 Task: Find connections with filter location Koropí with filter topic #startupquoteswith filter profile language German with filter current company Dentsu India with filter school Amity University Lucknow Campus with filter industry Dairy Product Manufacturing with filter service category Search Engine Marketing (SEM) with filter keywords title Hotel Front Door Greeter
Action: Mouse moved to (343, 278)
Screenshot: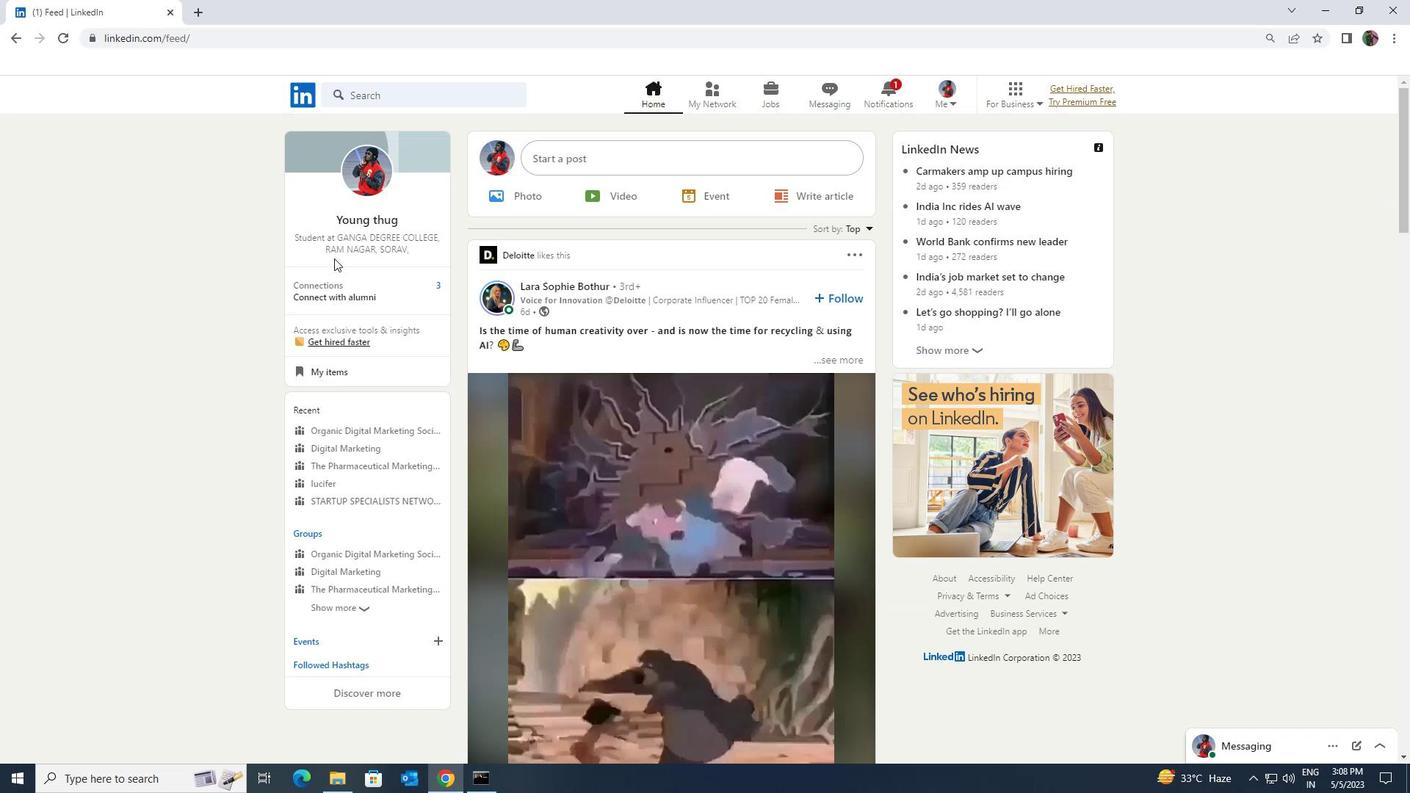 
Action: Mouse pressed left at (343, 278)
Screenshot: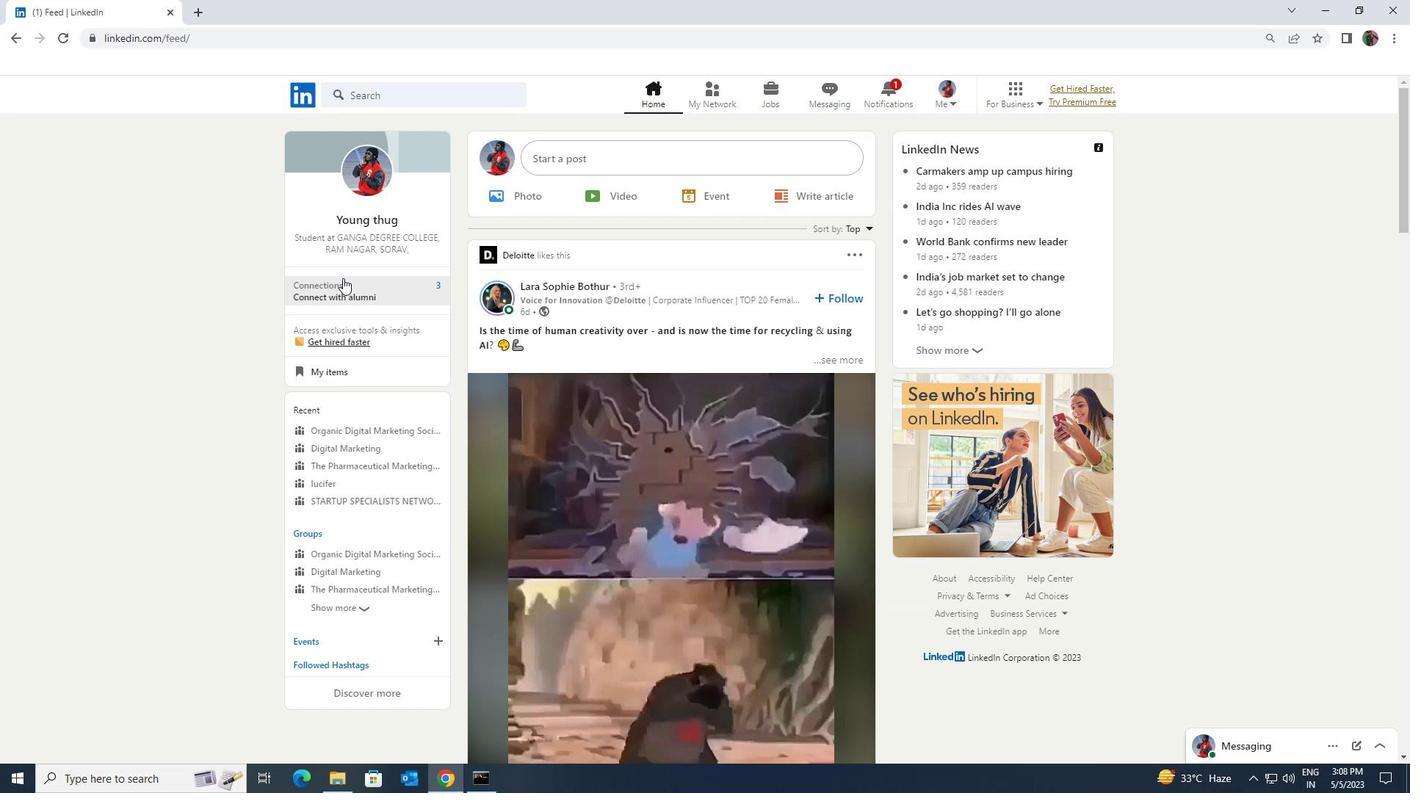 
Action: Mouse moved to (371, 185)
Screenshot: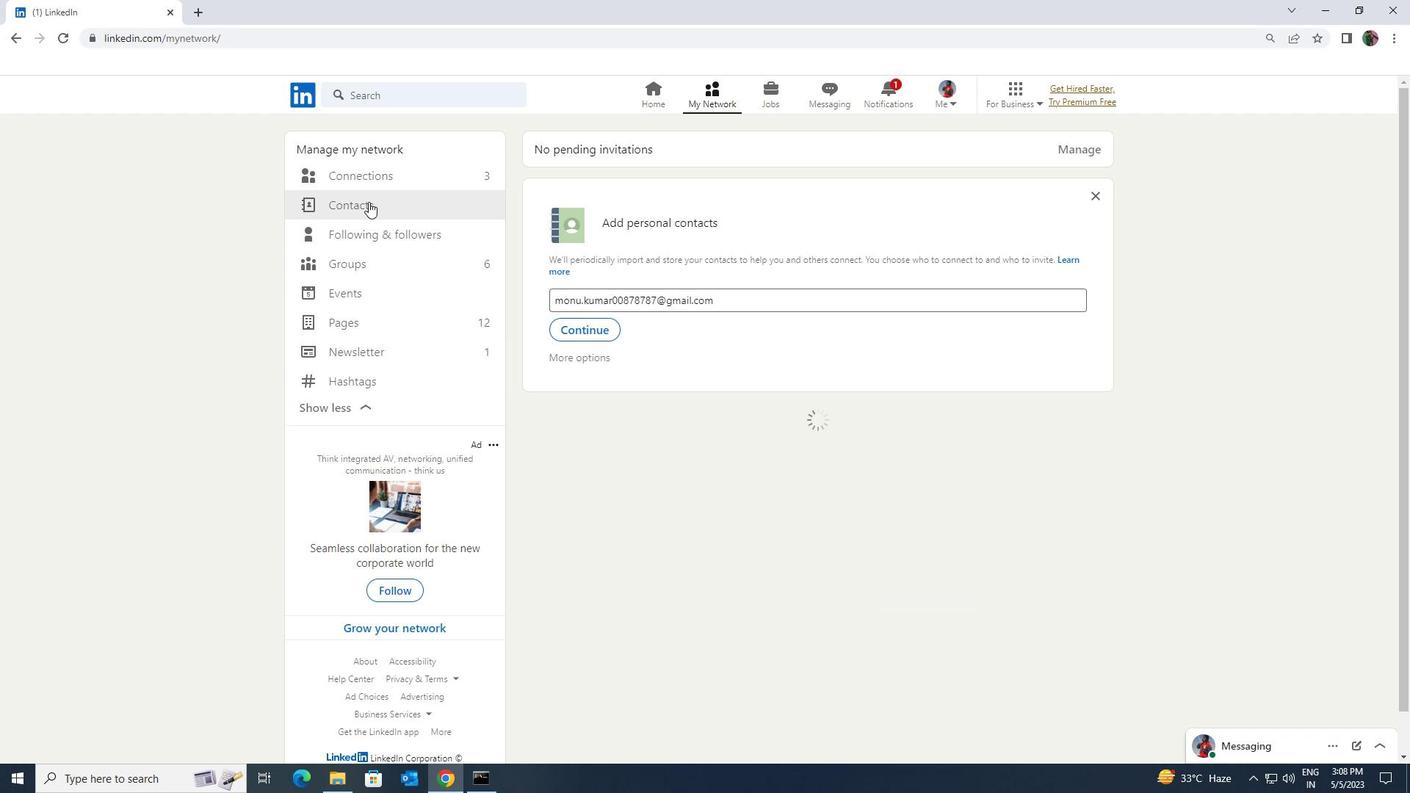 
Action: Mouse pressed left at (371, 185)
Screenshot: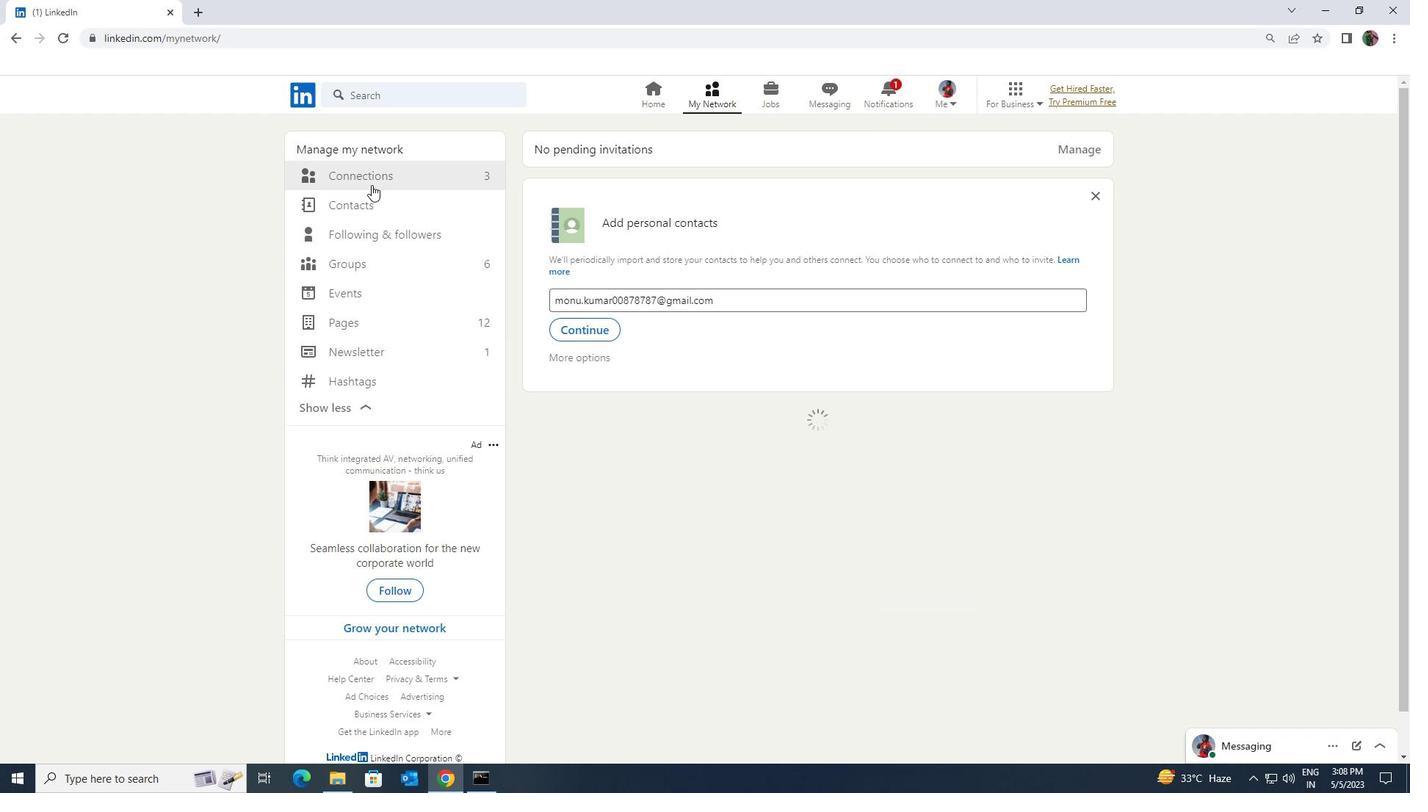 
Action: Mouse pressed left at (371, 185)
Screenshot: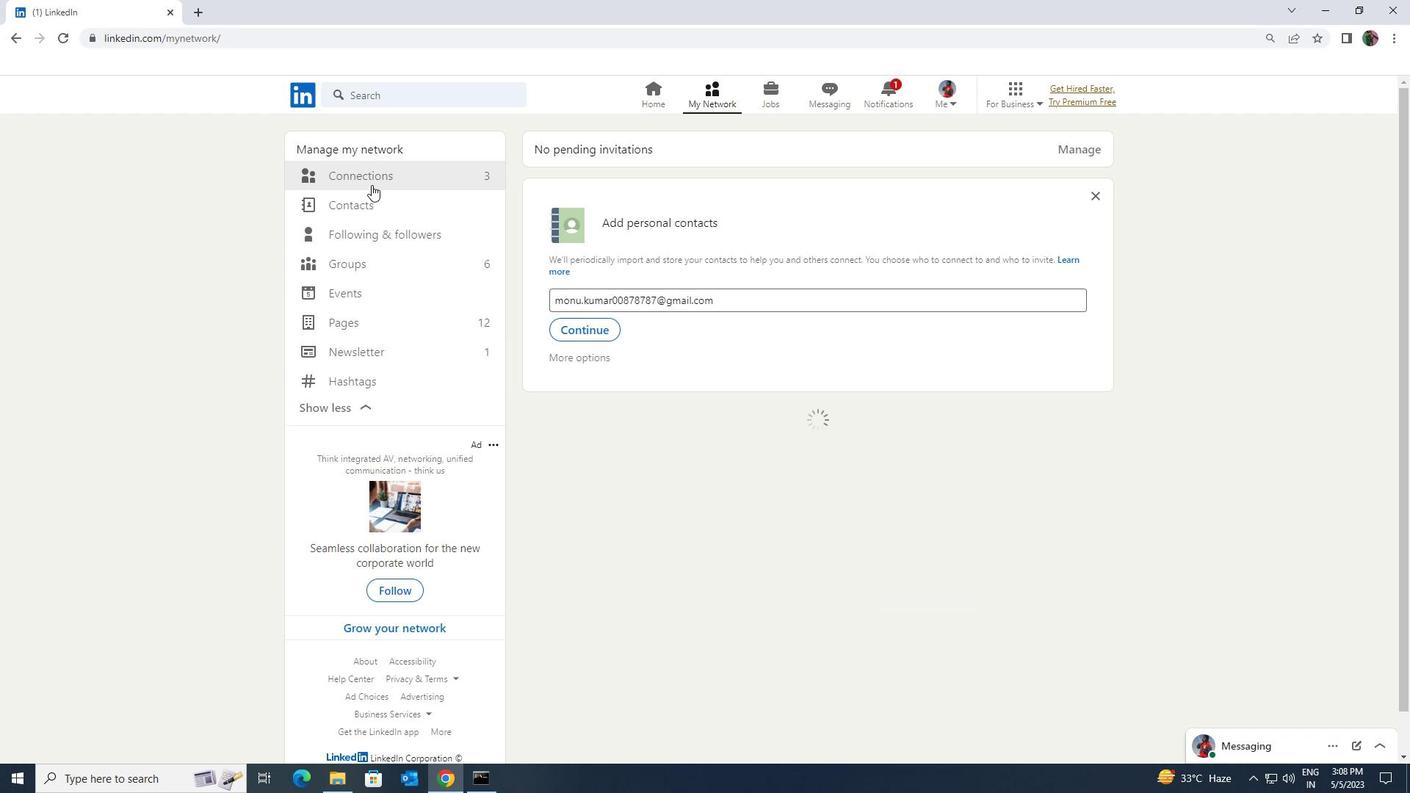 
Action: Mouse moved to (388, 178)
Screenshot: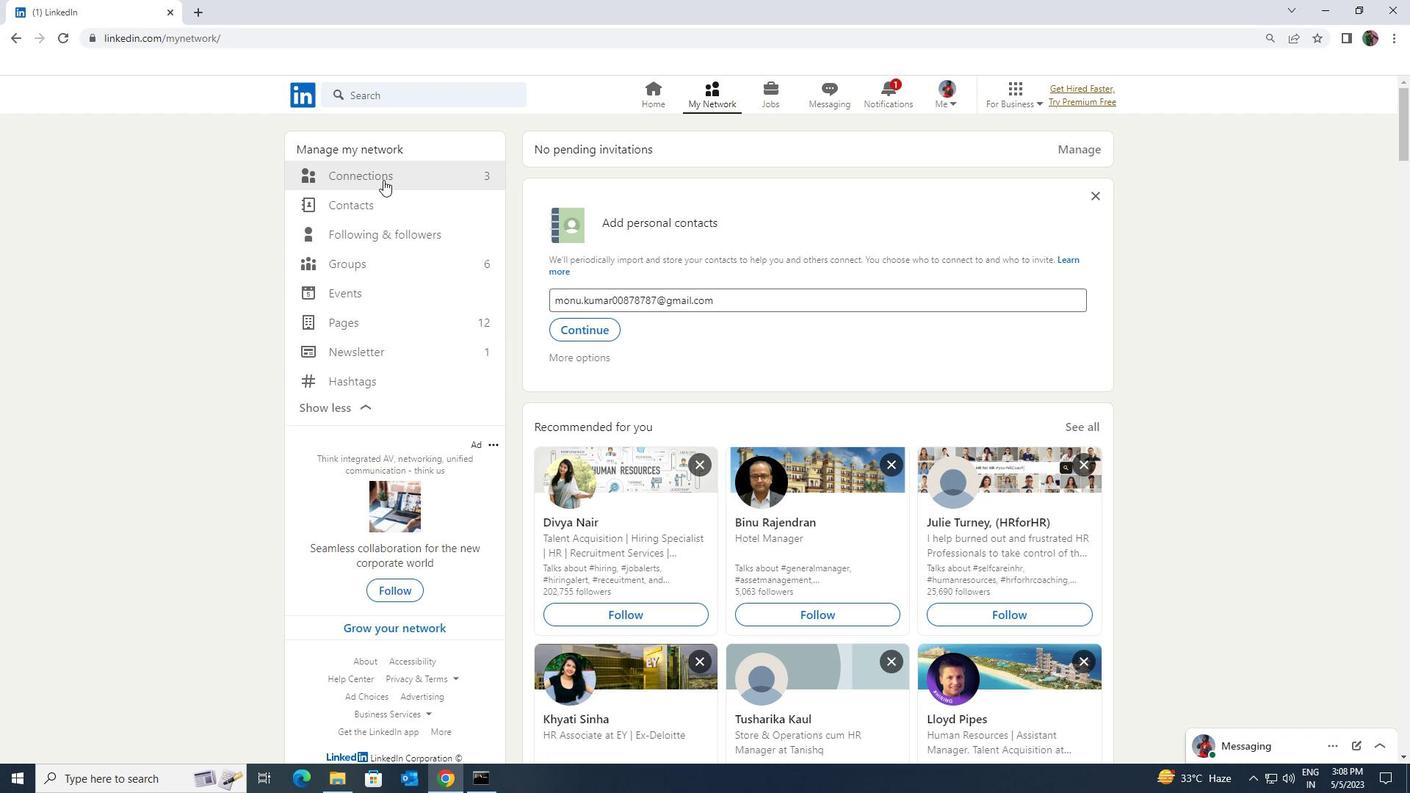 
Action: Mouse pressed left at (388, 178)
Screenshot: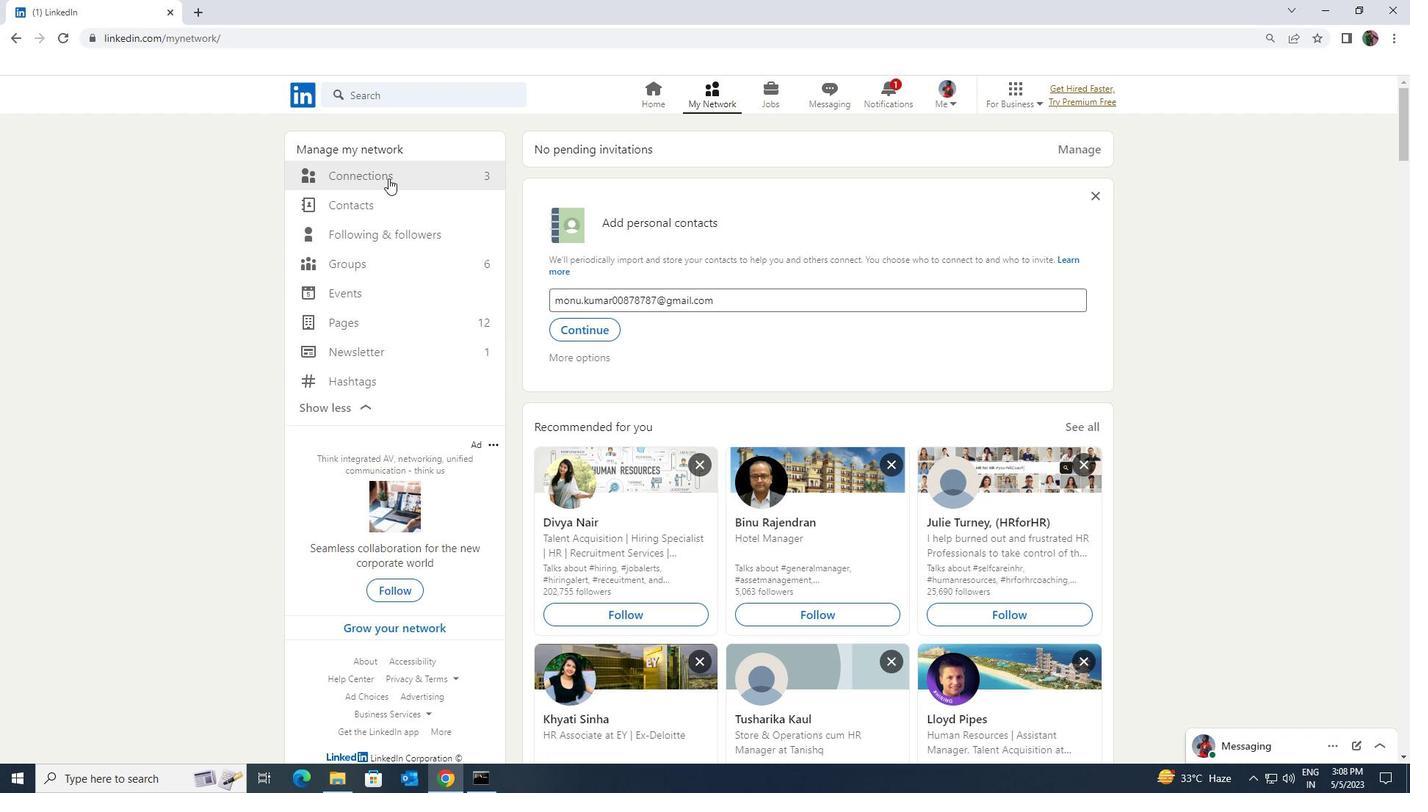 
Action: Mouse moved to (855, 181)
Screenshot: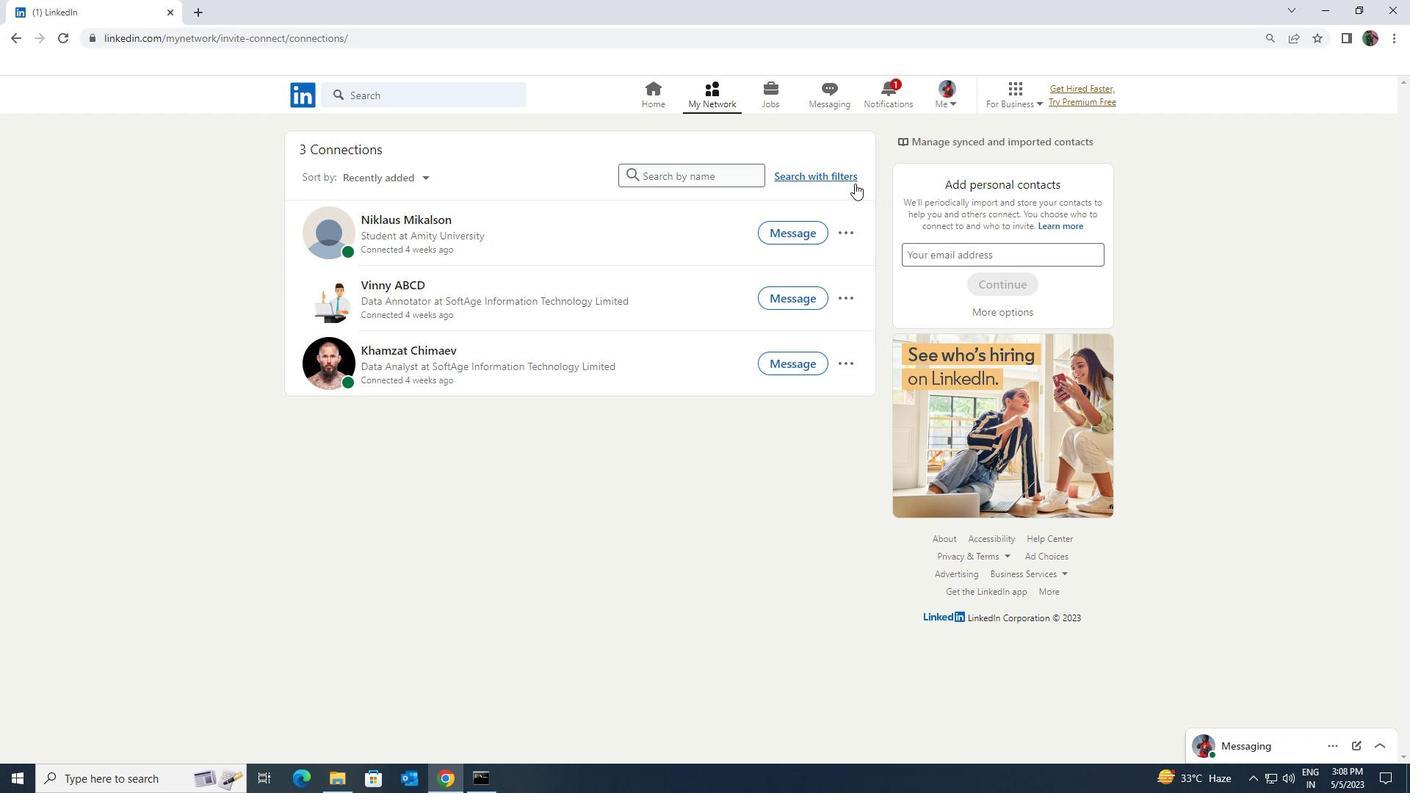 
Action: Mouse pressed left at (855, 181)
Screenshot: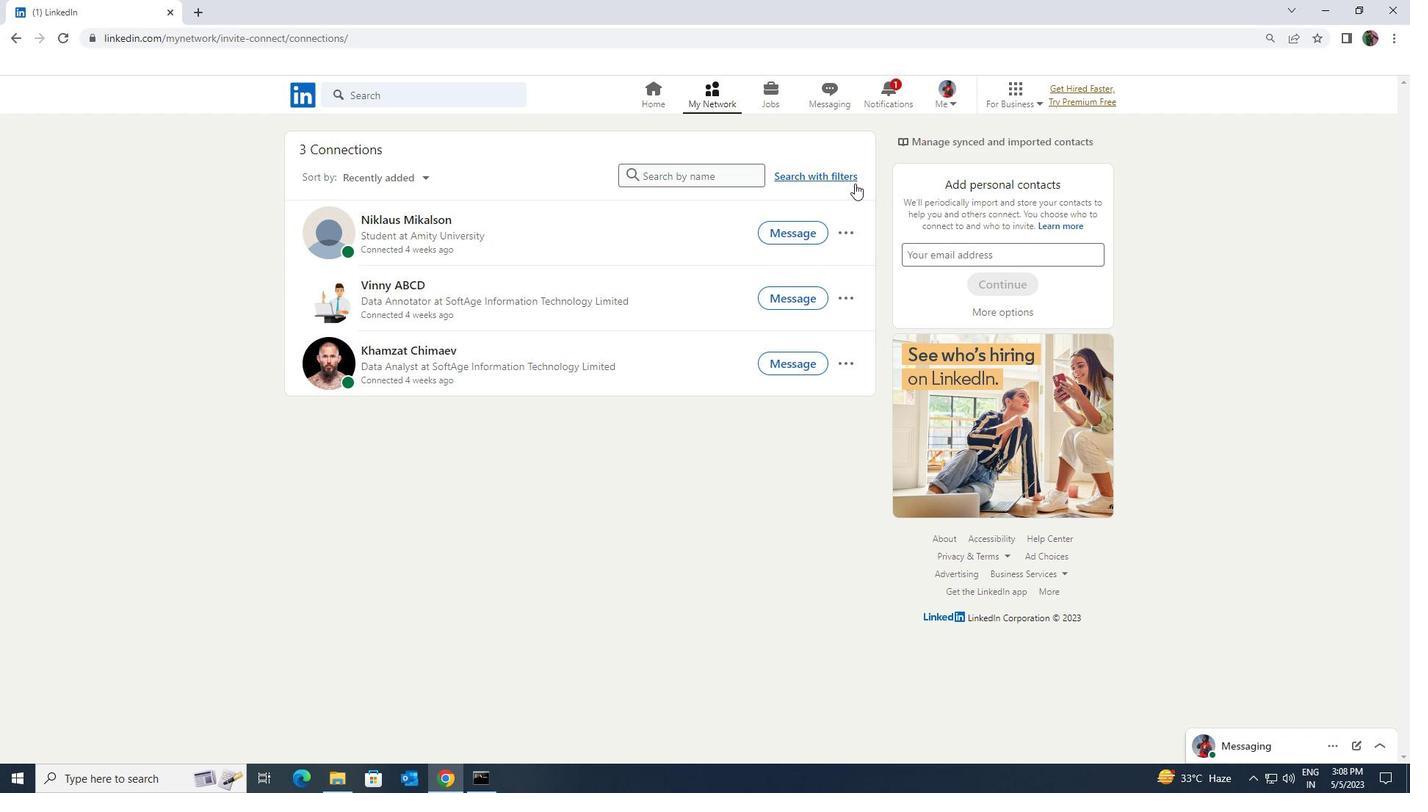 
Action: Mouse moved to (765, 135)
Screenshot: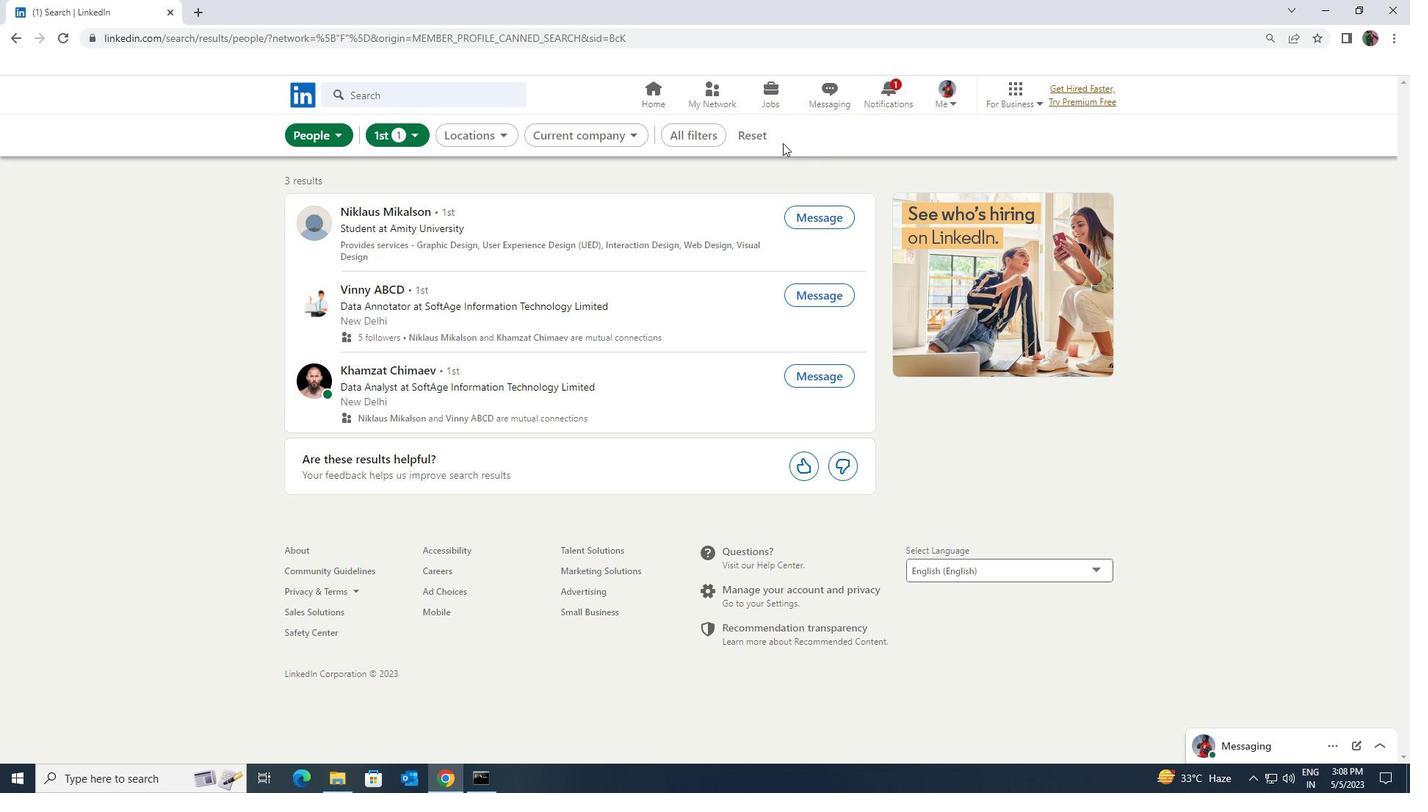 
Action: Mouse pressed left at (765, 135)
Screenshot: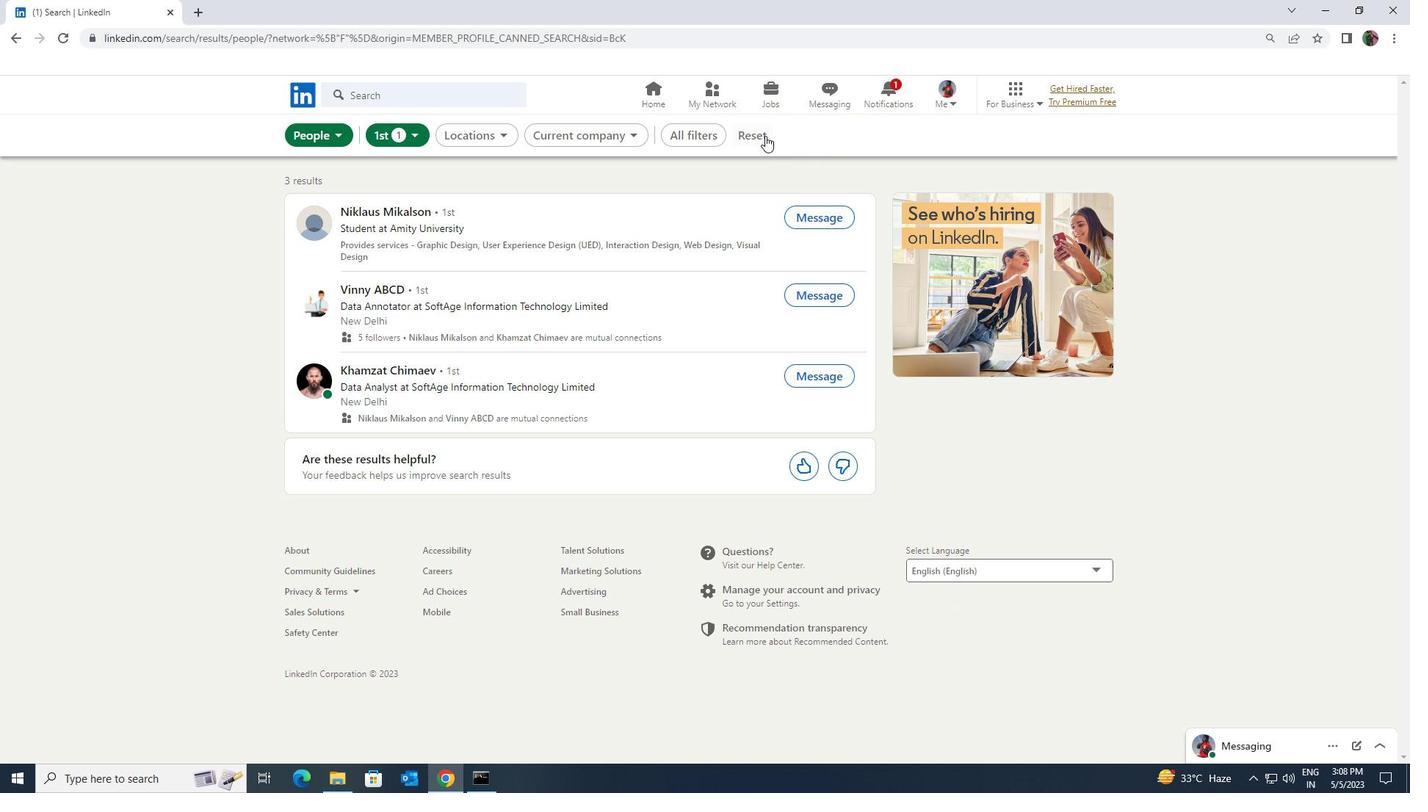 
Action: Mouse moved to (736, 128)
Screenshot: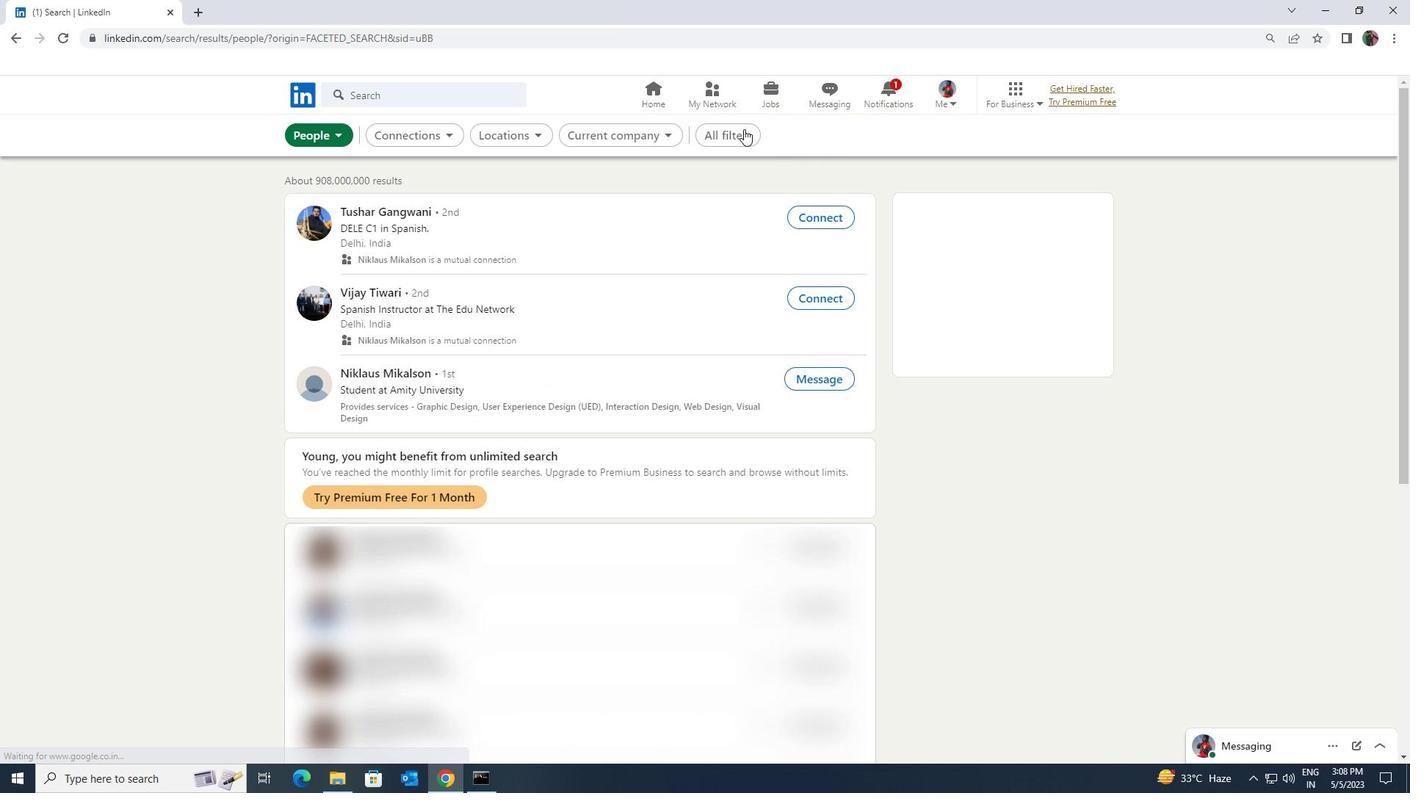 
Action: Mouse pressed left at (736, 128)
Screenshot: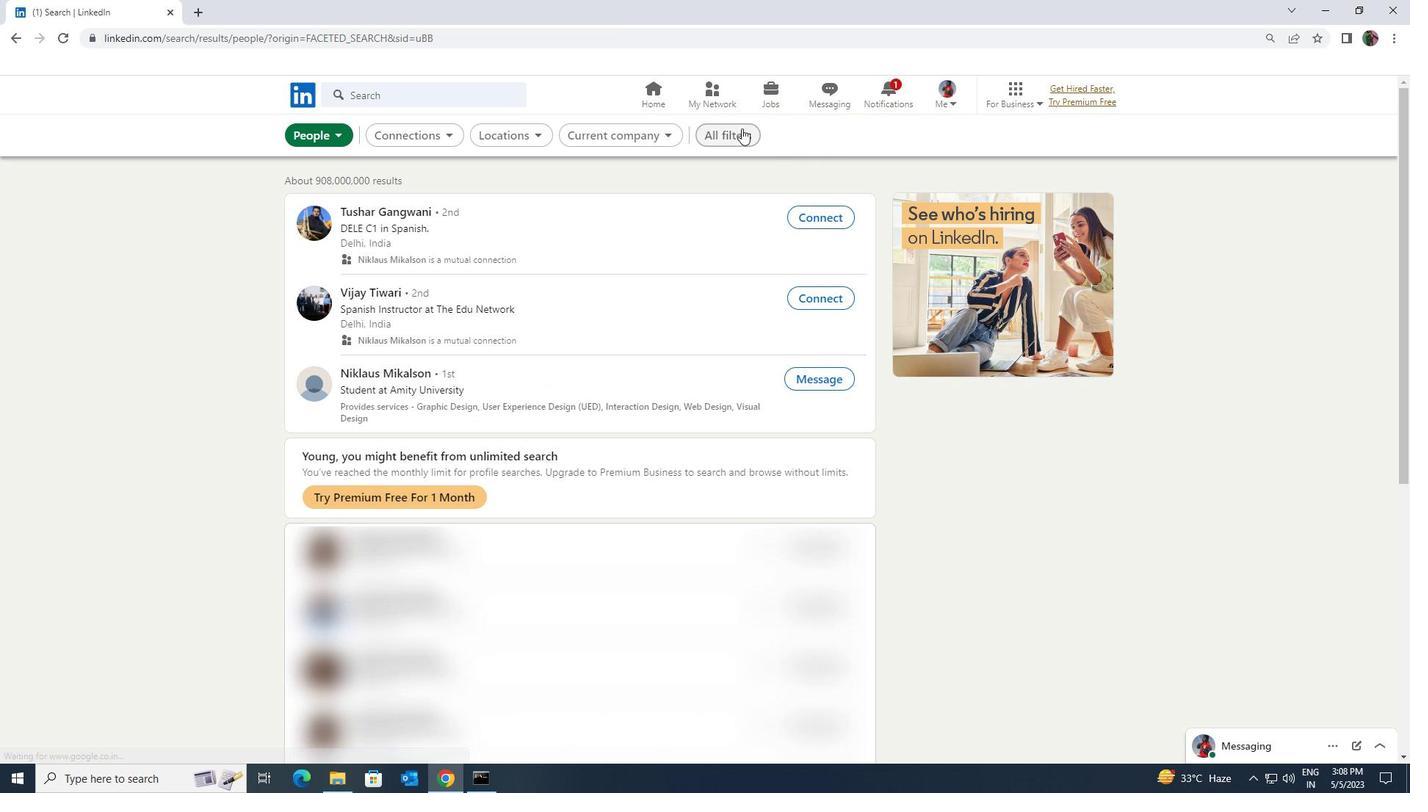 
Action: Mouse moved to (1295, 567)
Screenshot: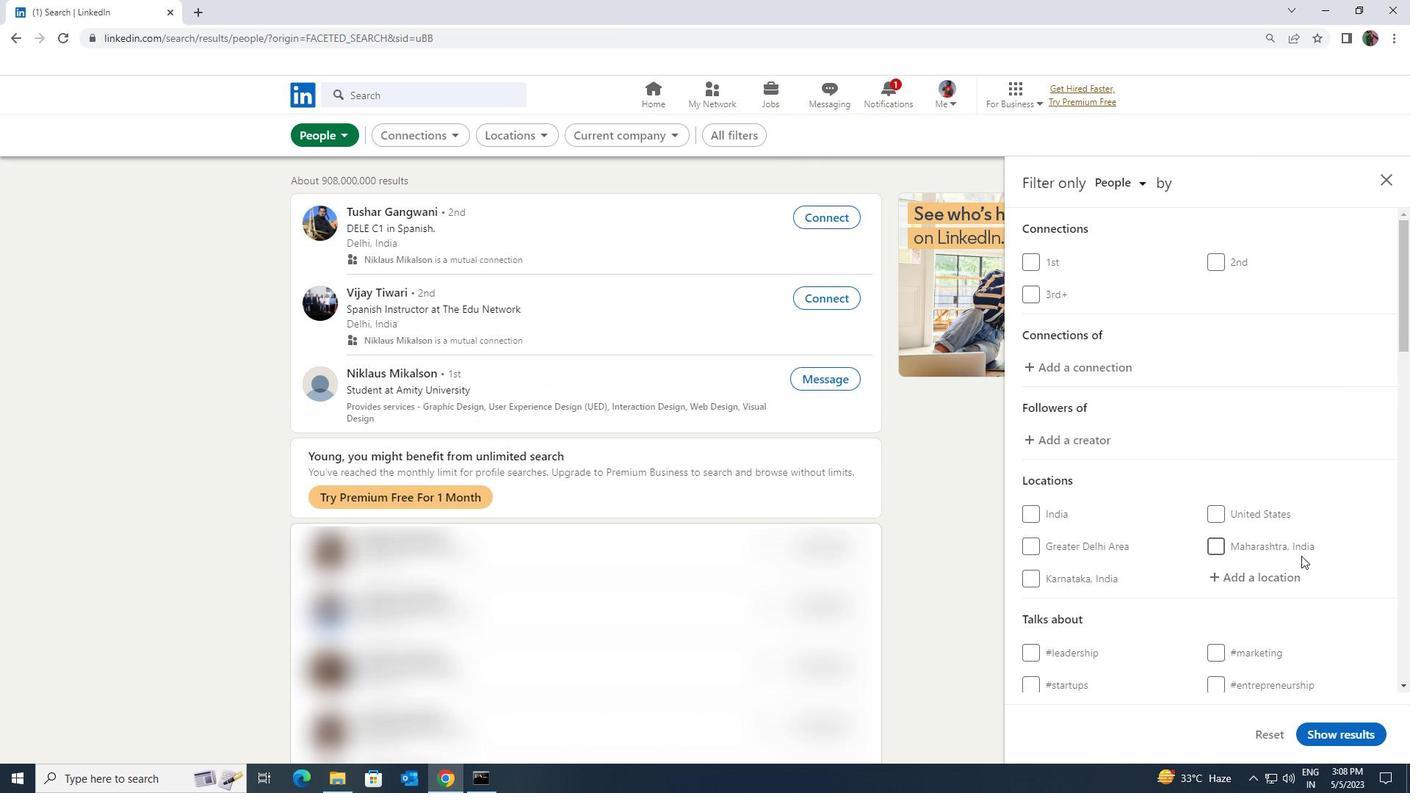 
Action: Mouse pressed left at (1295, 567)
Screenshot: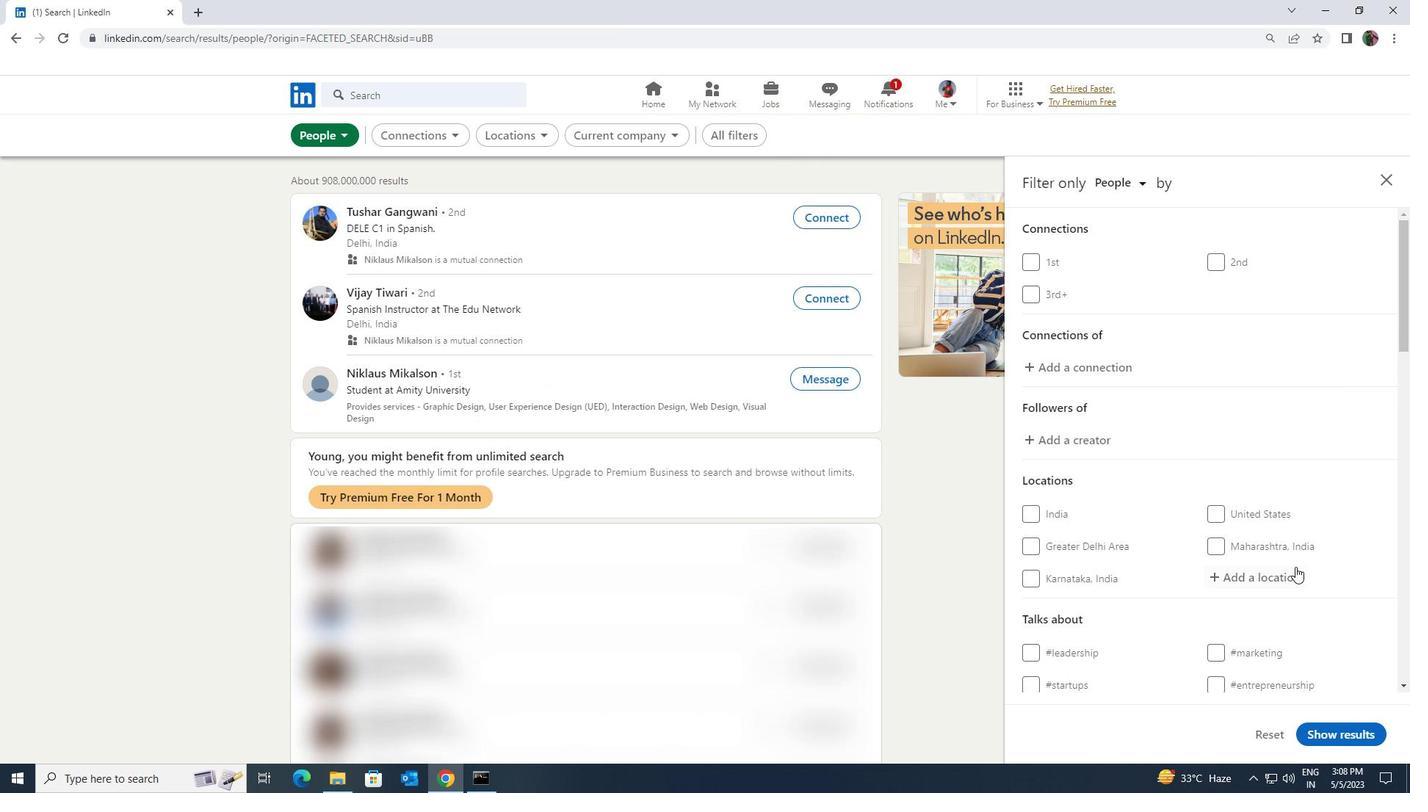 
Action: Key pressed <Key.shift>KOROPI
Screenshot: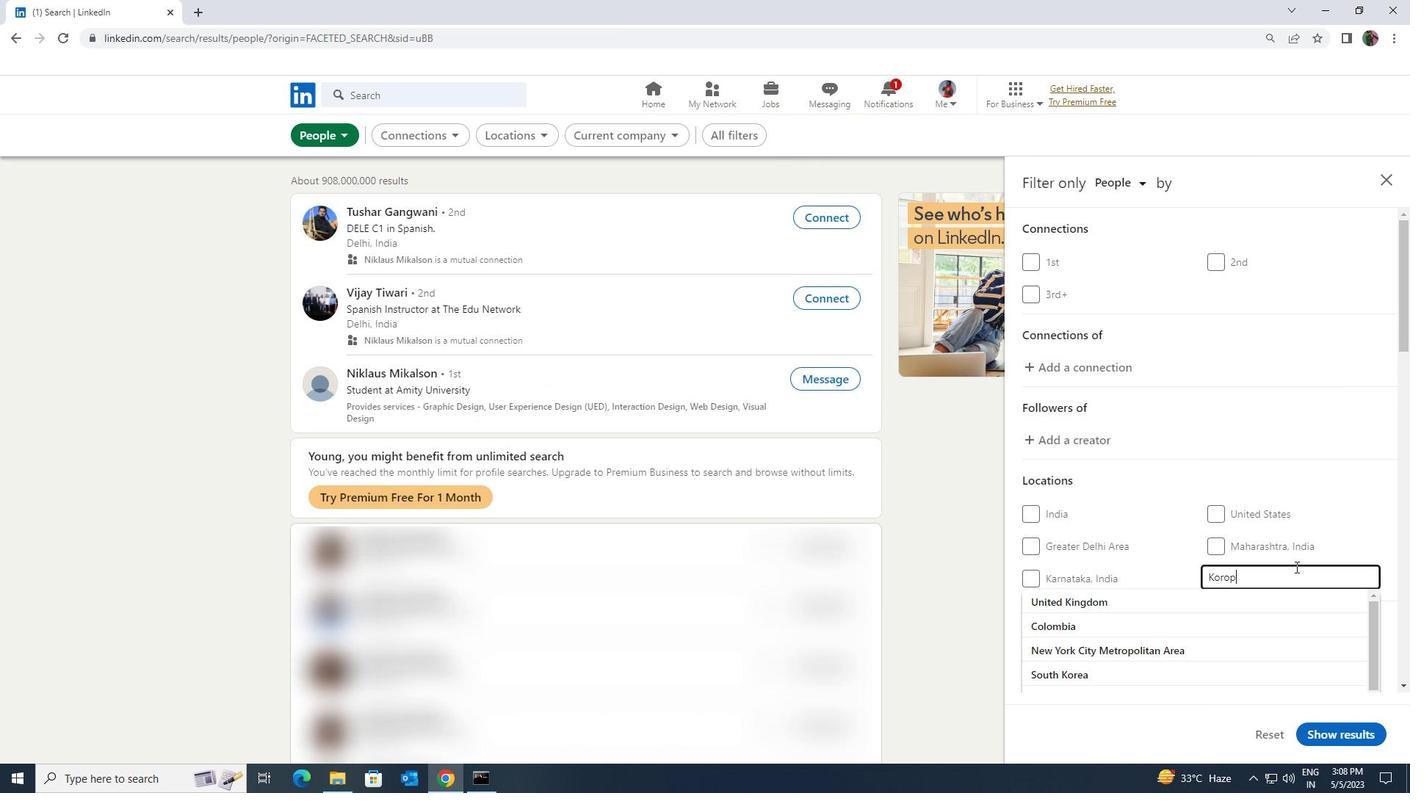 
Action: Mouse moved to (1278, 604)
Screenshot: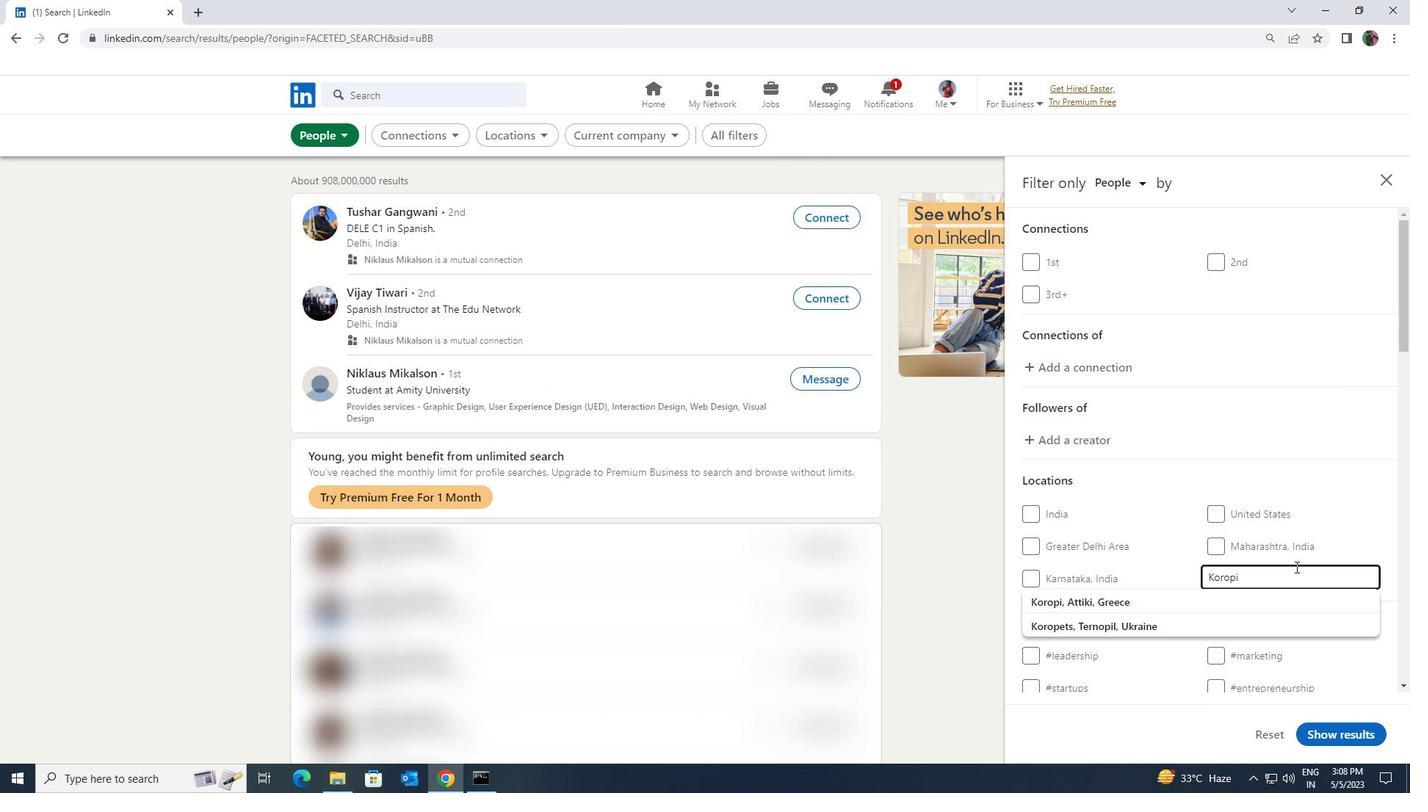 
Action: Mouse pressed left at (1278, 604)
Screenshot: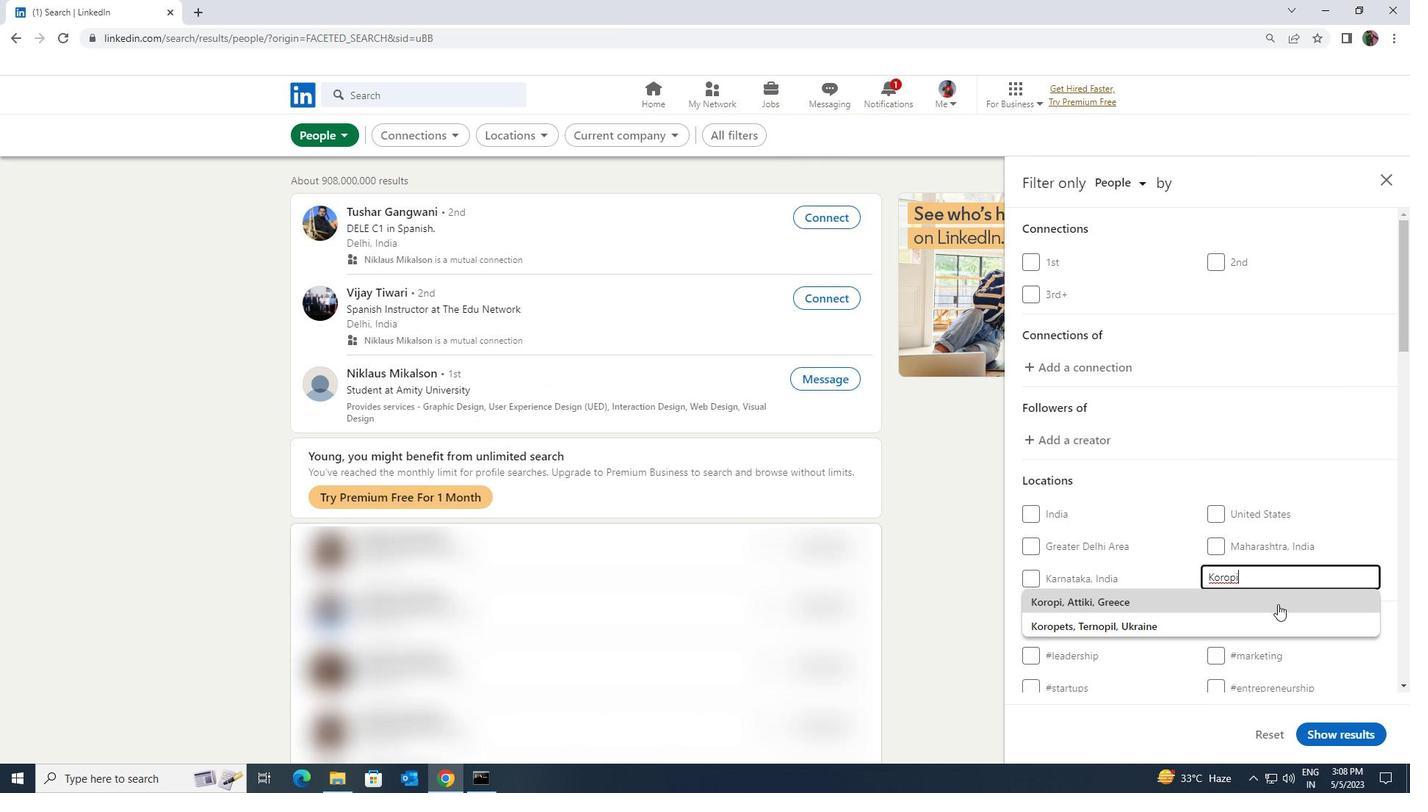 
Action: Mouse scrolled (1278, 603) with delta (0, 0)
Screenshot: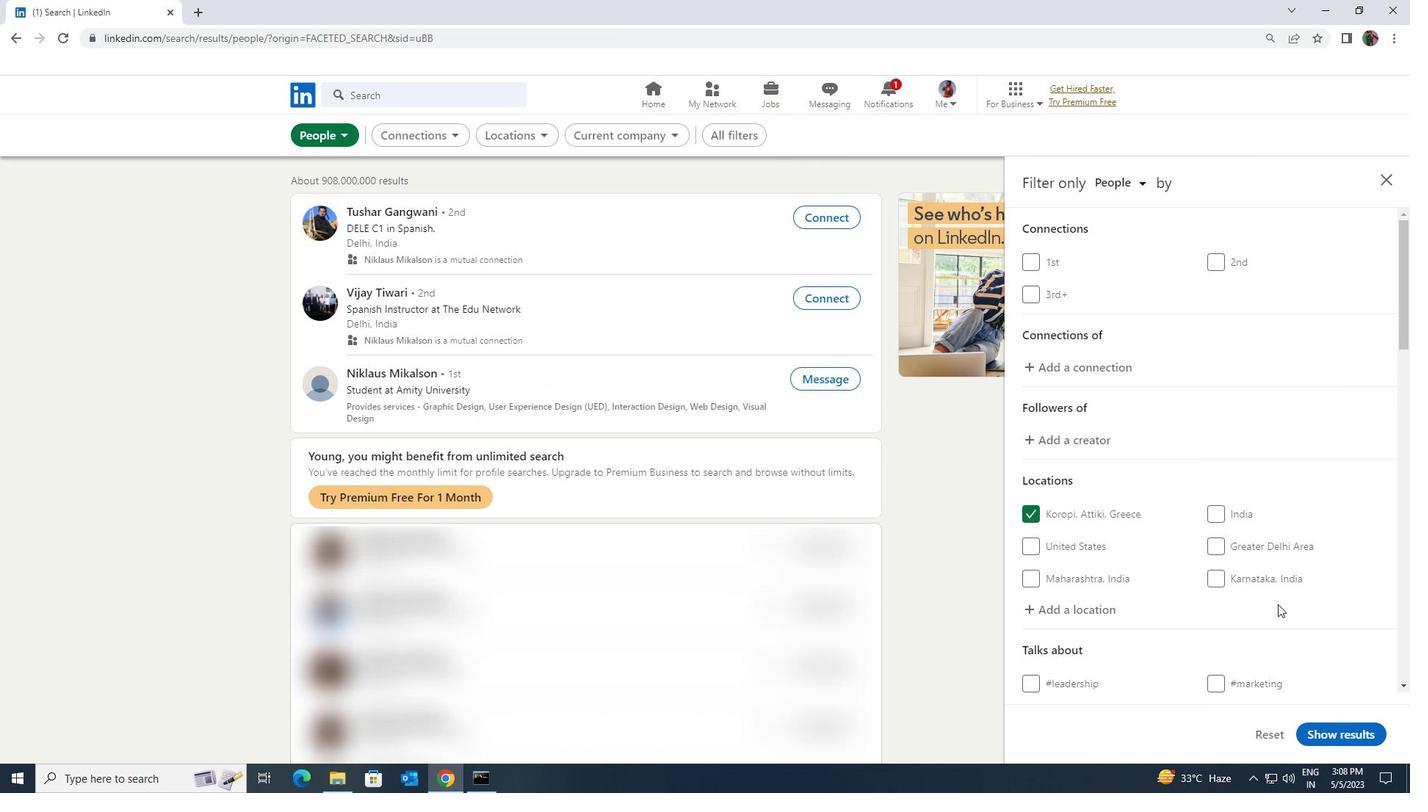 
Action: Mouse scrolled (1278, 603) with delta (0, 0)
Screenshot: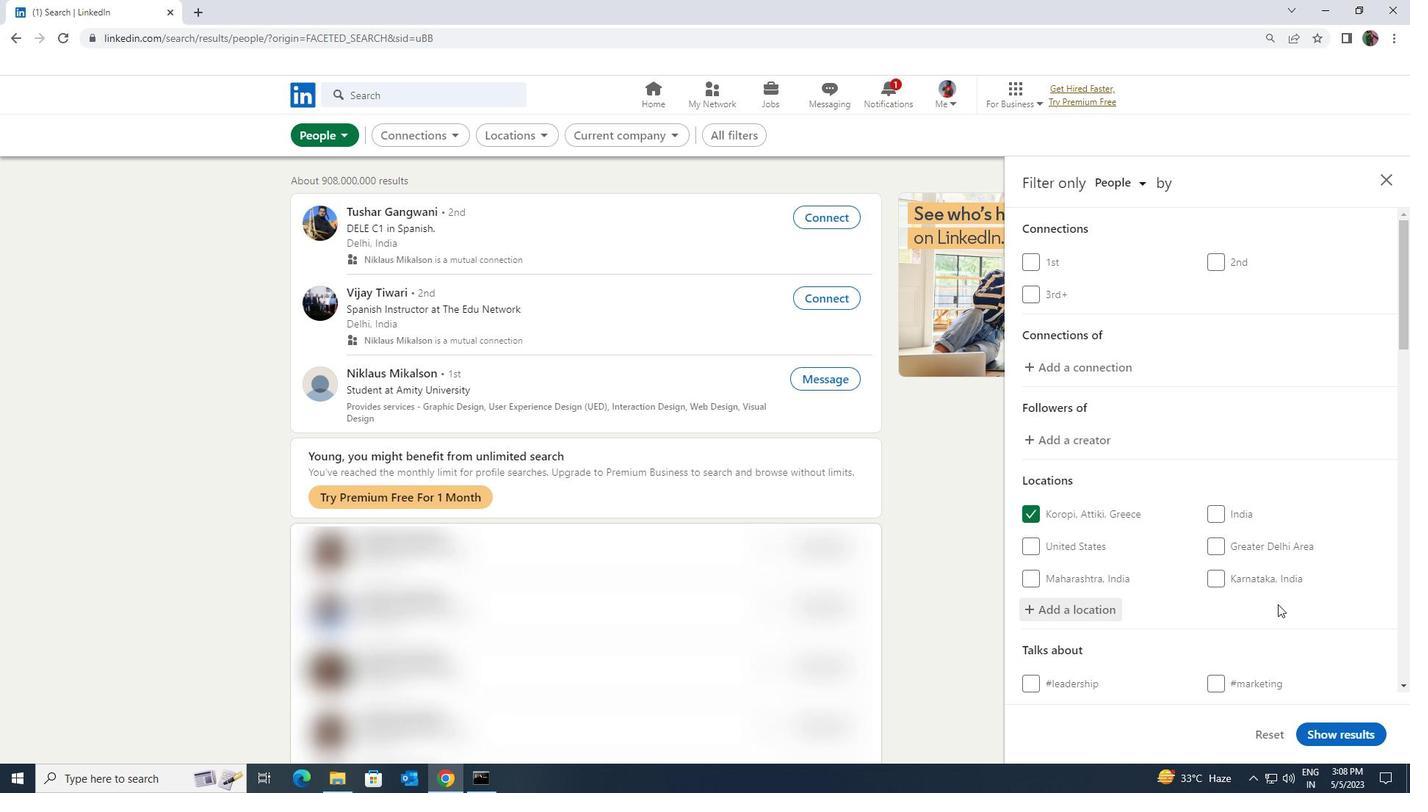 
Action: Mouse moved to (1276, 603)
Screenshot: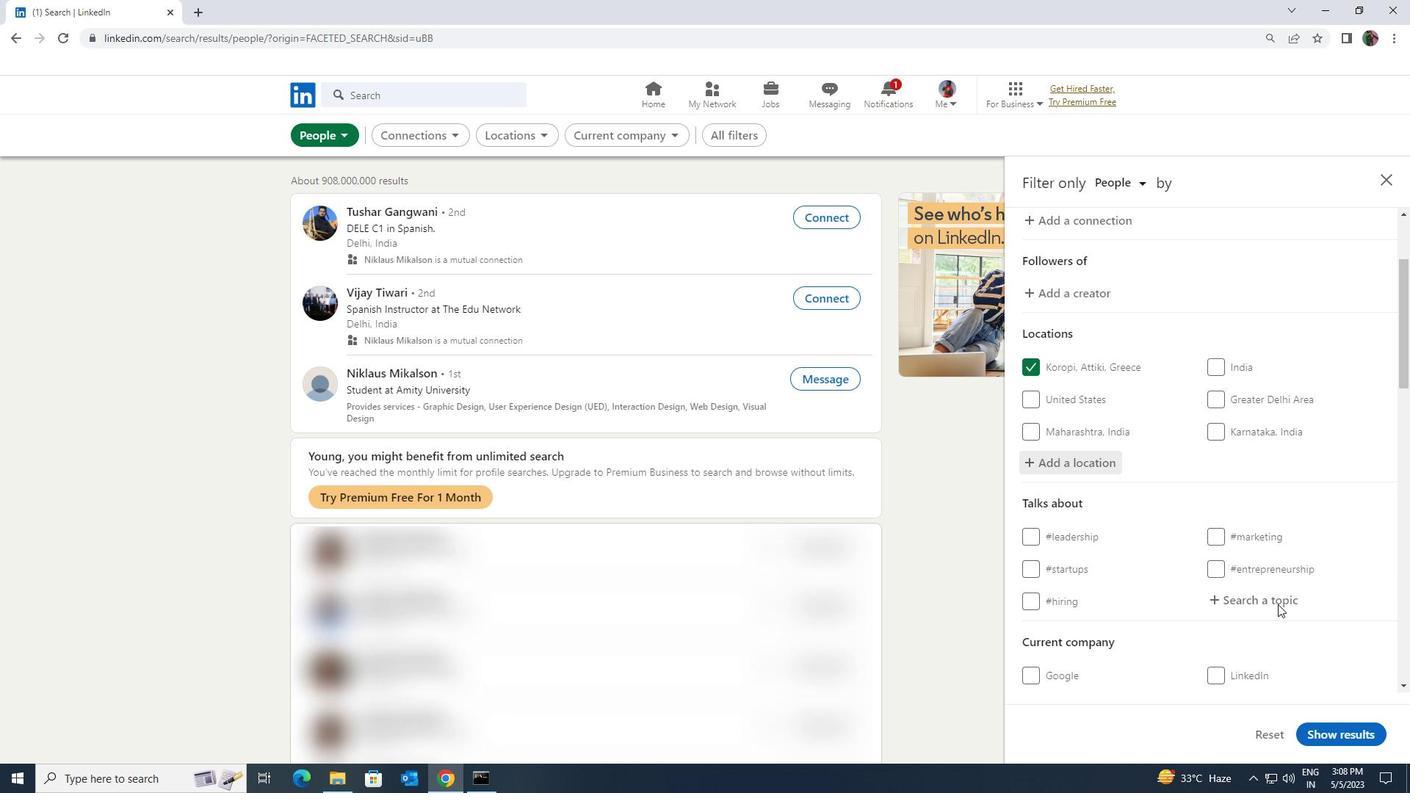
Action: Mouse pressed left at (1276, 603)
Screenshot: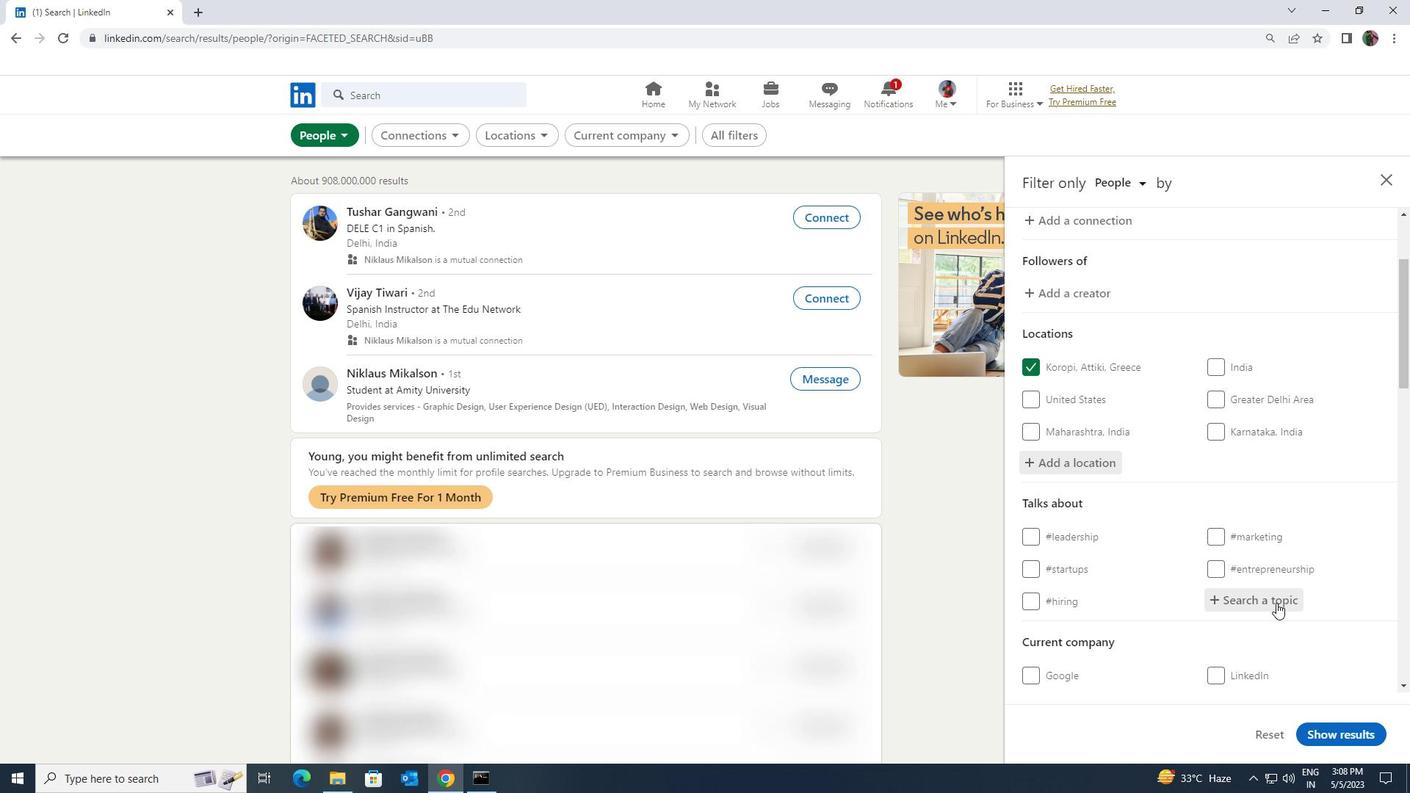 
Action: Key pressed <Key.shift><Key.shift>STARTQUOTES
Screenshot: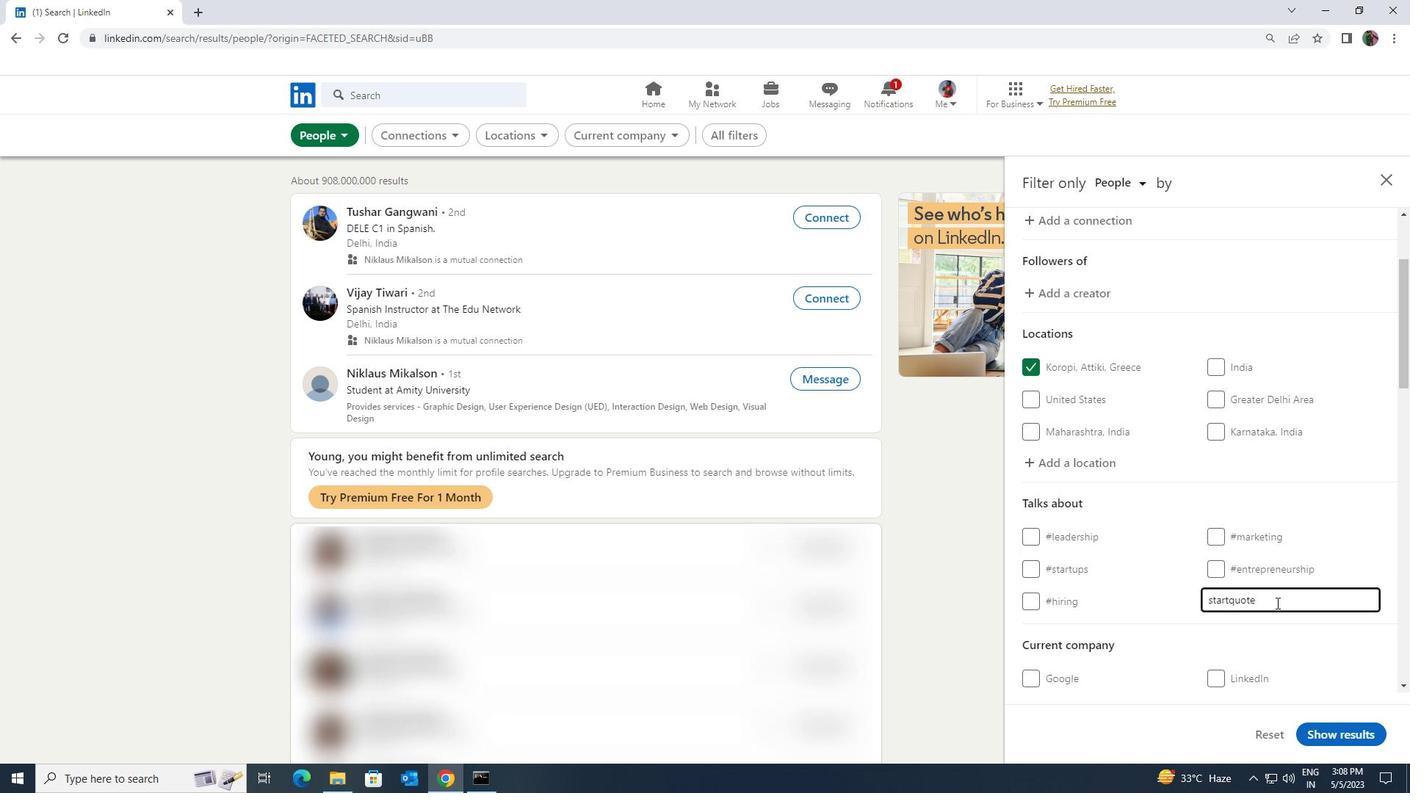 
Action: Mouse scrolled (1276, 602) with delta (0, 0)
Screenshot: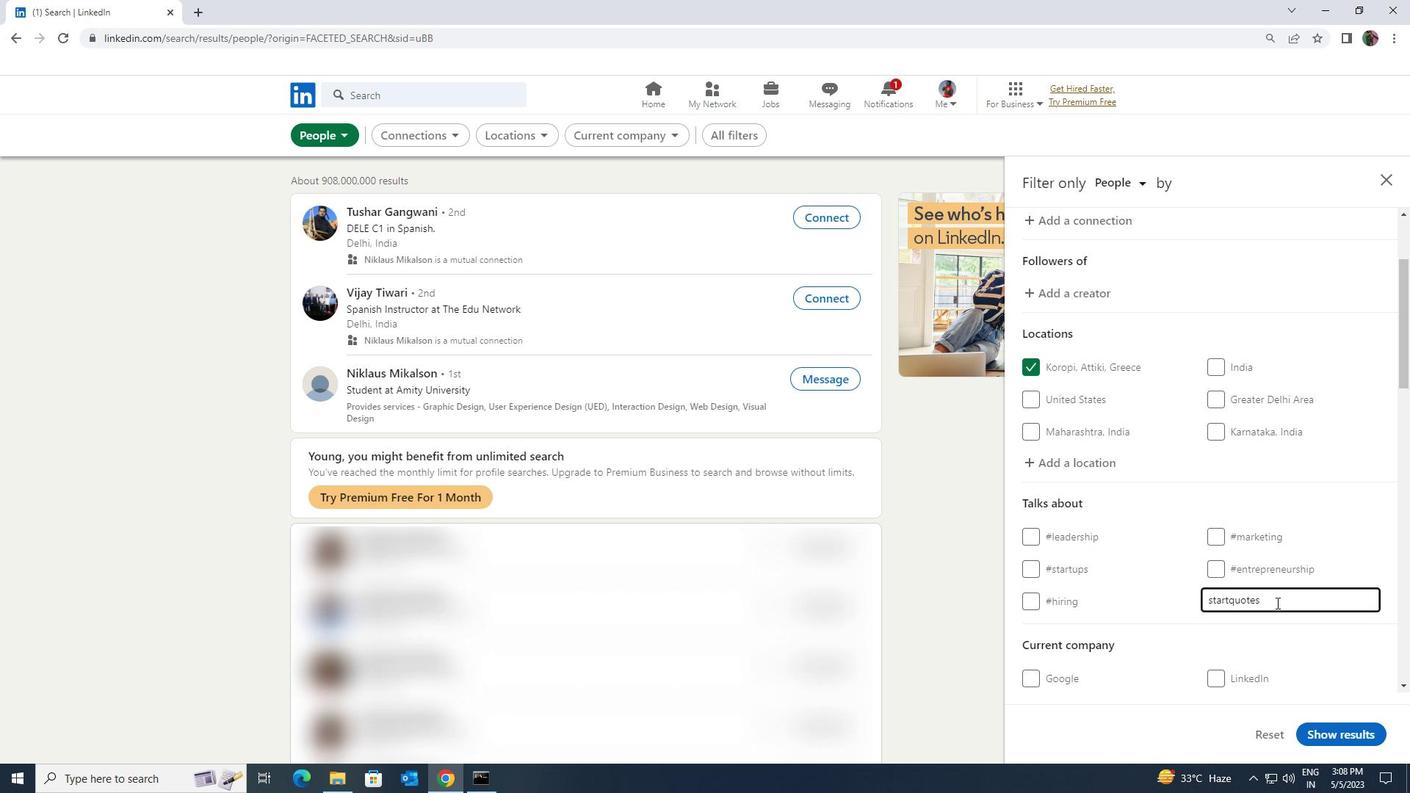 
Action: Mouse scrolled (1276, 602) with delta (0, 0)
Screenshot: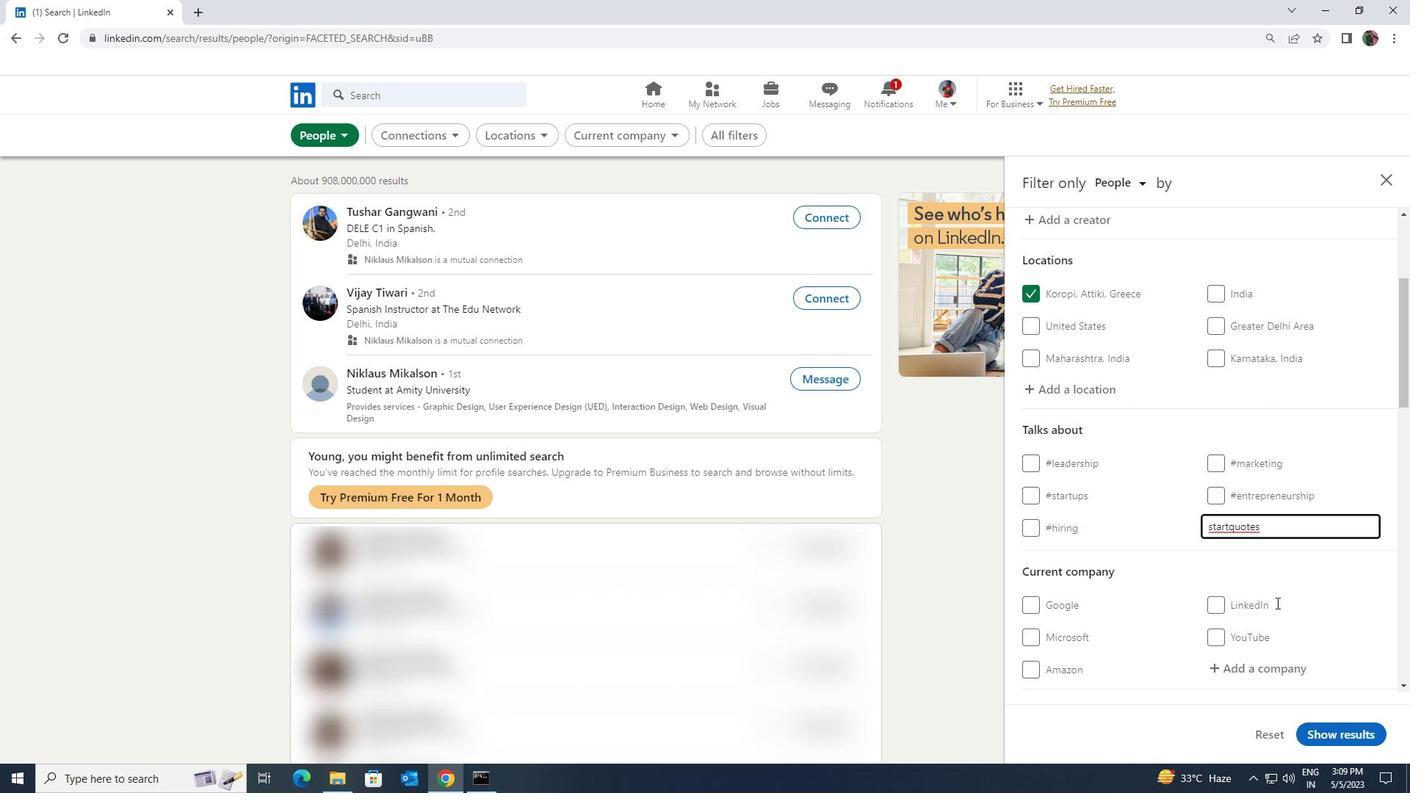 
Action: Mouse scrolled (1276, 602) with delta (0, 0)
Screenshot: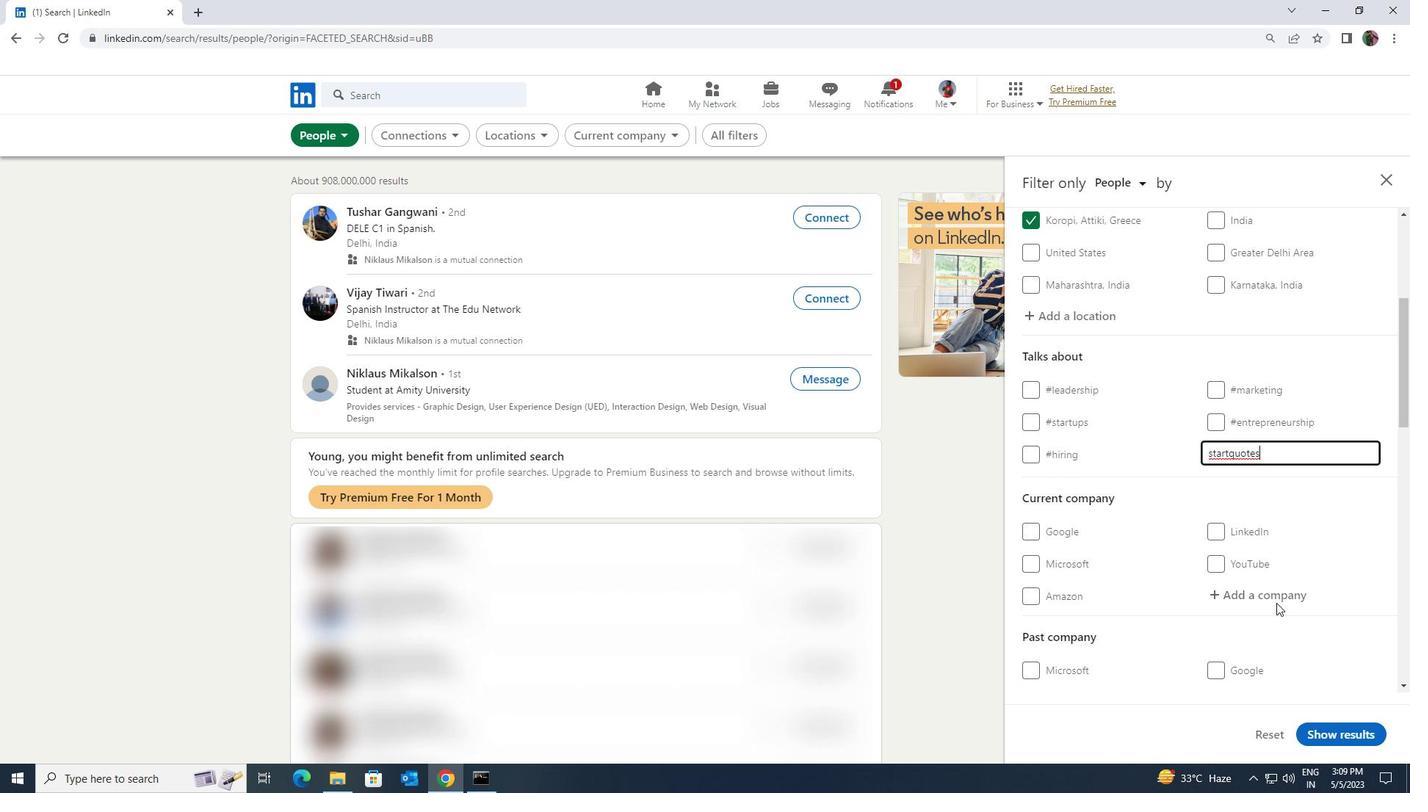 
Action: Mouse scrolled (1276, 602) with delta (0, 0)
Screenshot: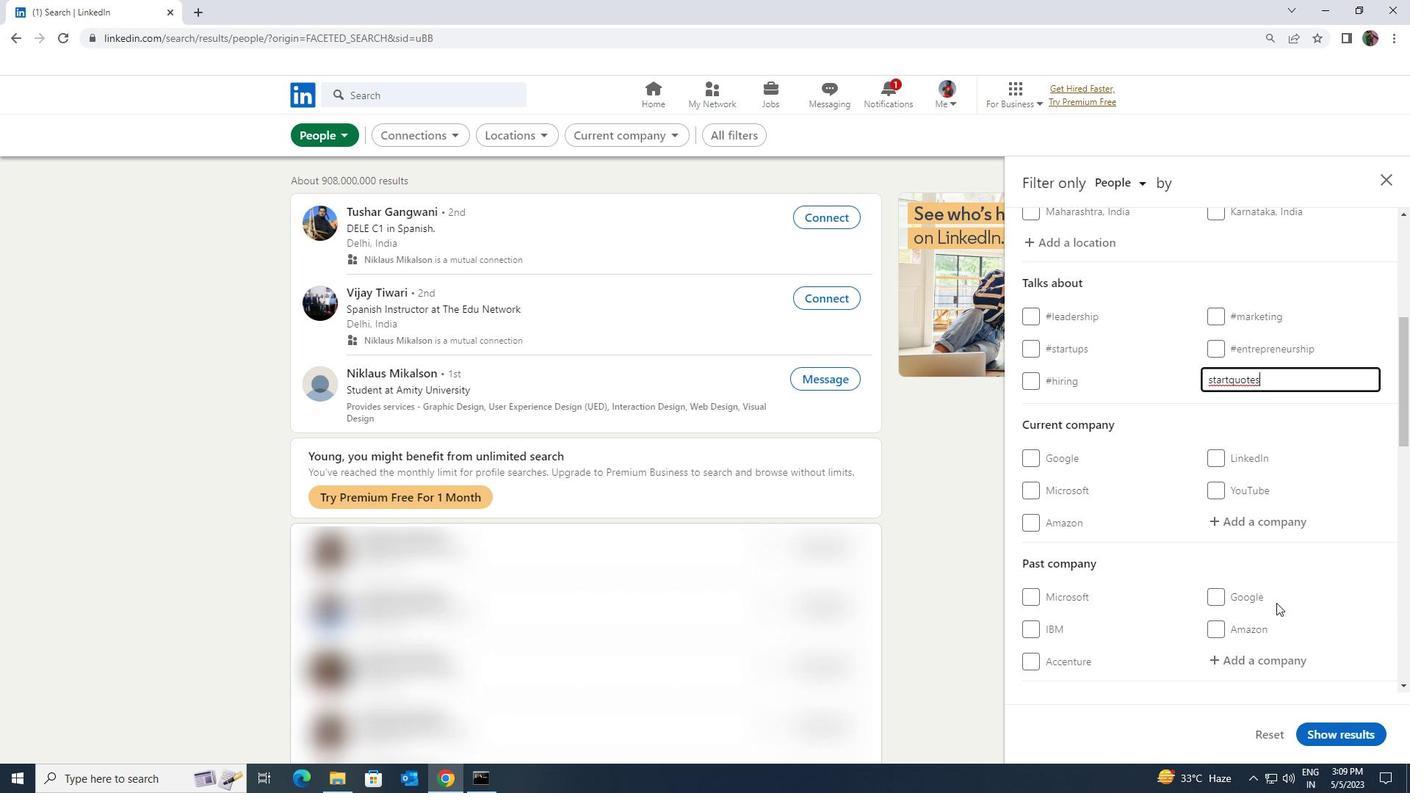 
Action: Mouse moved to (1280, 569)
Screenshot: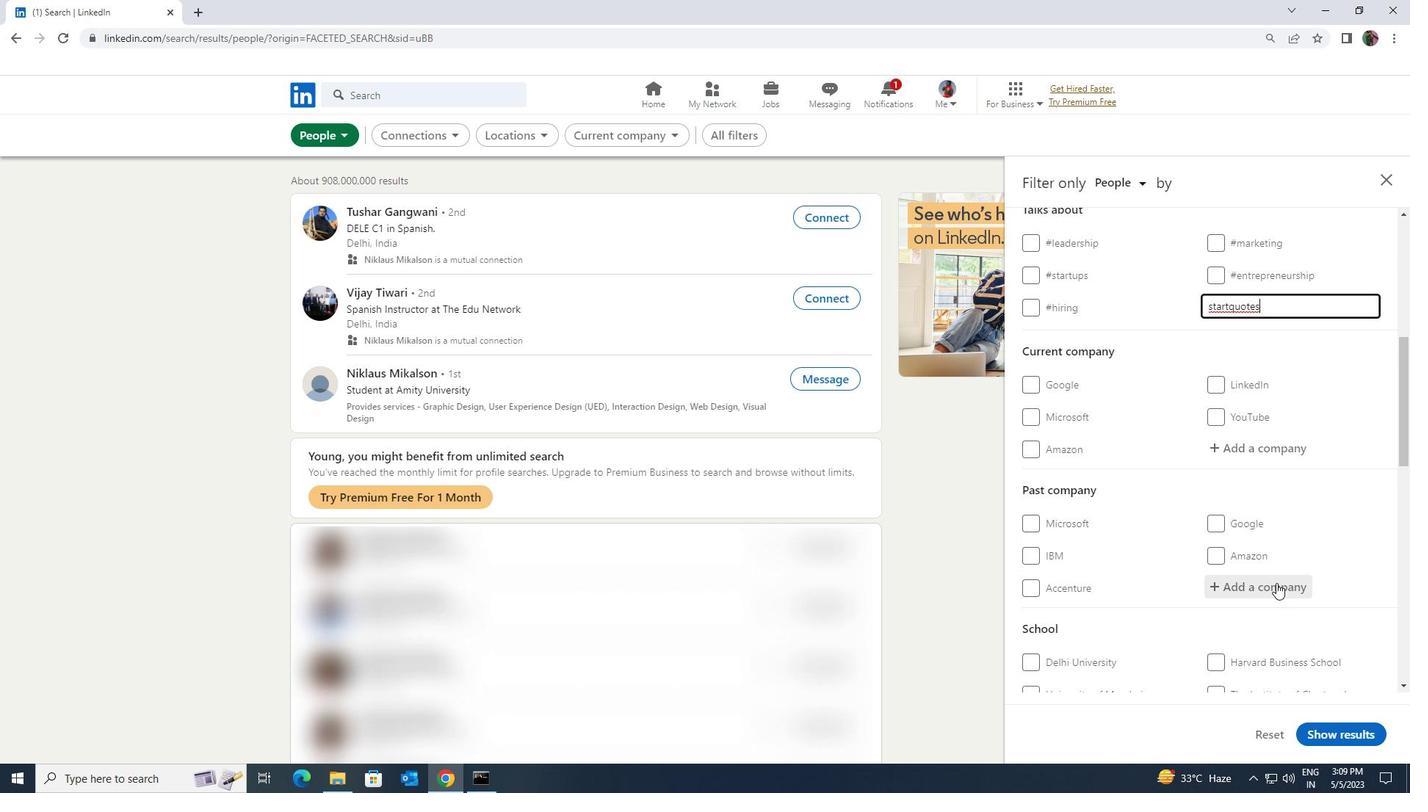 
Action: Mouse scrolled (1280, 568) with delta (0, 0)
Screenshot: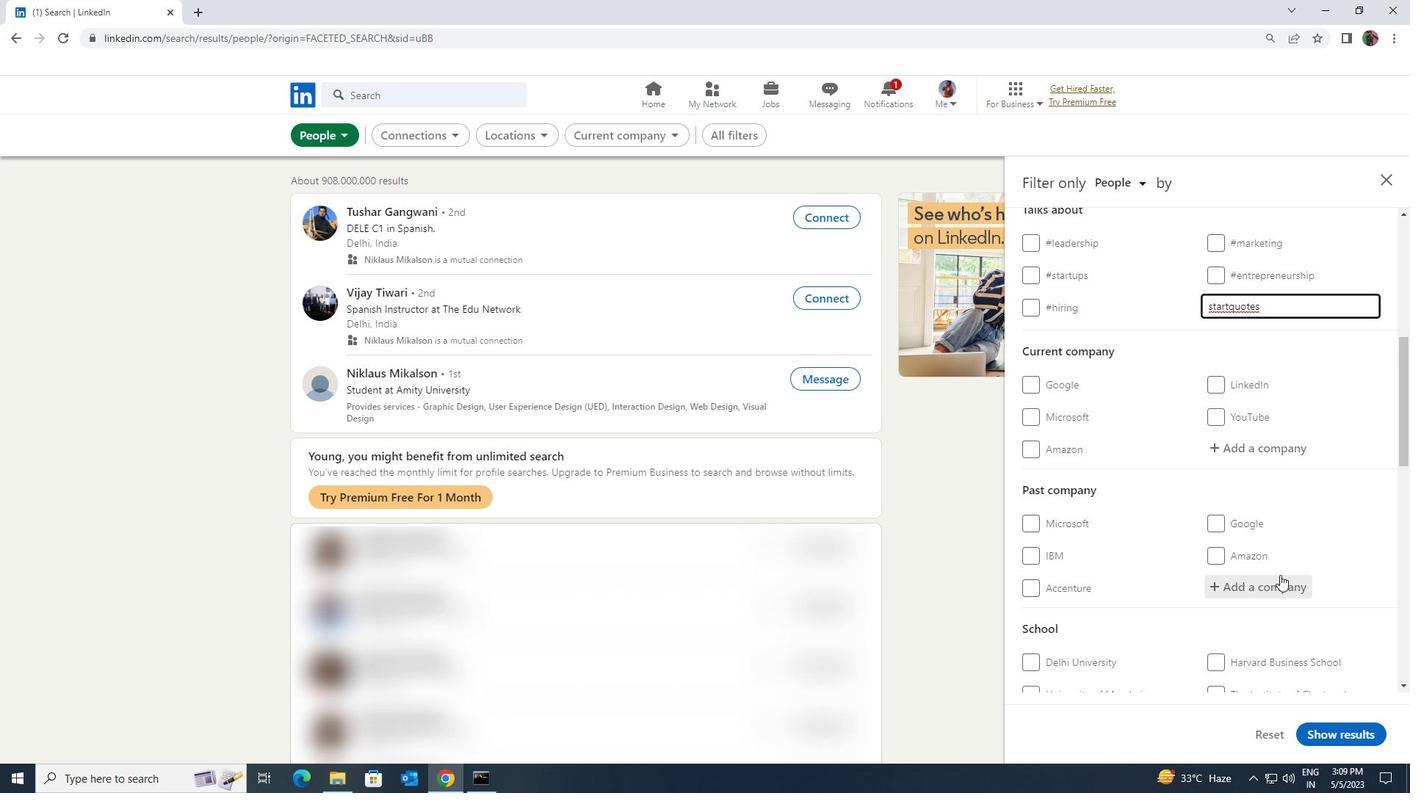 
Action: Mouse scrolled (1280, 568) with delta (0, 0)
Screenshot: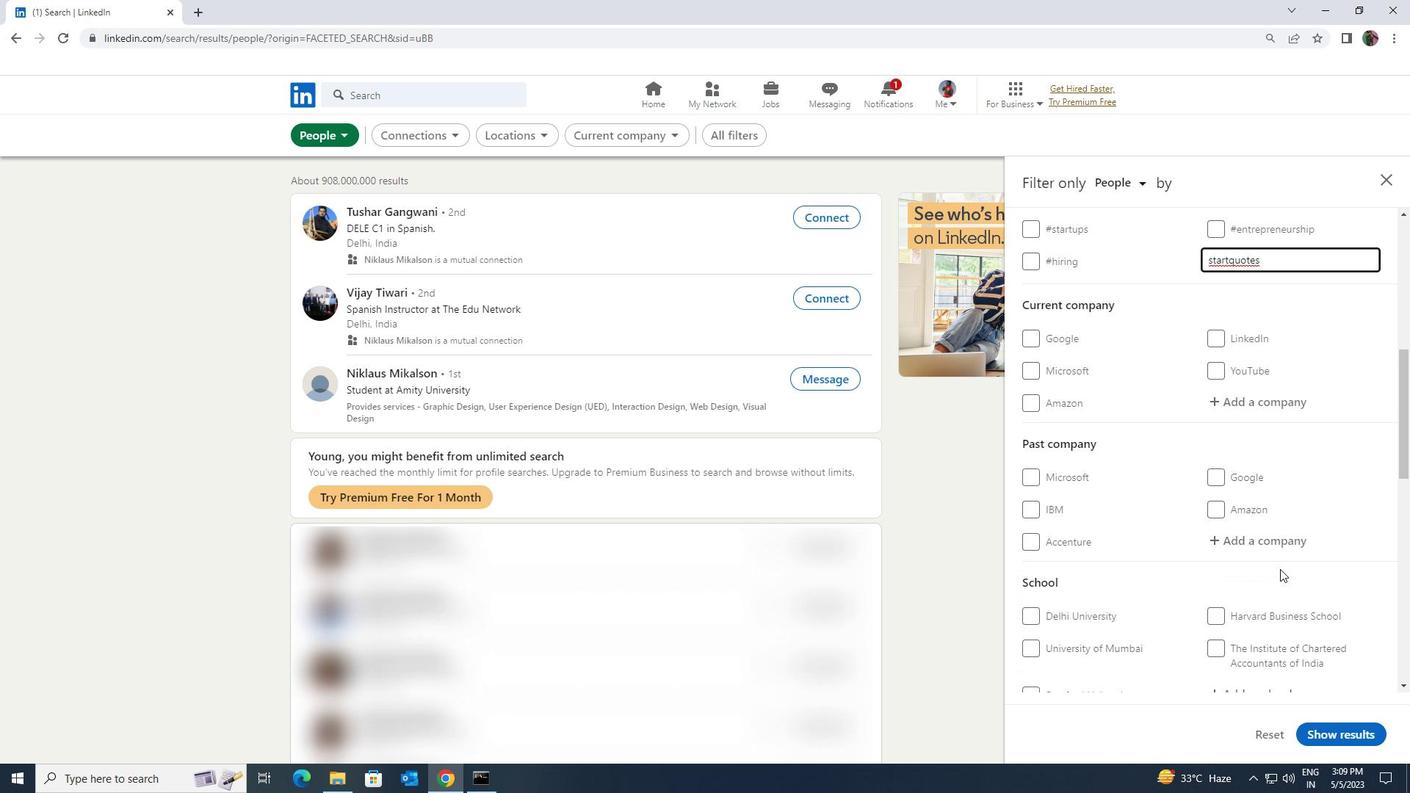 
Action: Mouse scrolled (1280, 568) with delta (0, 0)
Screenshot: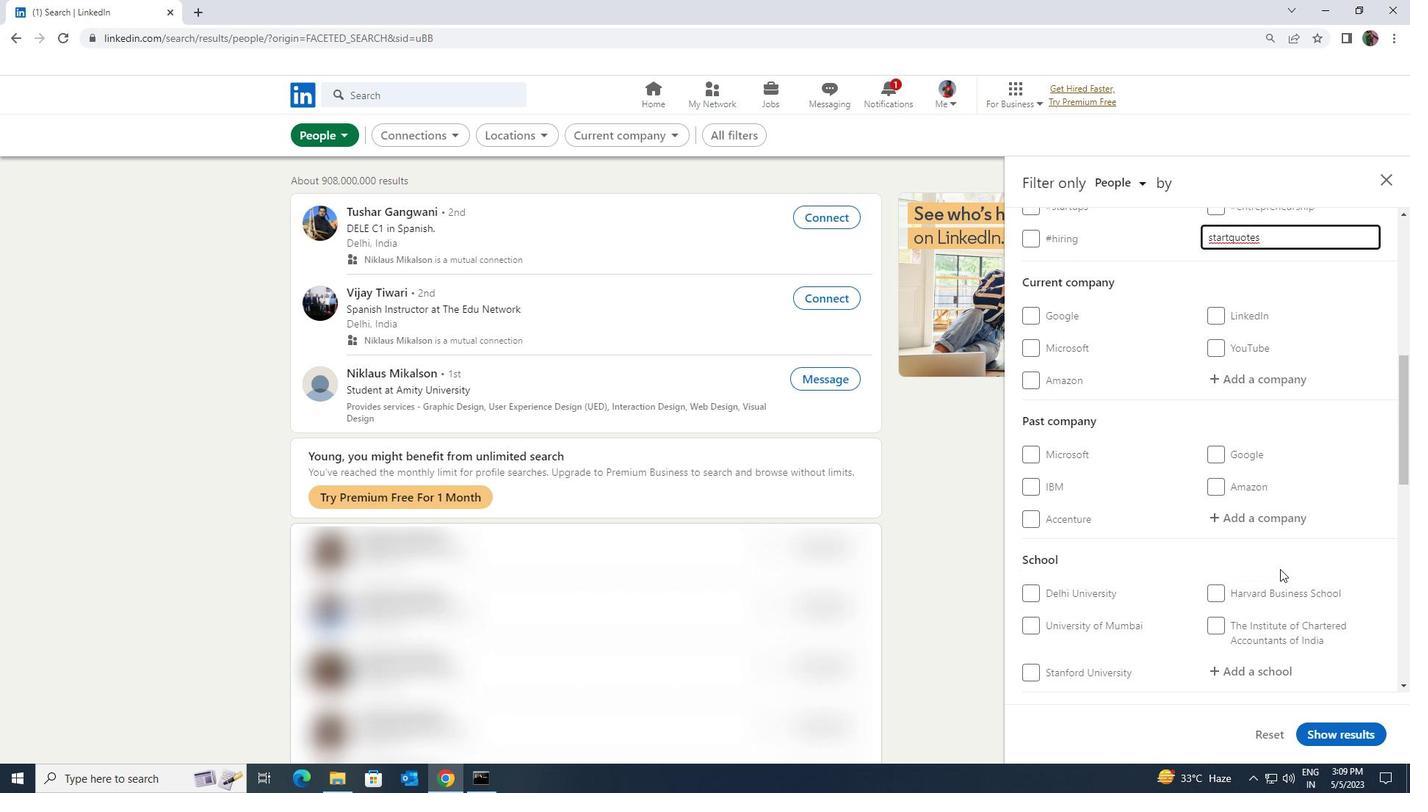
Action: Mouse scrolled (1280, 568) with delta (0, 0)
Screenshot: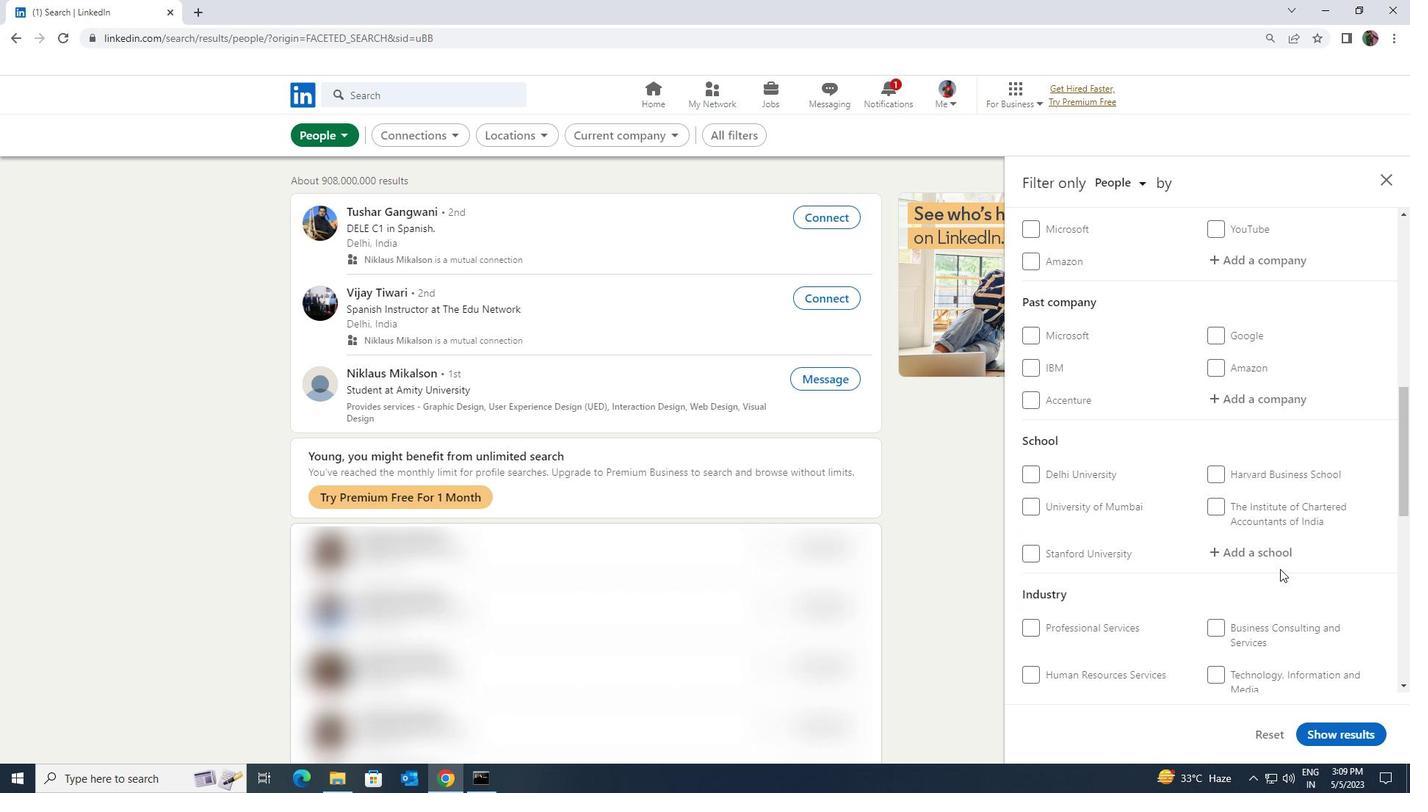 
Action: Mouse scrolled (1280, 568) with delta (0, 0)
Screenshot: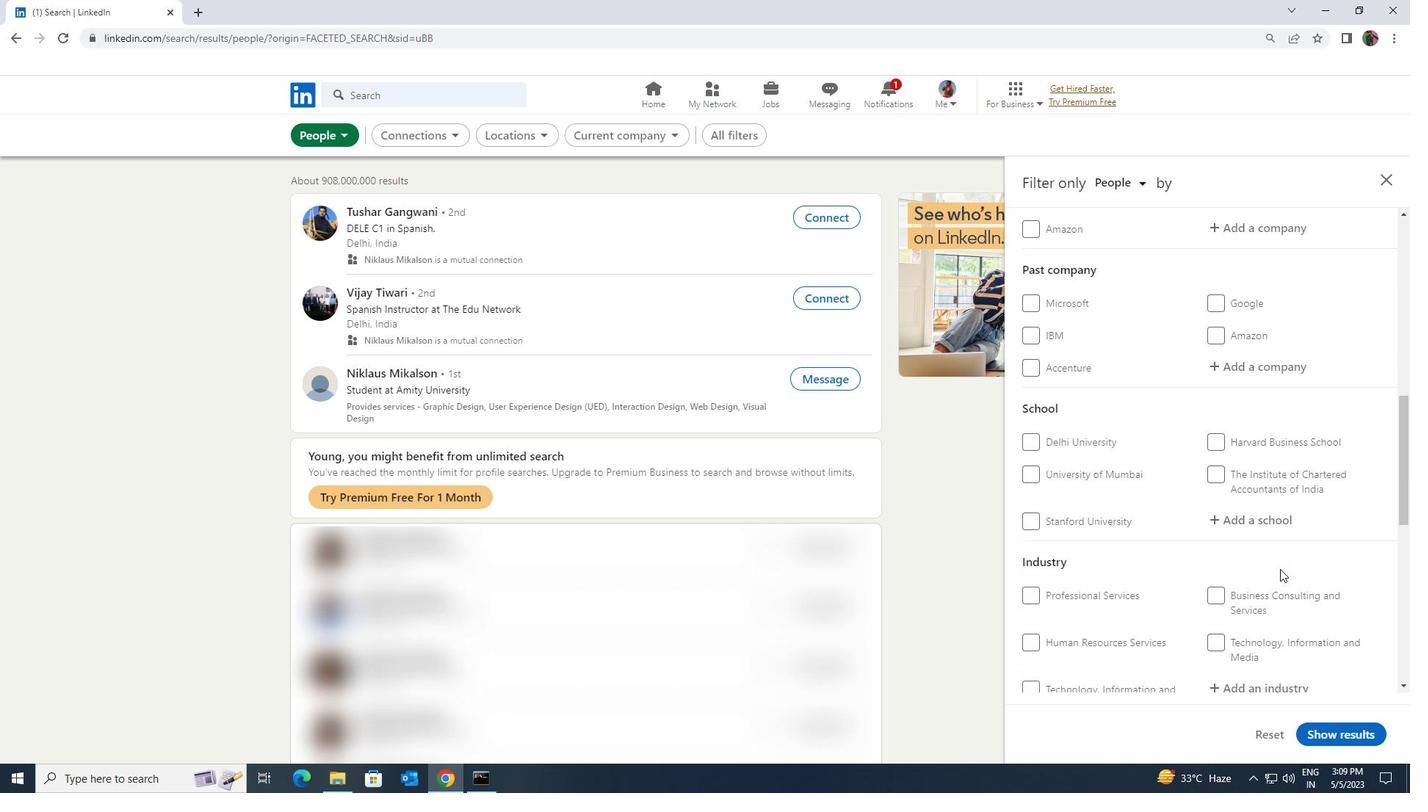 
Action: Mouse scrolled (1280, 568) with delta (0, 0)
Screenshot: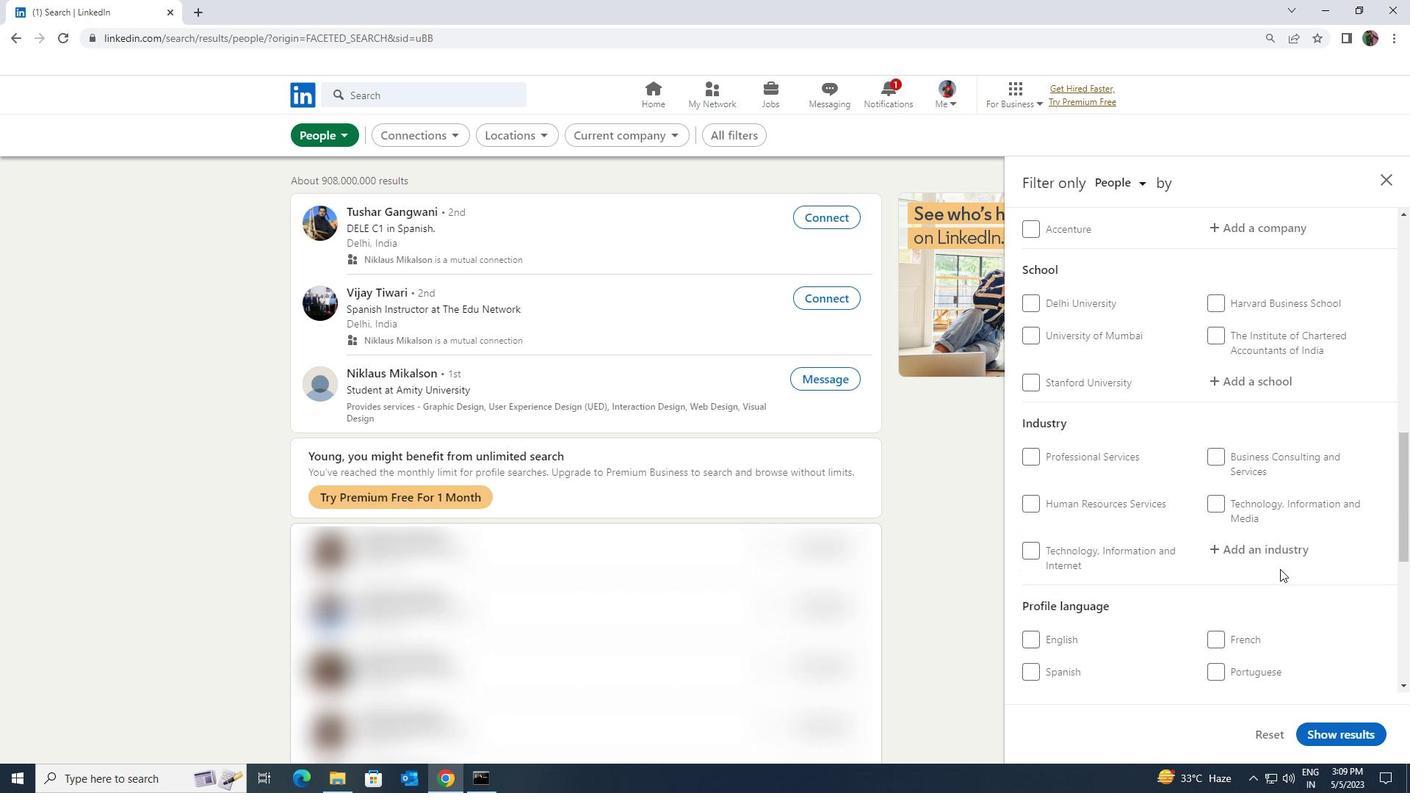 
Action: Mouse scrolled (1280, 568) with delta (0, 0)
Screenshot: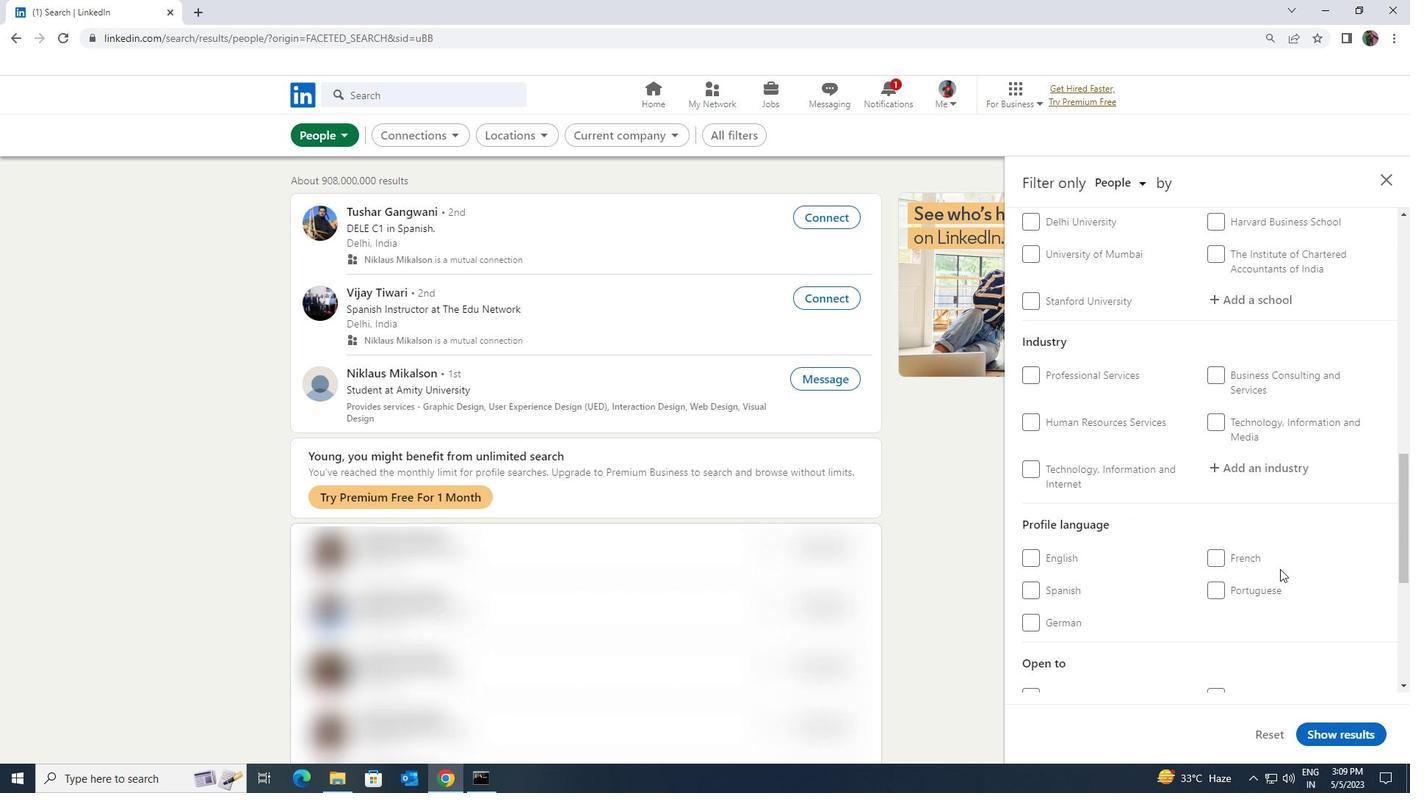
Action: Mouse moved to (1026, 544)
Screenshot: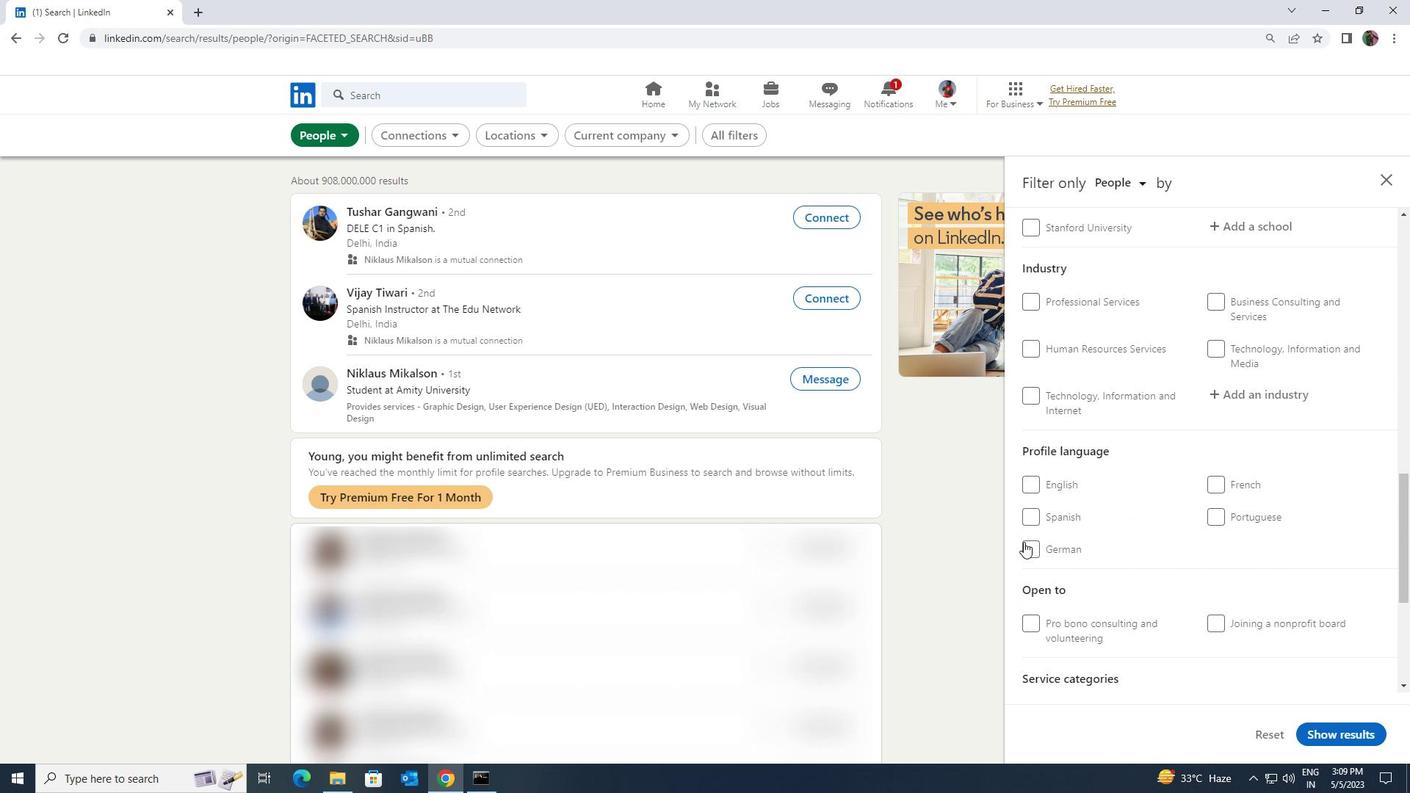 
Action: Mouse pressed left at (1026, 544)
Screenshot: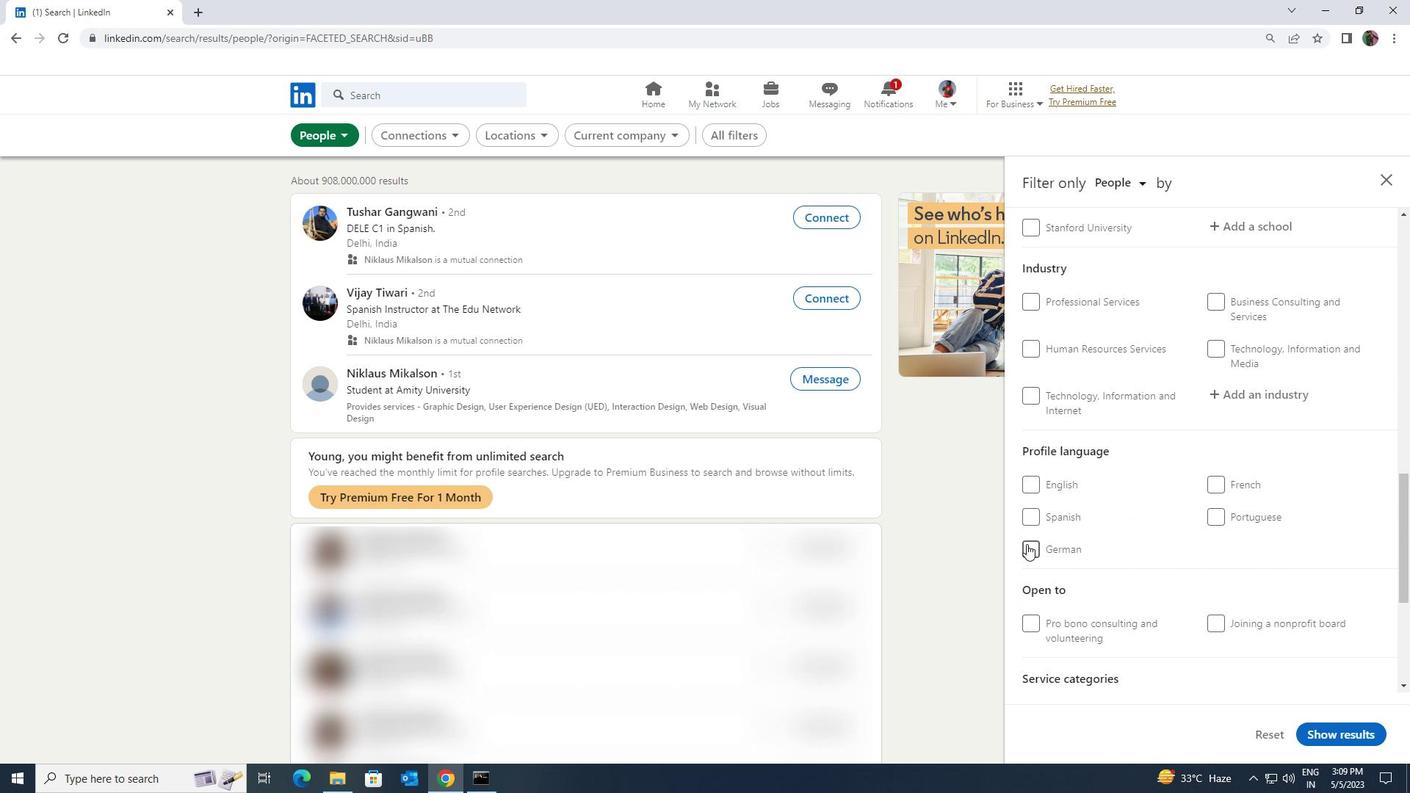 
Action: Mouse moved to (1138, 549)
Screenshot: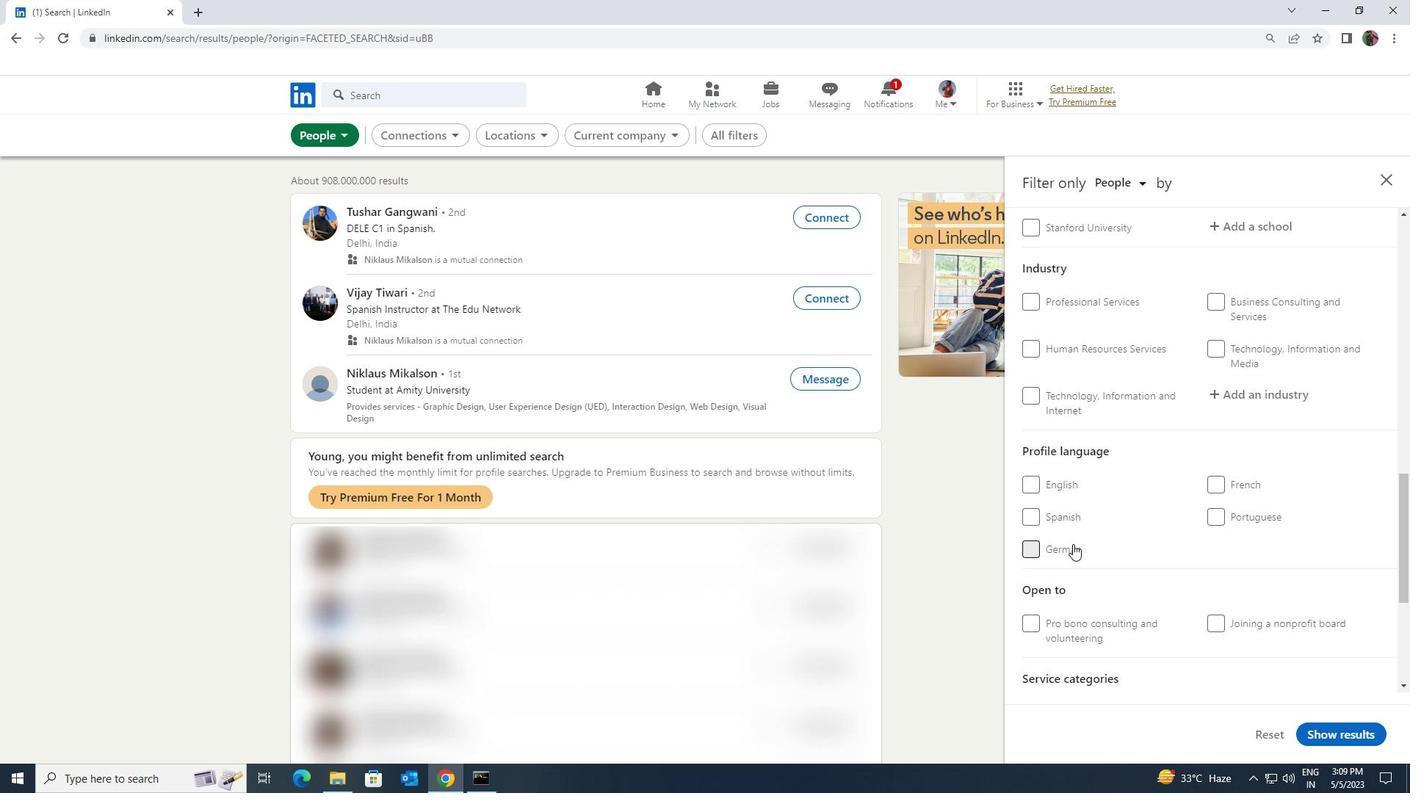 
Action: Mouse scrolled (1138, 550) with delta (0, 0)
Screenshot: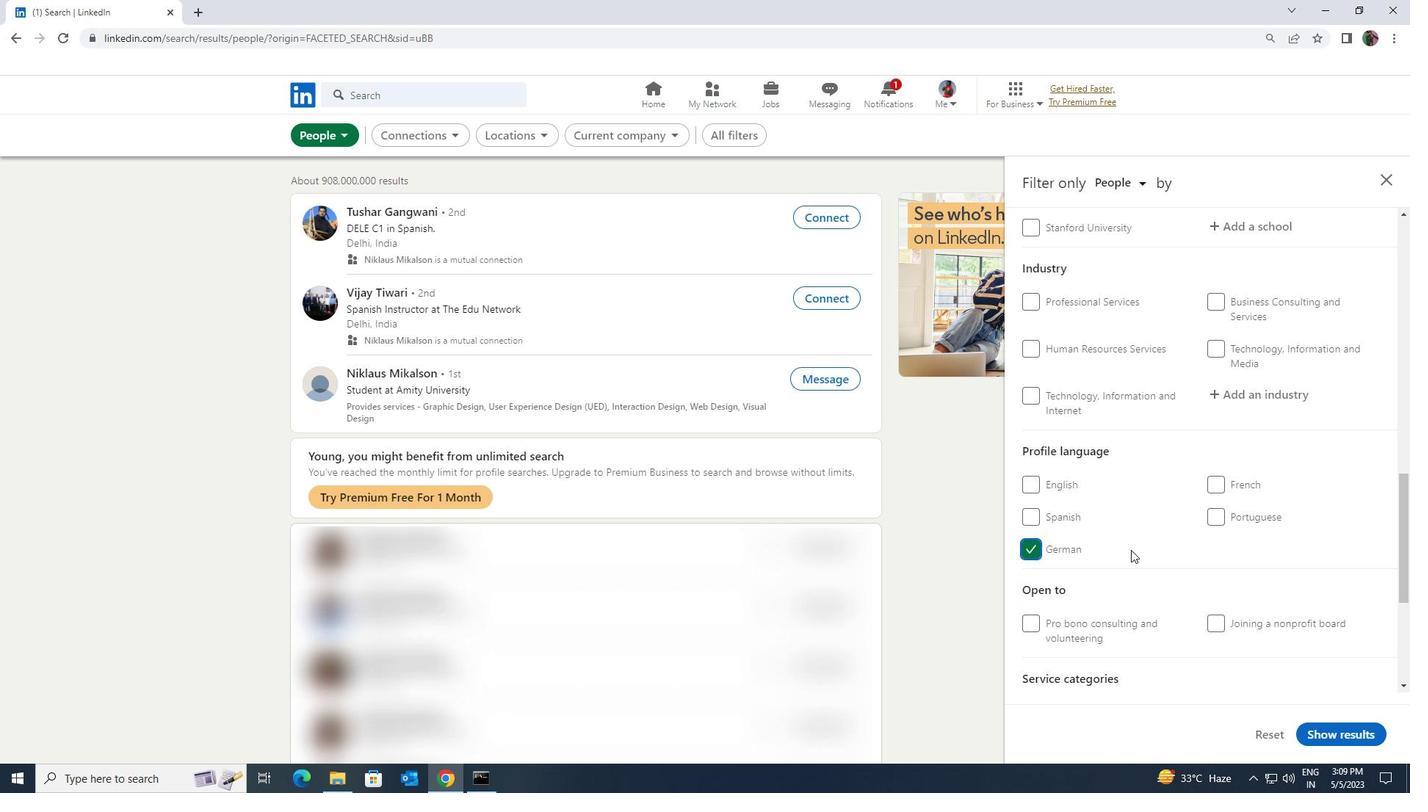 
Action: Mouse scrolled (1138, 550) with delta (0, 0)
Screenshot: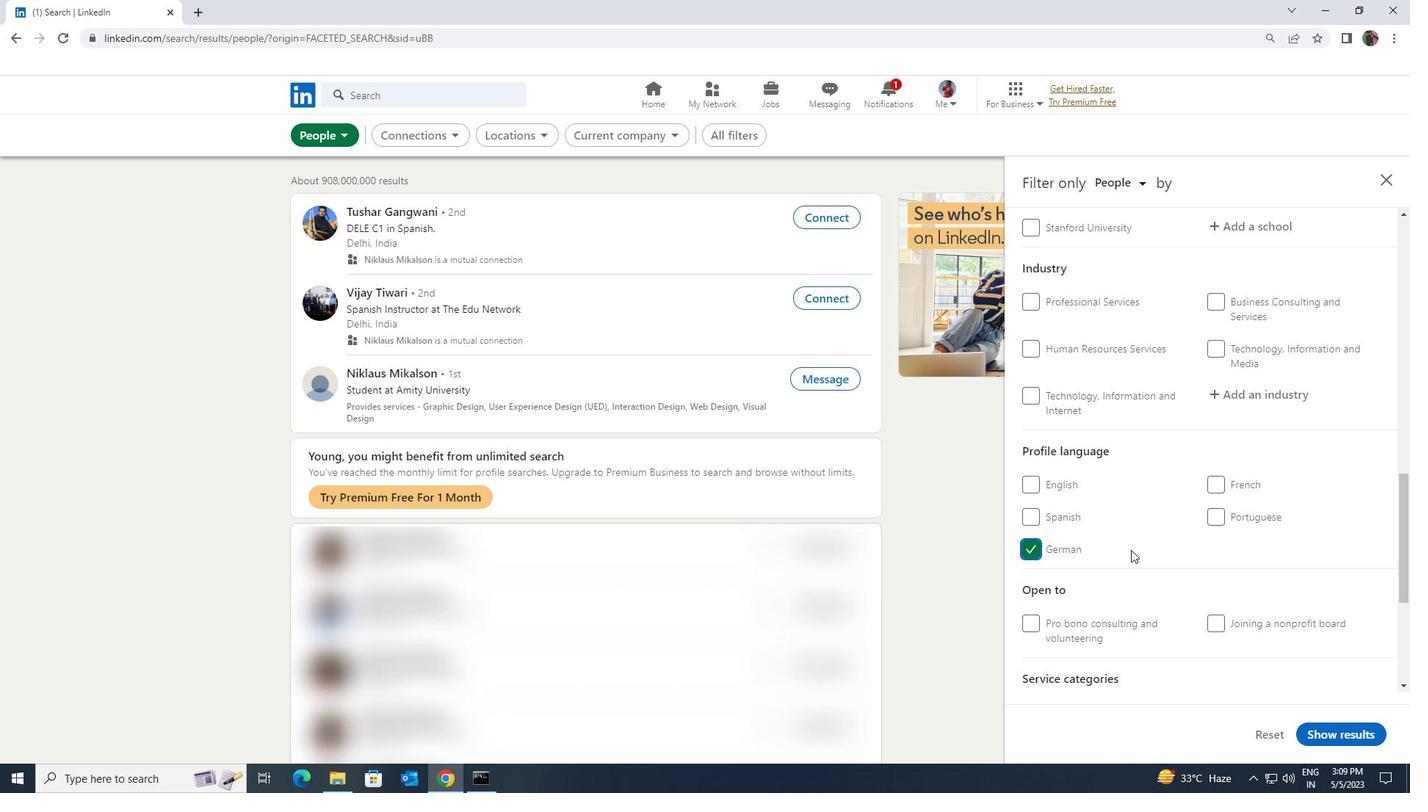 
Action: Mouse moved to (1139, 549)
Screenshot: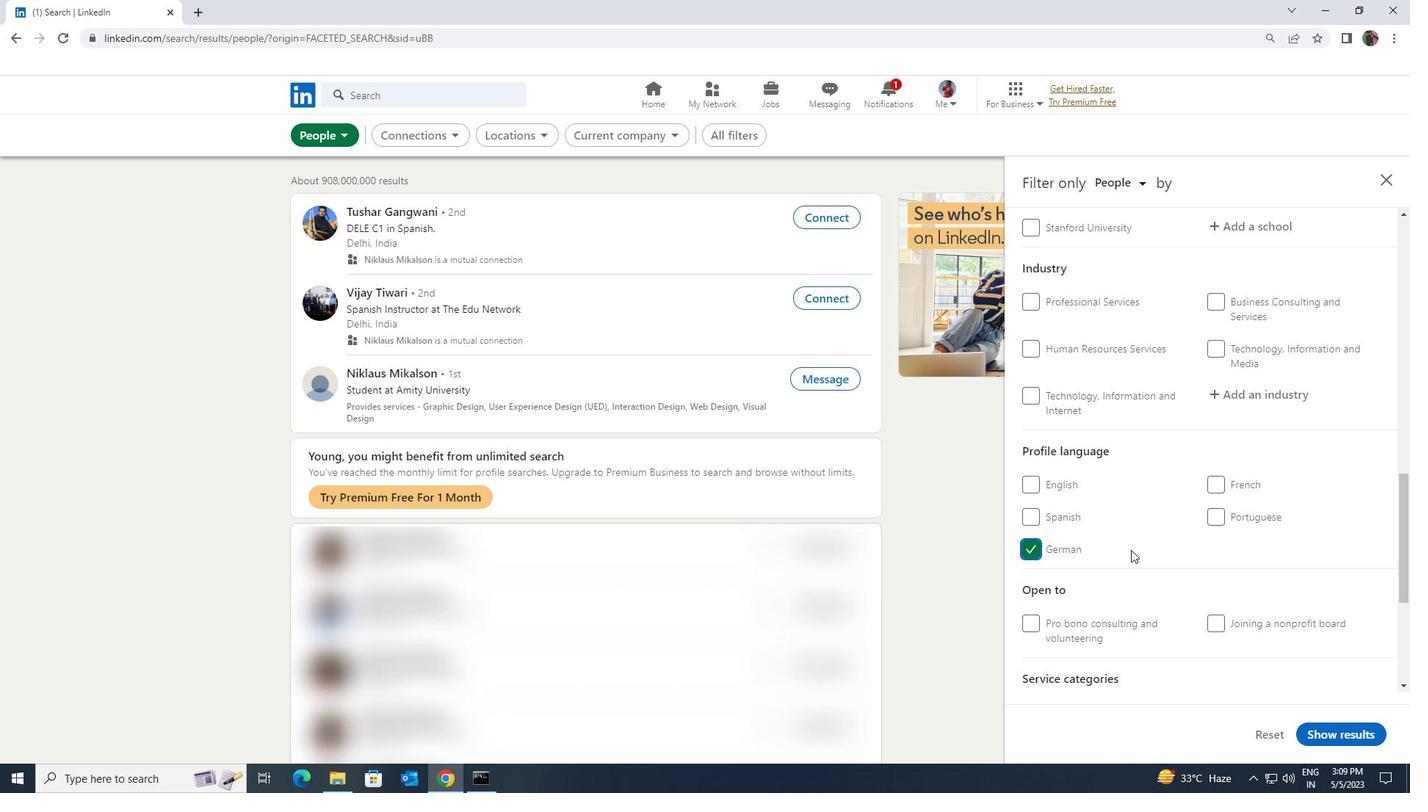 
Action: Mouse scrolled (1139, 550) with delta (0, 0)
Screenshot: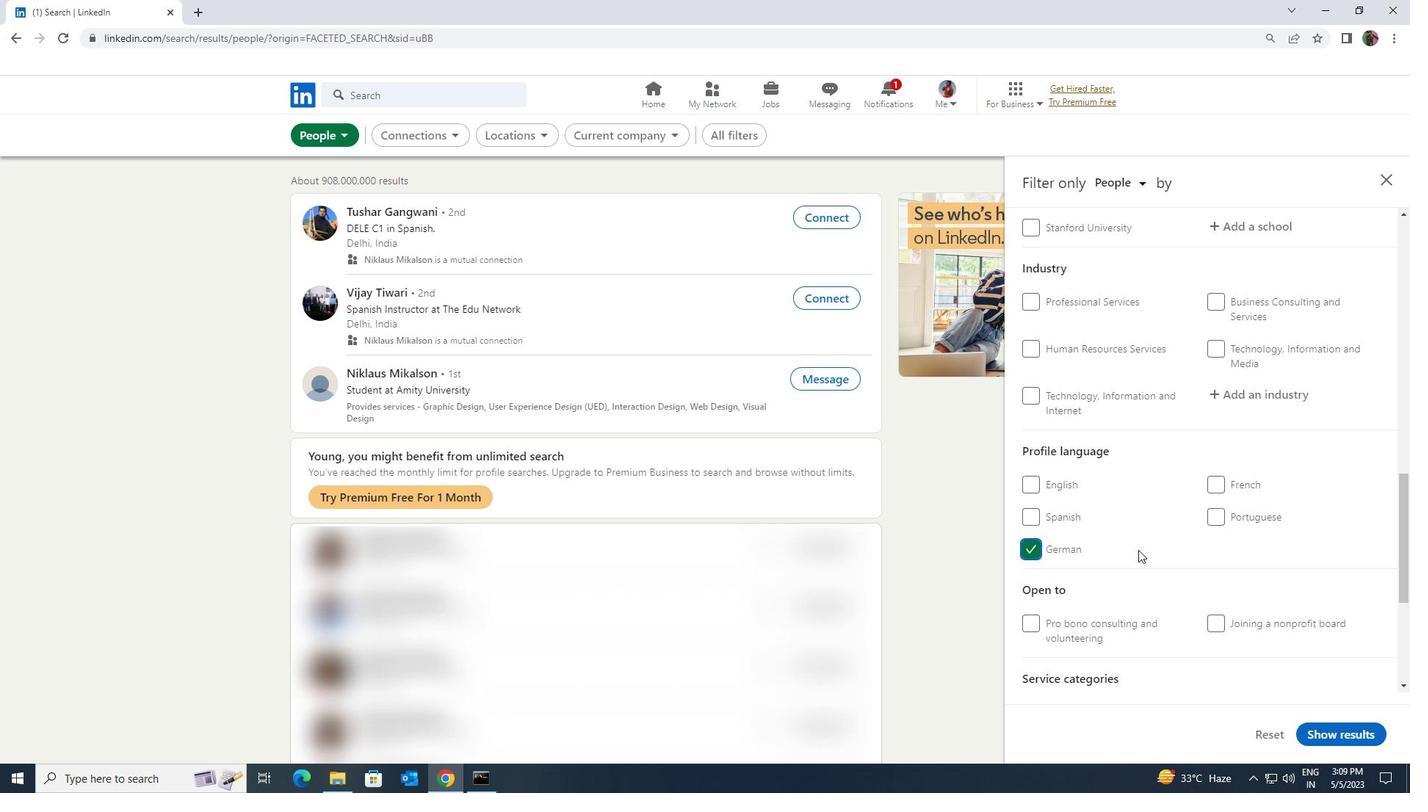
Action: Mouse moved to (1143, 547)
Screenshot: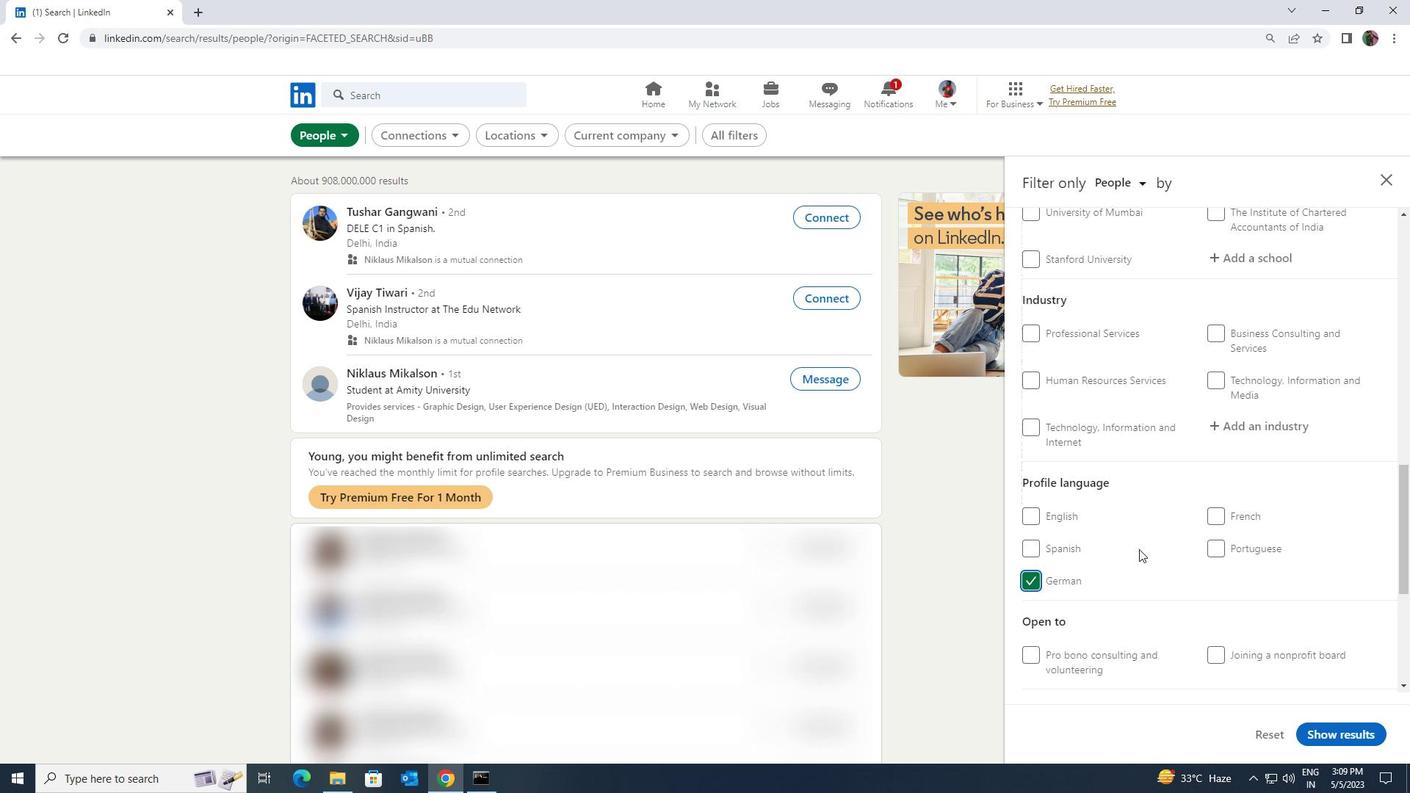 
Action: Mouse scrolled (1143, 548) with delta (0, 0)
Screenshot: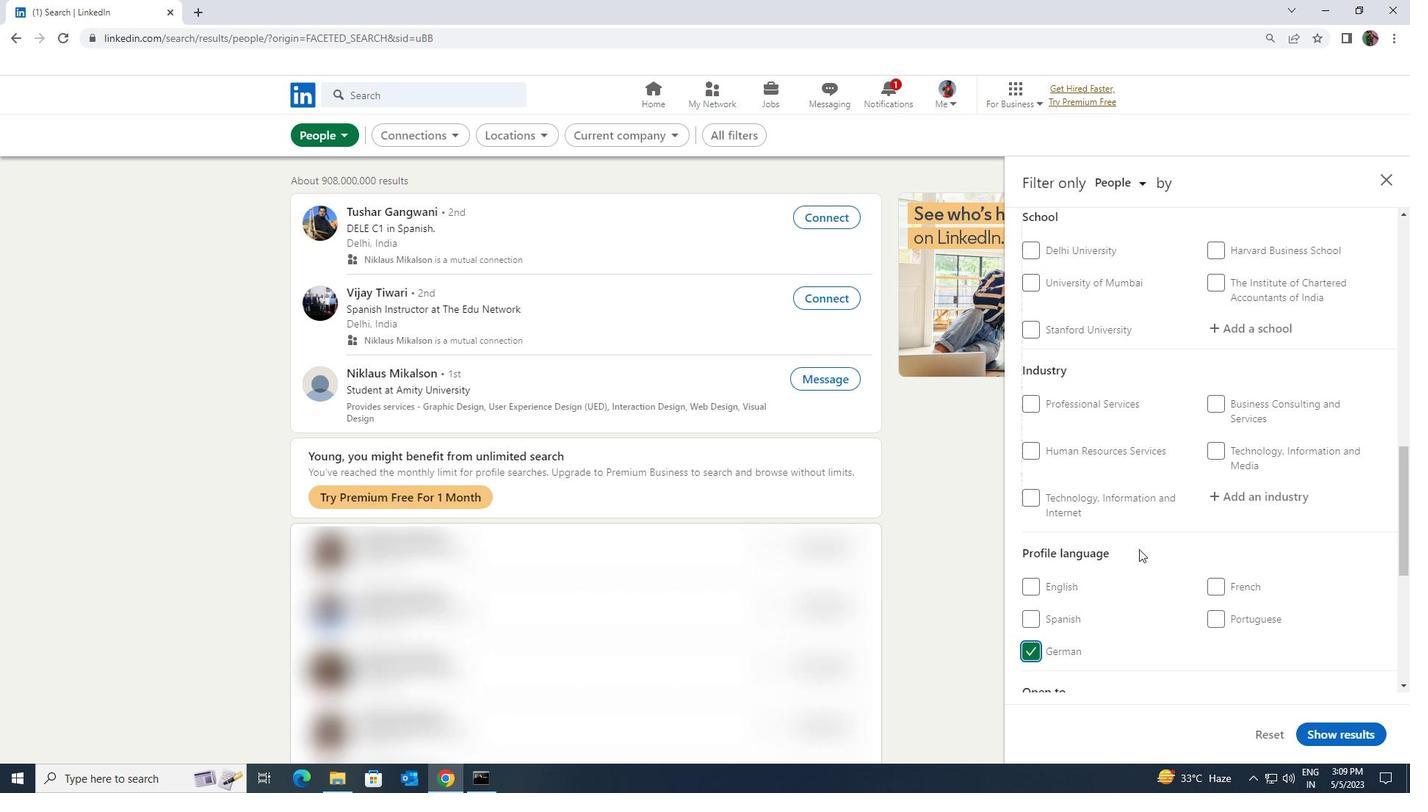 
Action: Mouse scrolled (1143, 548) with delta (0, 0)
Screenshot: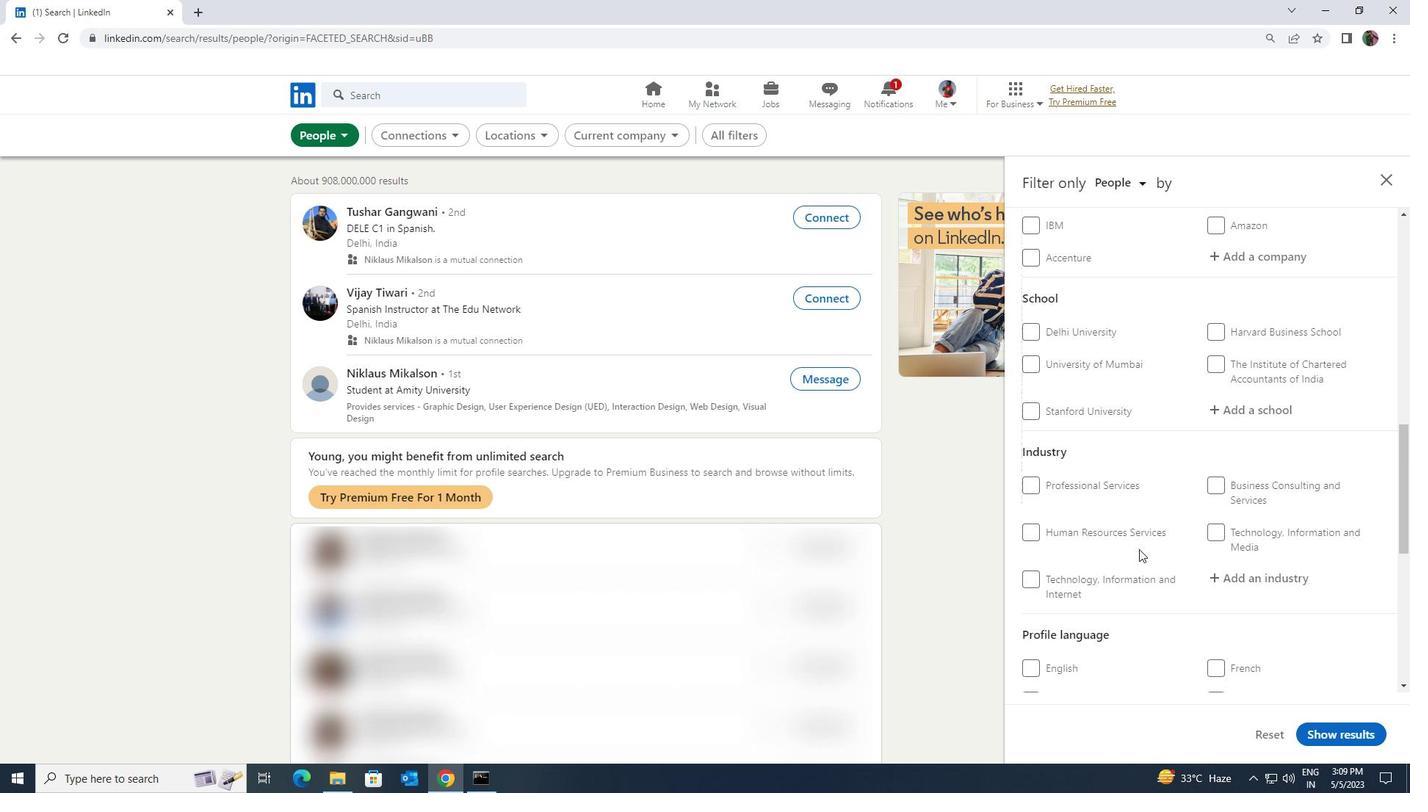 
Action: Mouse scrolled (1143, 548) with delta (0, 0)
Screenshot: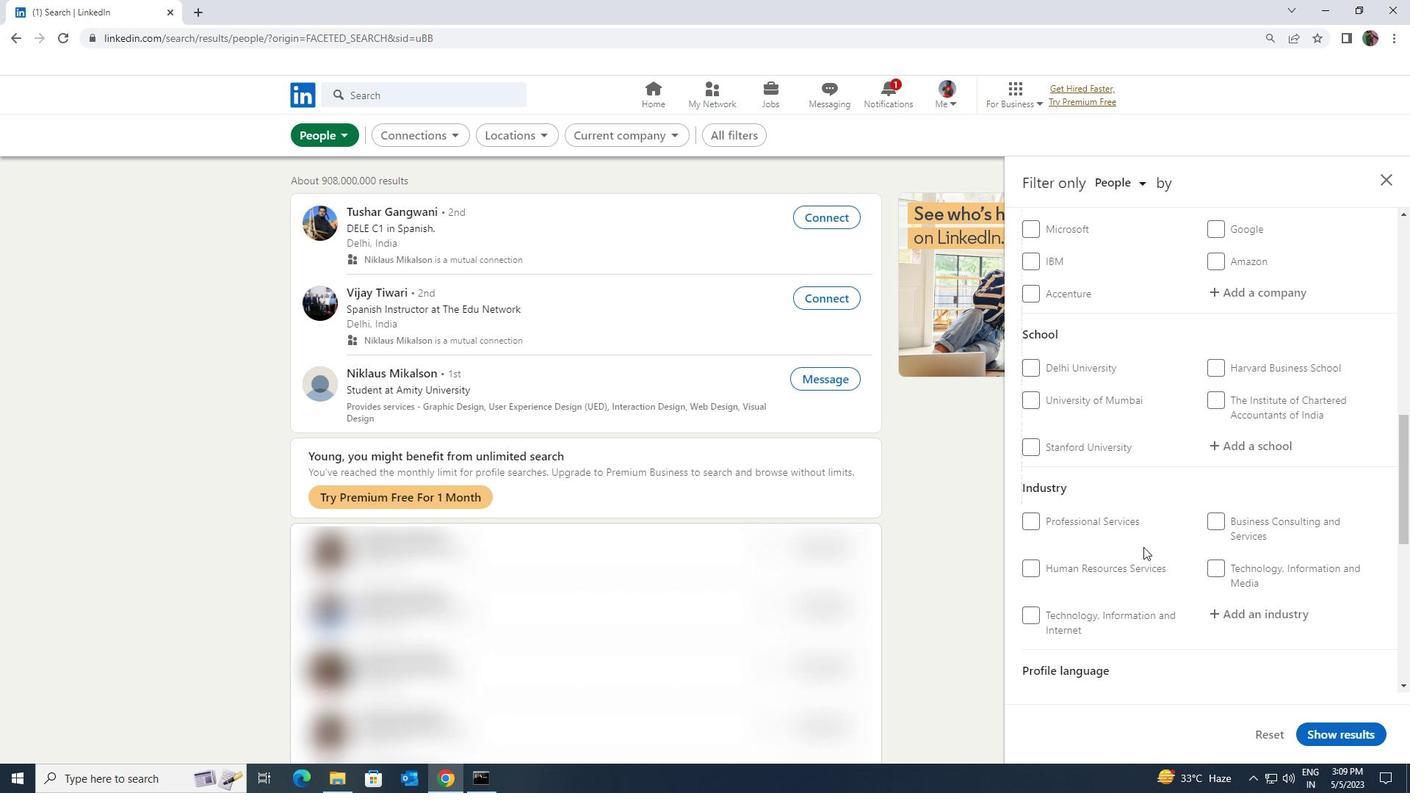 
Action: Mouse scrolled (1143, 548) with delta (0, 0)
Screenshot: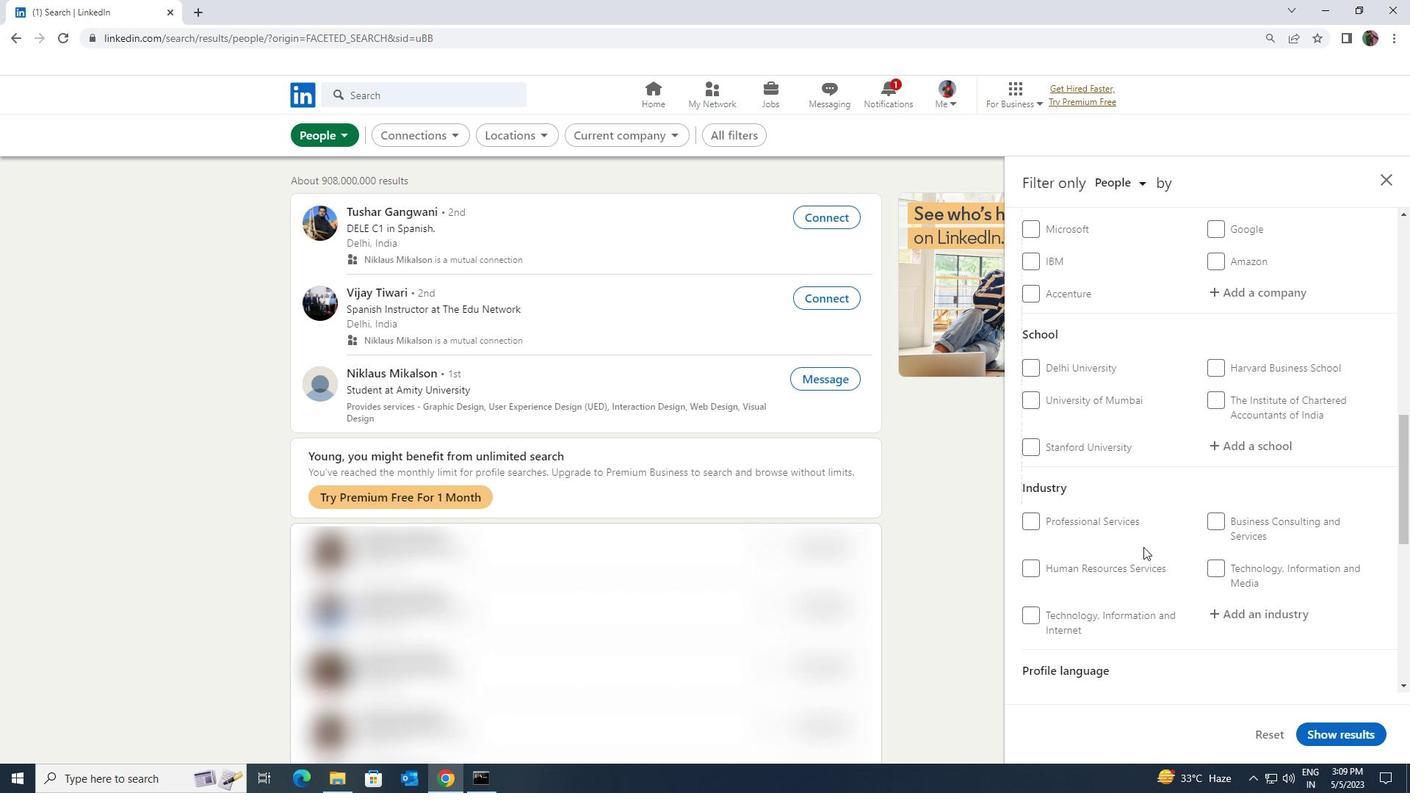
Action: Mouse moved to (1242, 450)
Screenshot: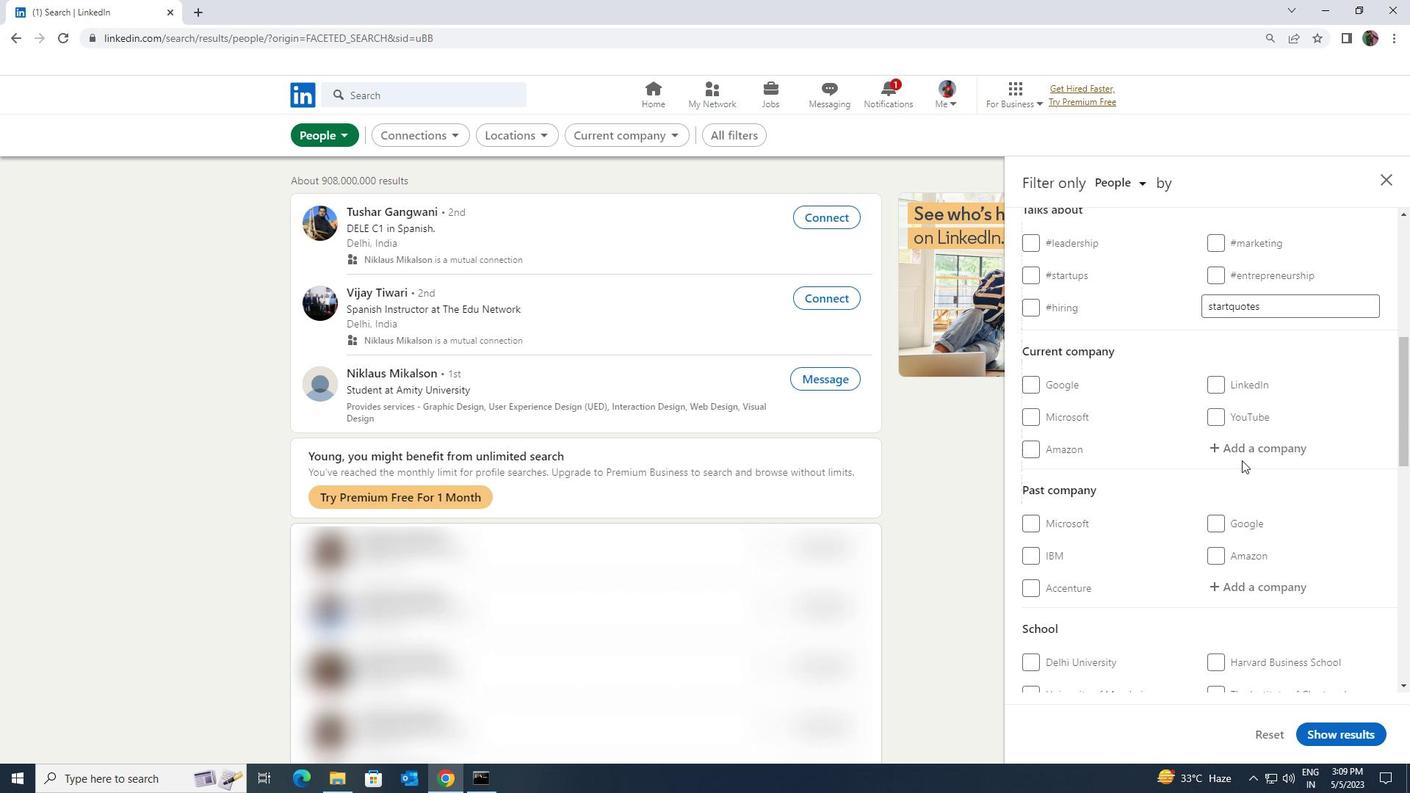 
Action: Mouse pressed left at (1242, 450)
Screenshot: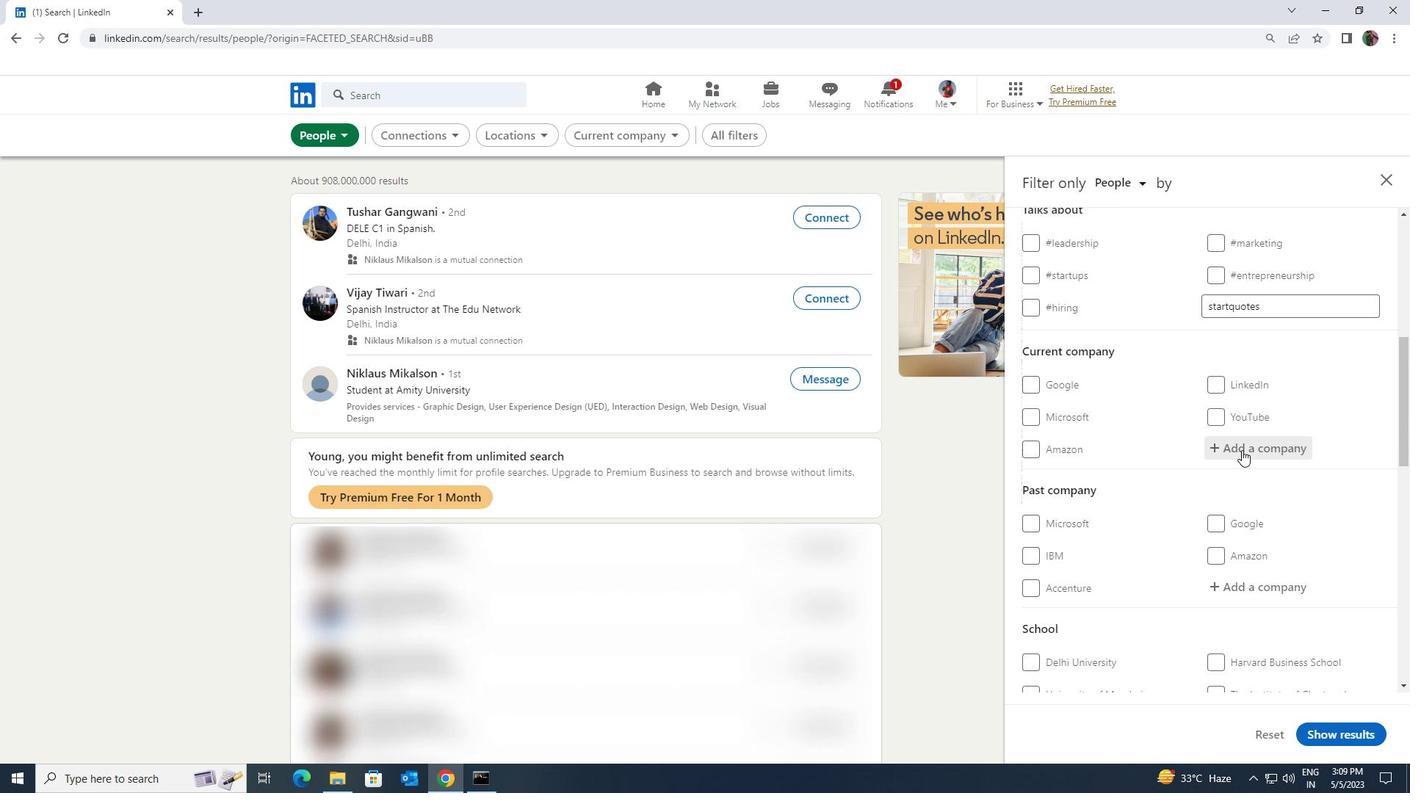 
Action: Key pressed <Key.shift><Key.shift><Key.shift>DENTSU<Key.space><Key.shift>INDIA
Screenshot: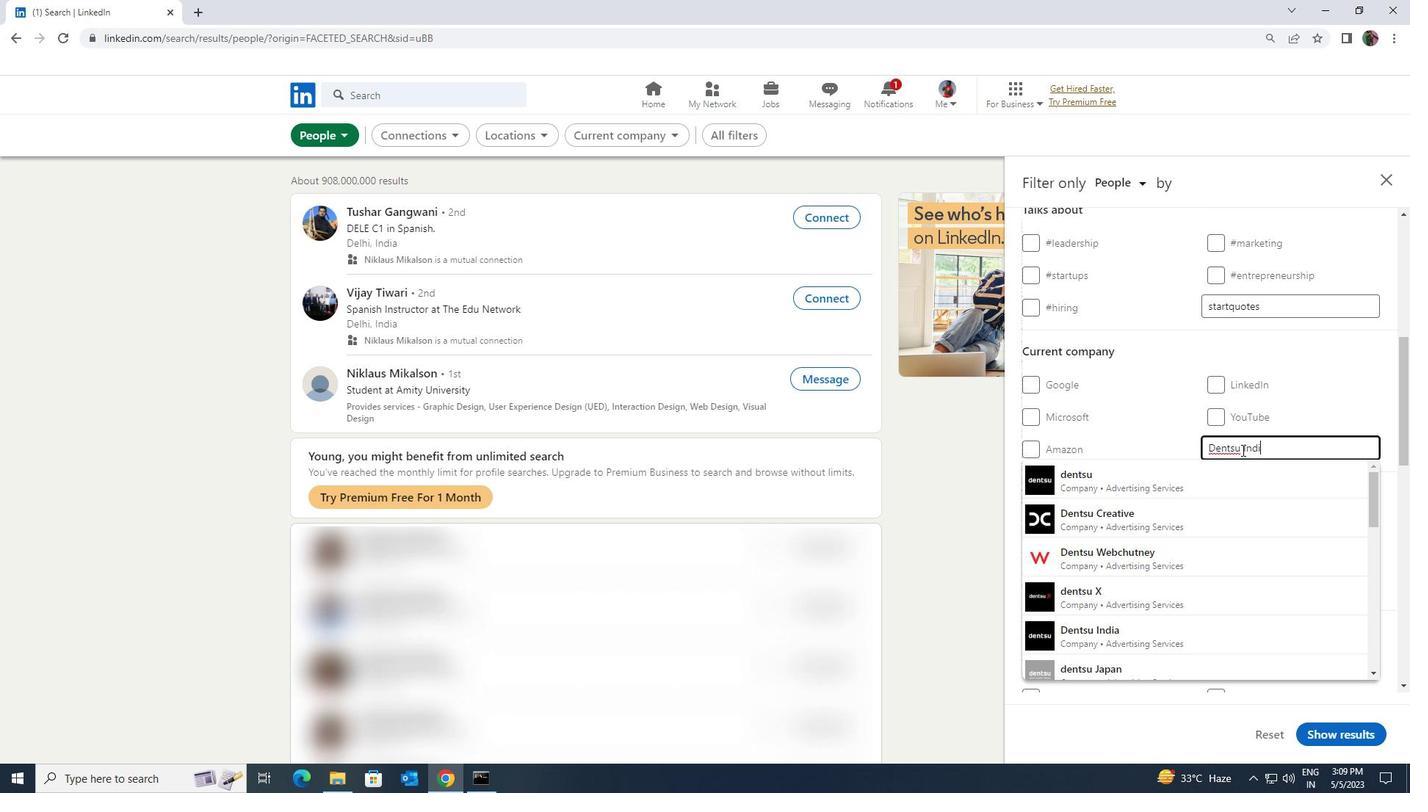 
Action: Mouse moved to (1233, 467)
Screenshot: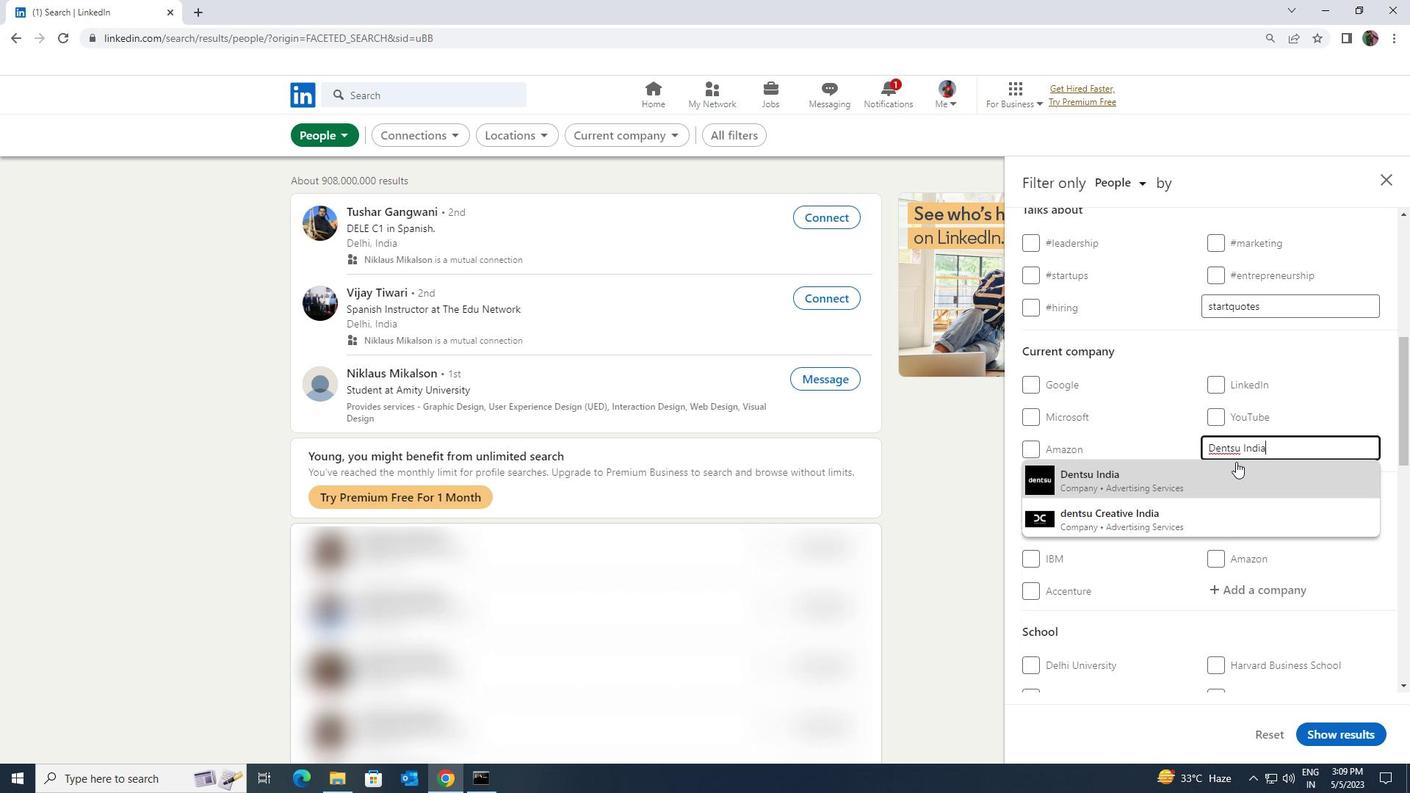 
Action: Mouse pressed left at (1233, 467)
Screenshot: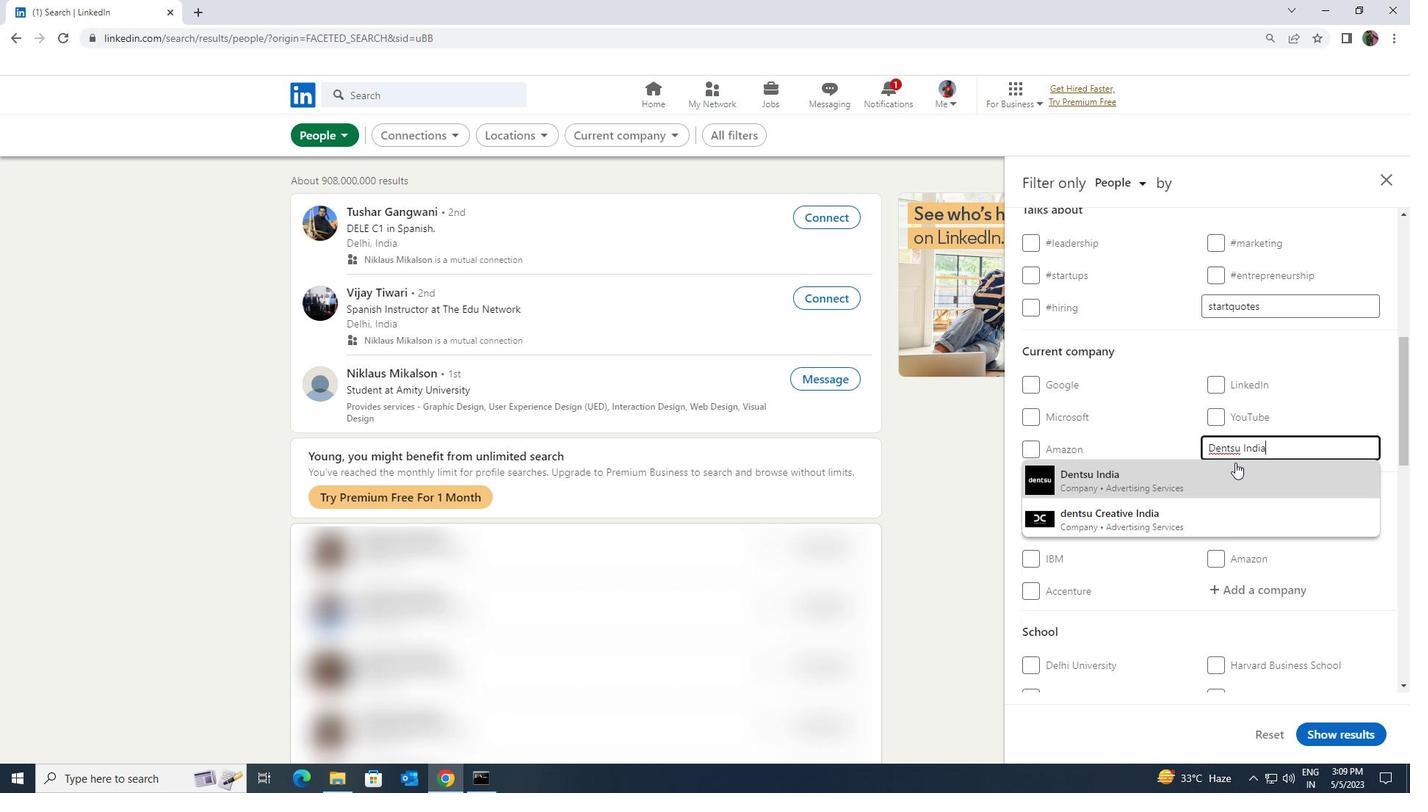 
Action: Mouse scrolled (1233, 466) with delta (0, 0)
Screenshot: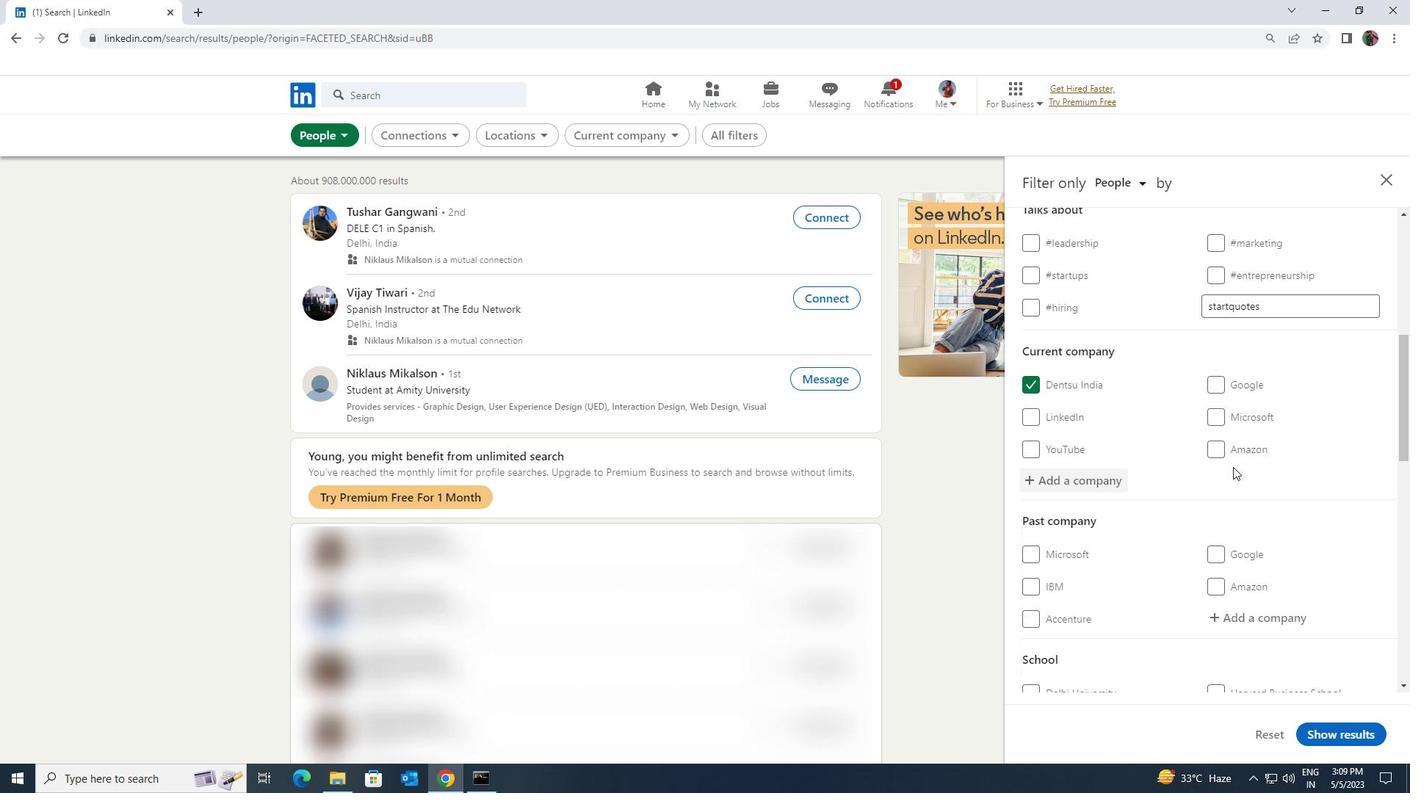 
Action: Mouse scrolled (1233, 466) with delta (0, 0)
Screenshot: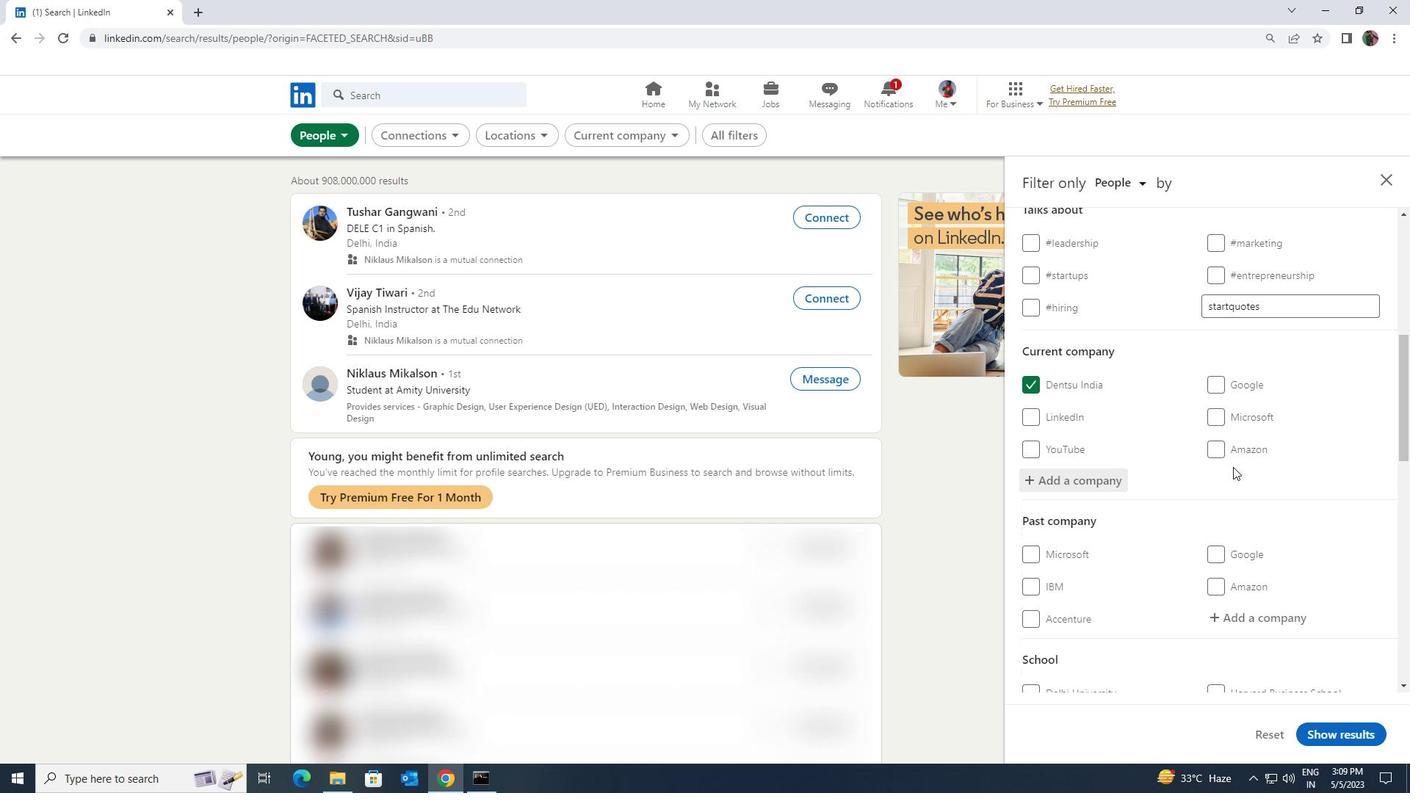 
Action: Mouse scrolled (1233, 466) with delta (0, 0)
Screenshot: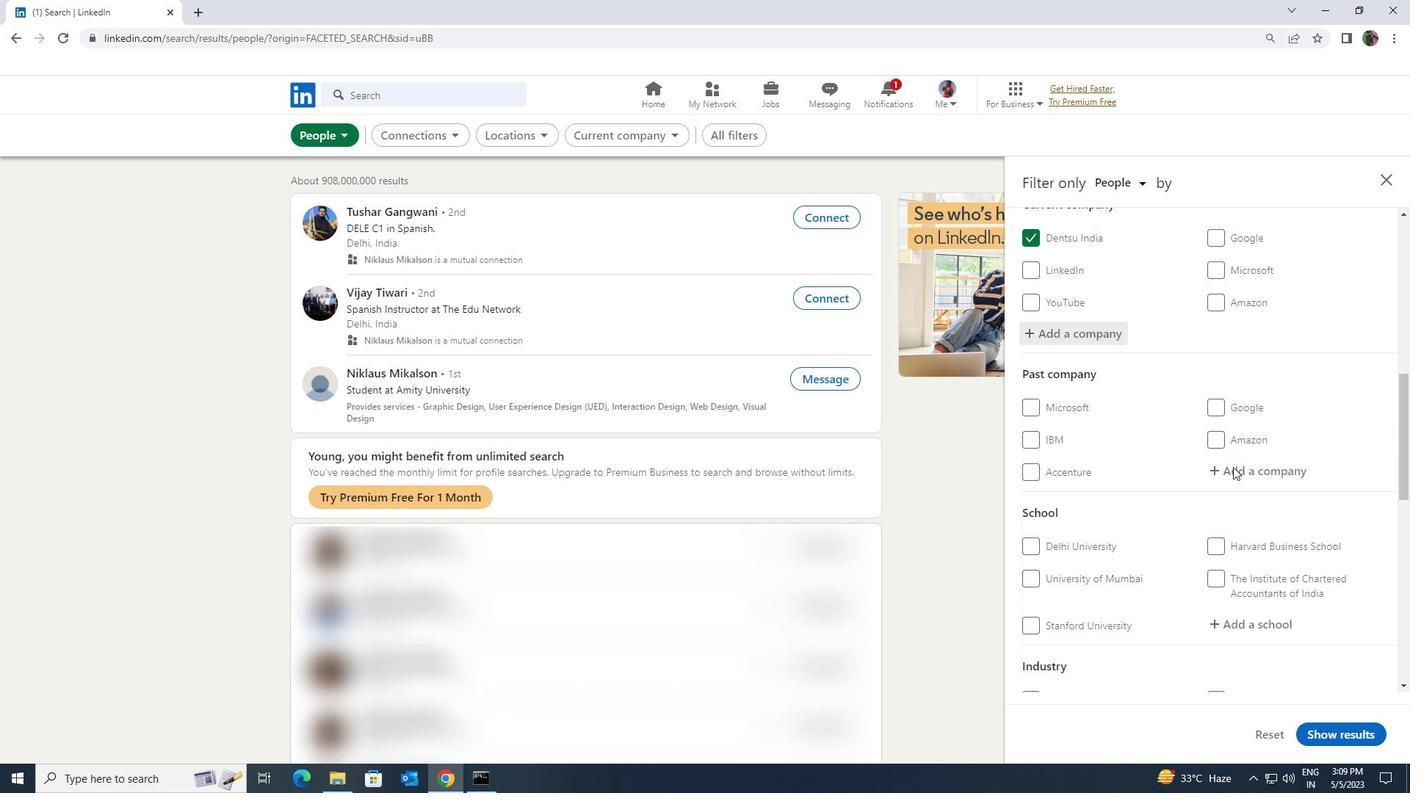 
Action: Mouse scrolled (1233, 466) with delta (0, 0)
Screenshot: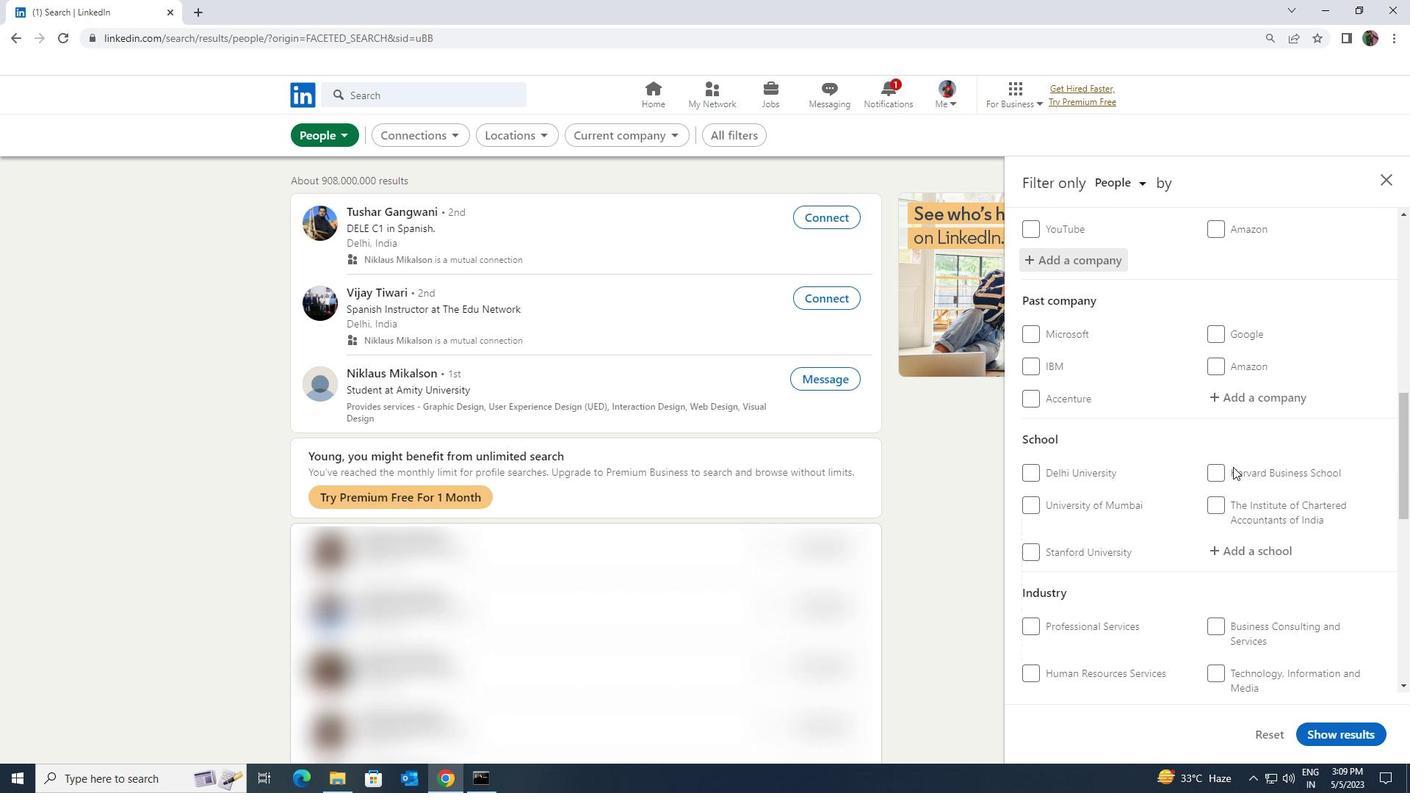 
Action: Mouse moved to (1233, 473)
Screenshot: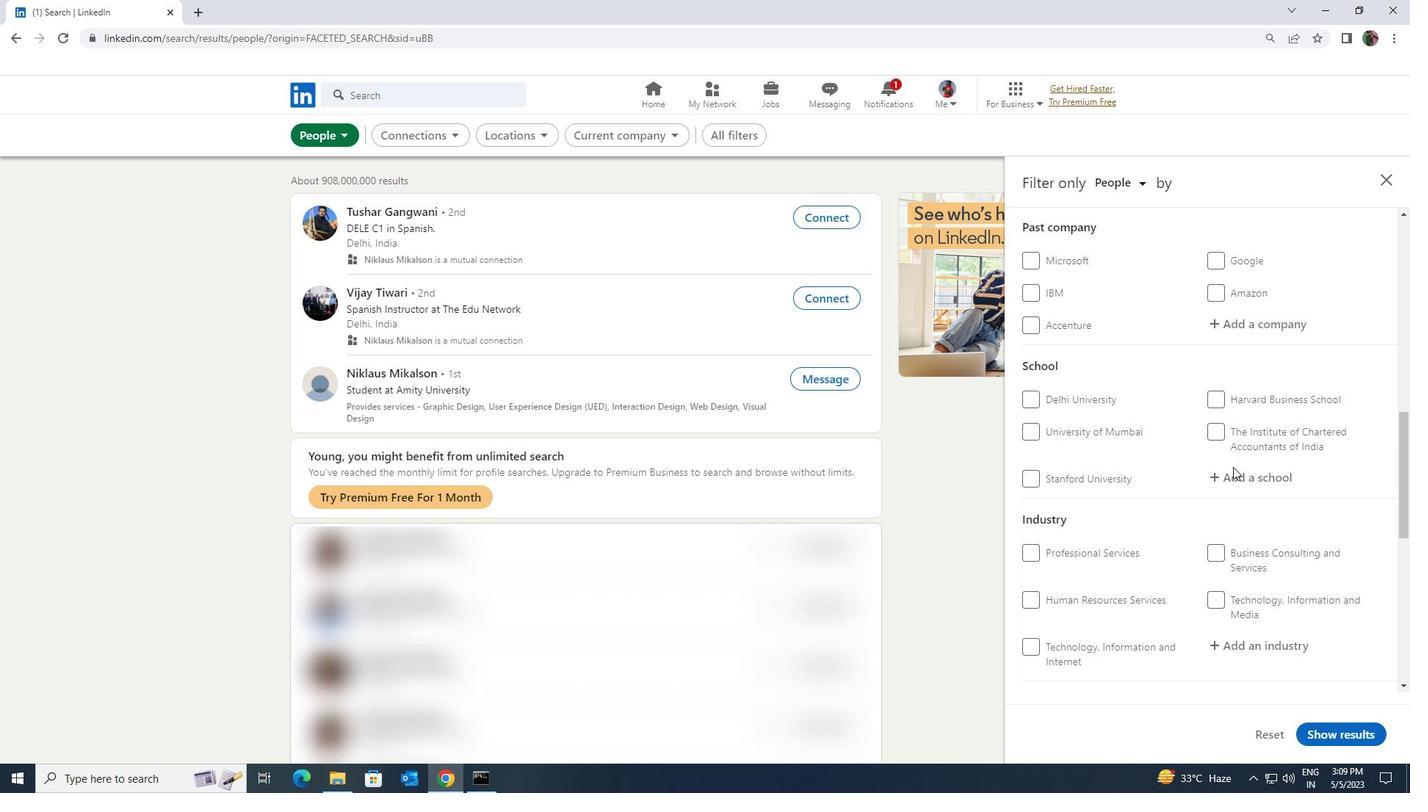 
Action: Mouse pressed left at (1233, 473)
Screenshot: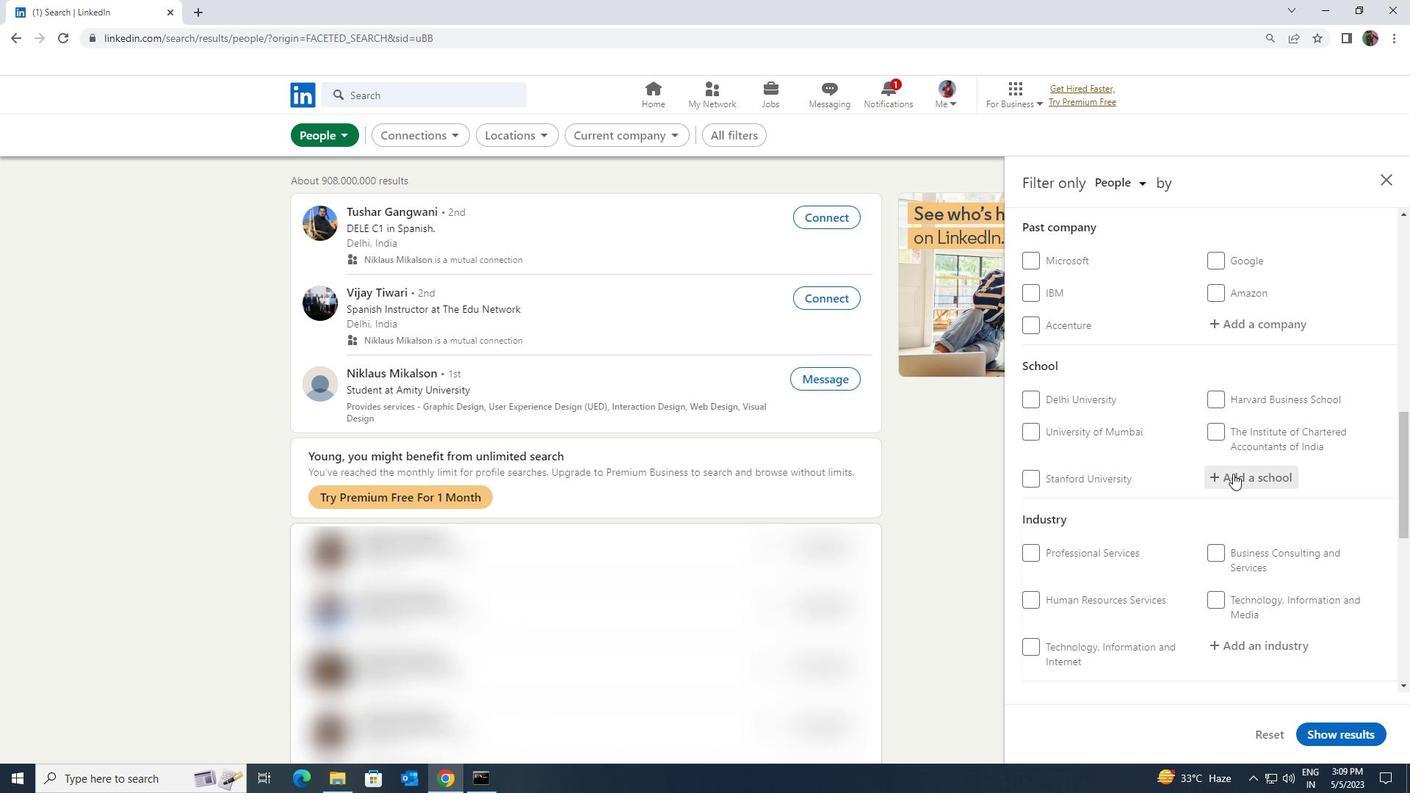 
Action: Key pressed <Key.shift><Key.shift><Key.shift><Key.shift><Key.shift>AMITY<Key.space><Key.shift>UNIVERSITY<Key.space><Key.shift><Key.shift>LUC
Screenshot: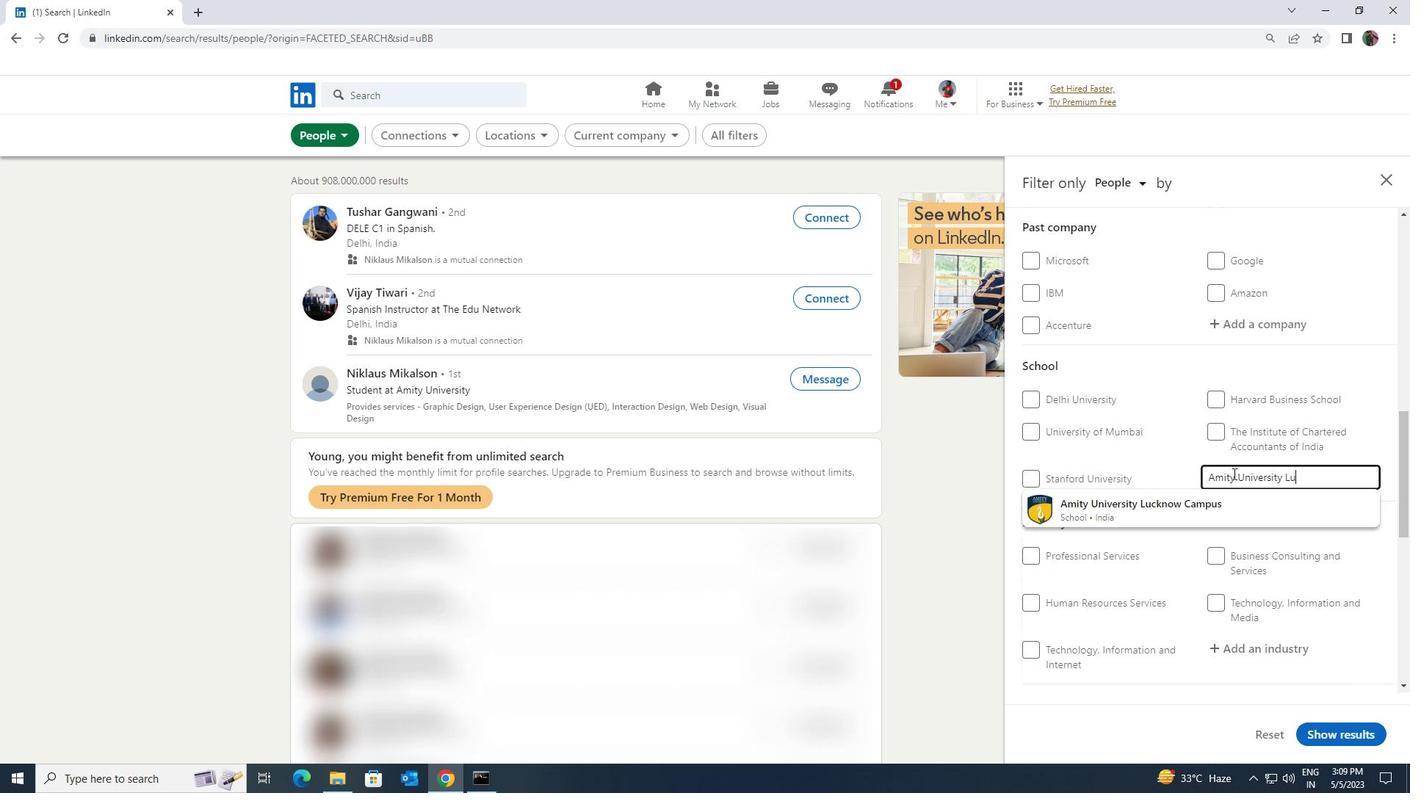 
Action: Mouse moved to (1233, 503)
Screenshot: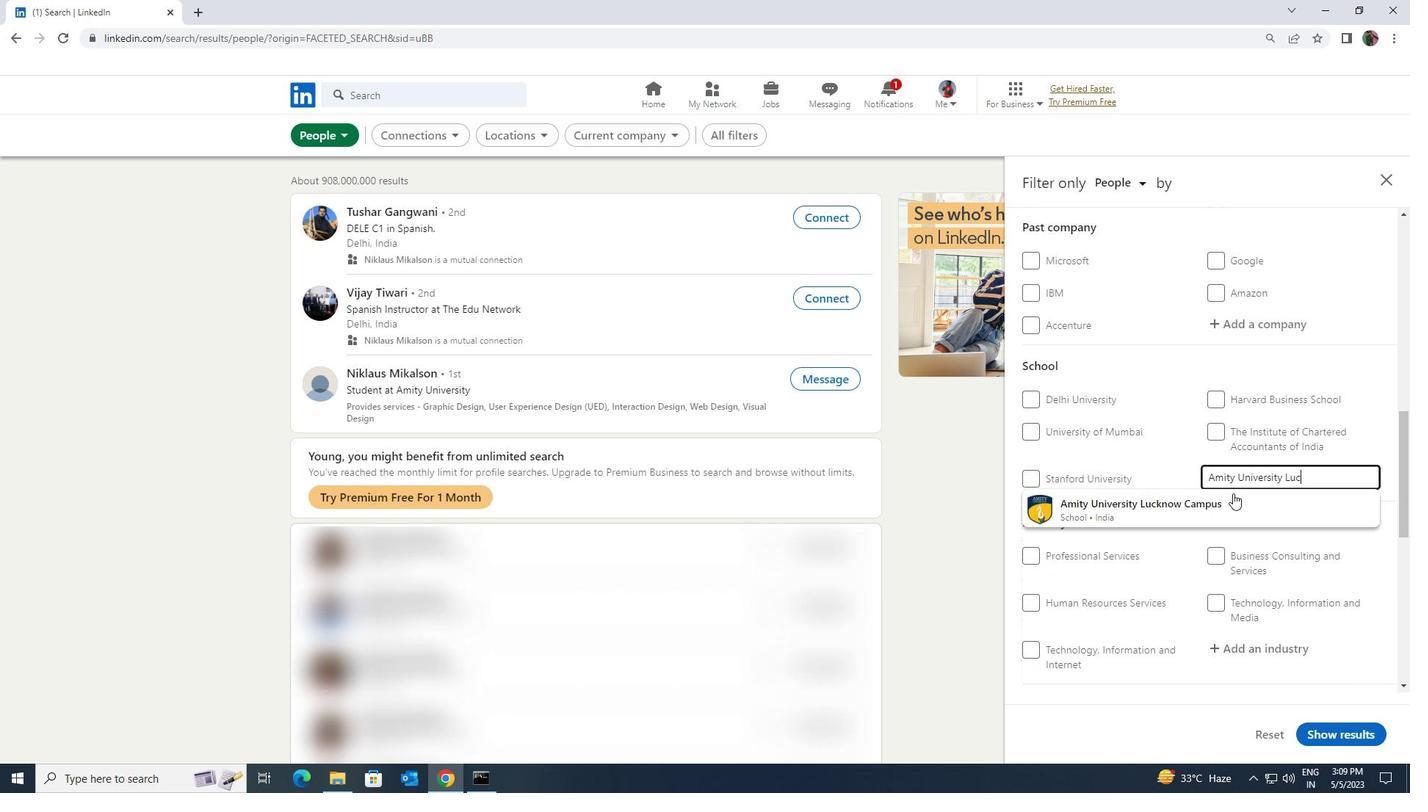 
Action: Mouse pressed left at (1233, 503)
Screenshot: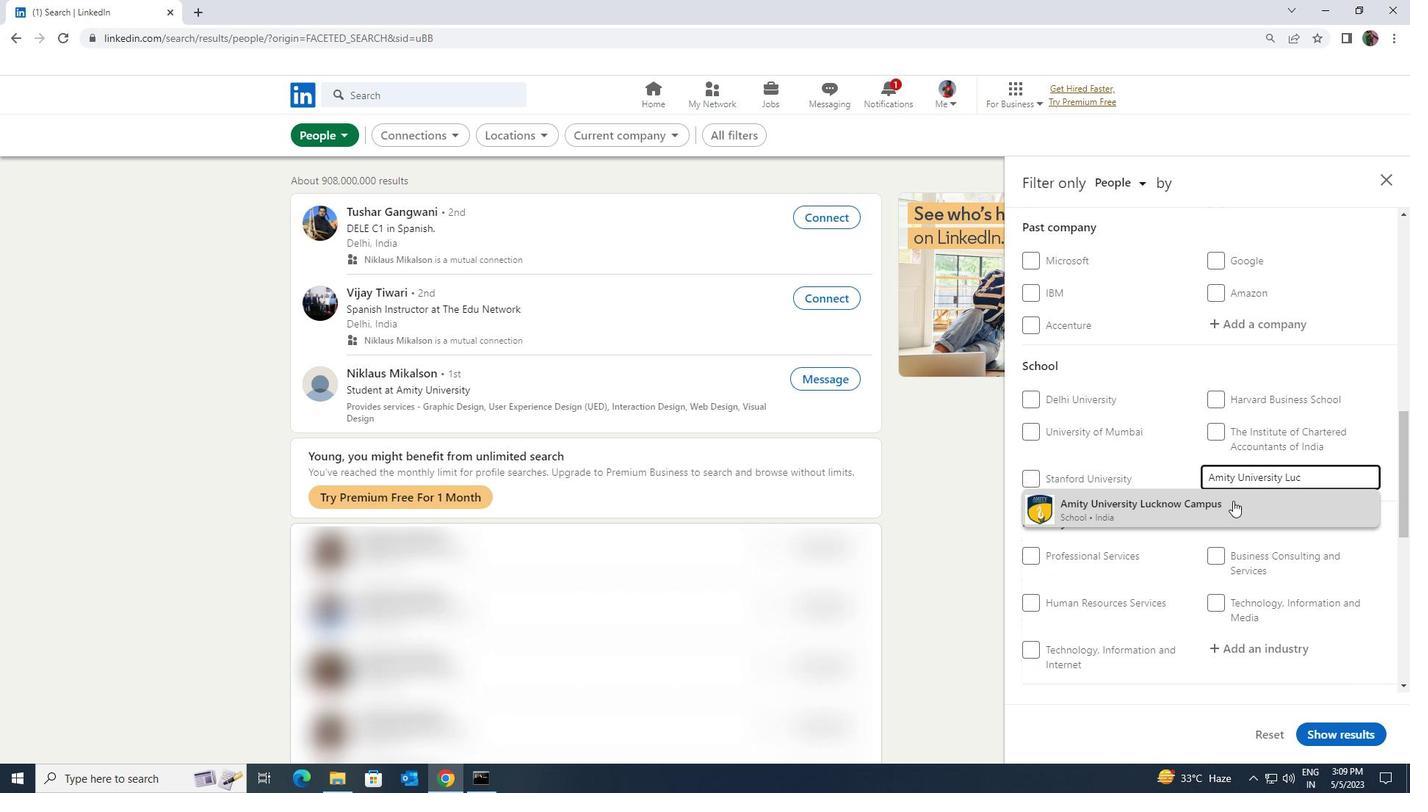 
Action: Mouse scrolled (1233, 502) with delta (0, 0)
Screenshot: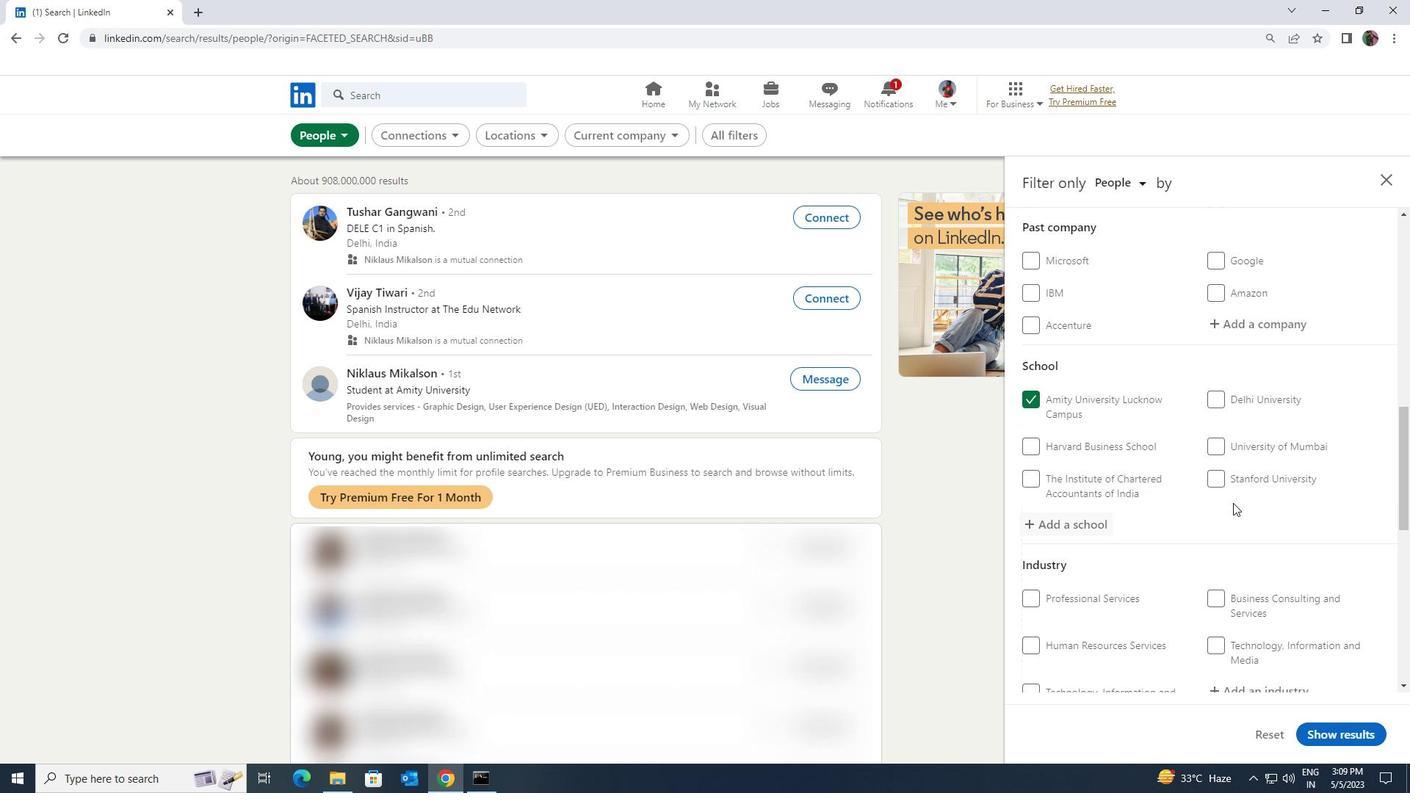 
Action: Mouse scrolled (1233, 502) with delta (0, 0)
Screenshot: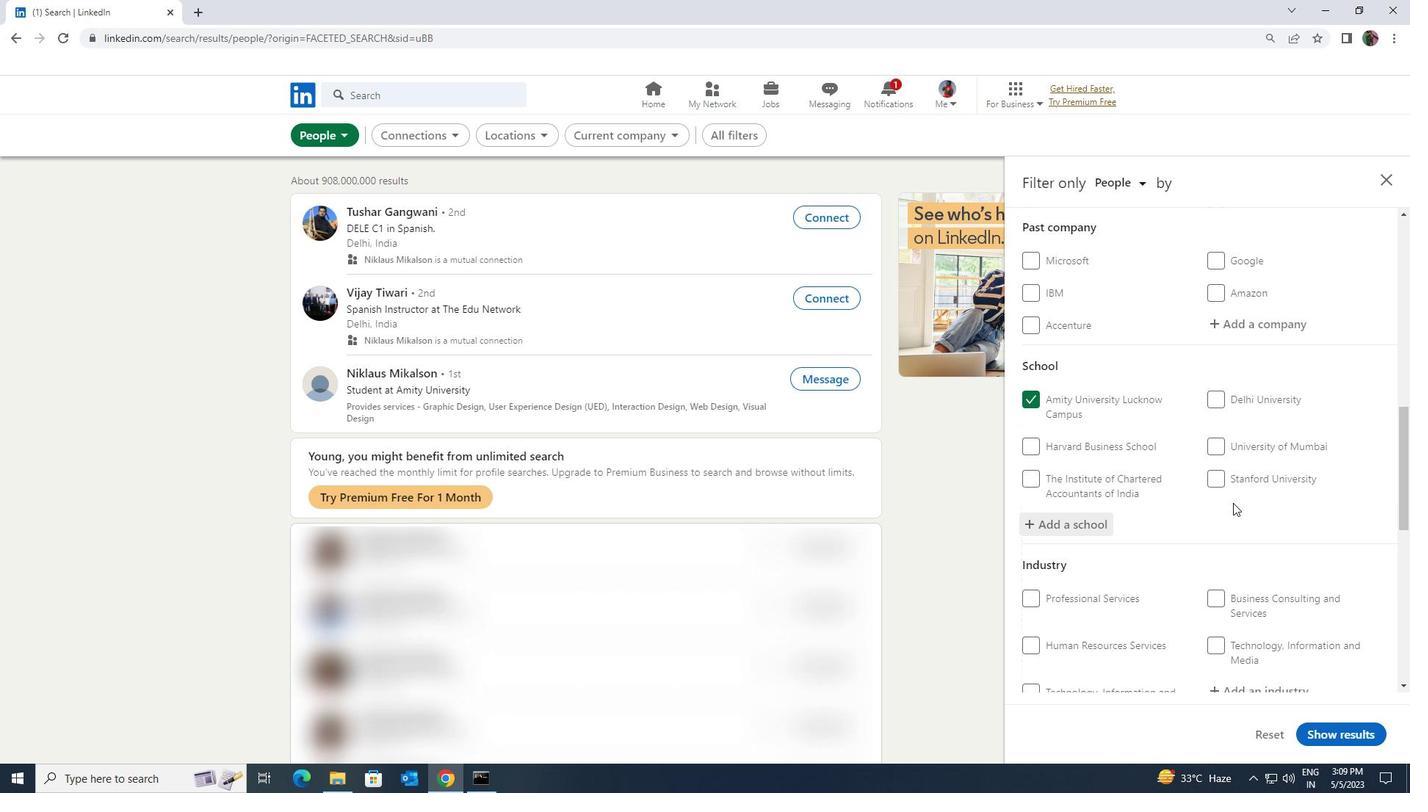 
Action: Mouse moved to (1239, 540)
Screenshot: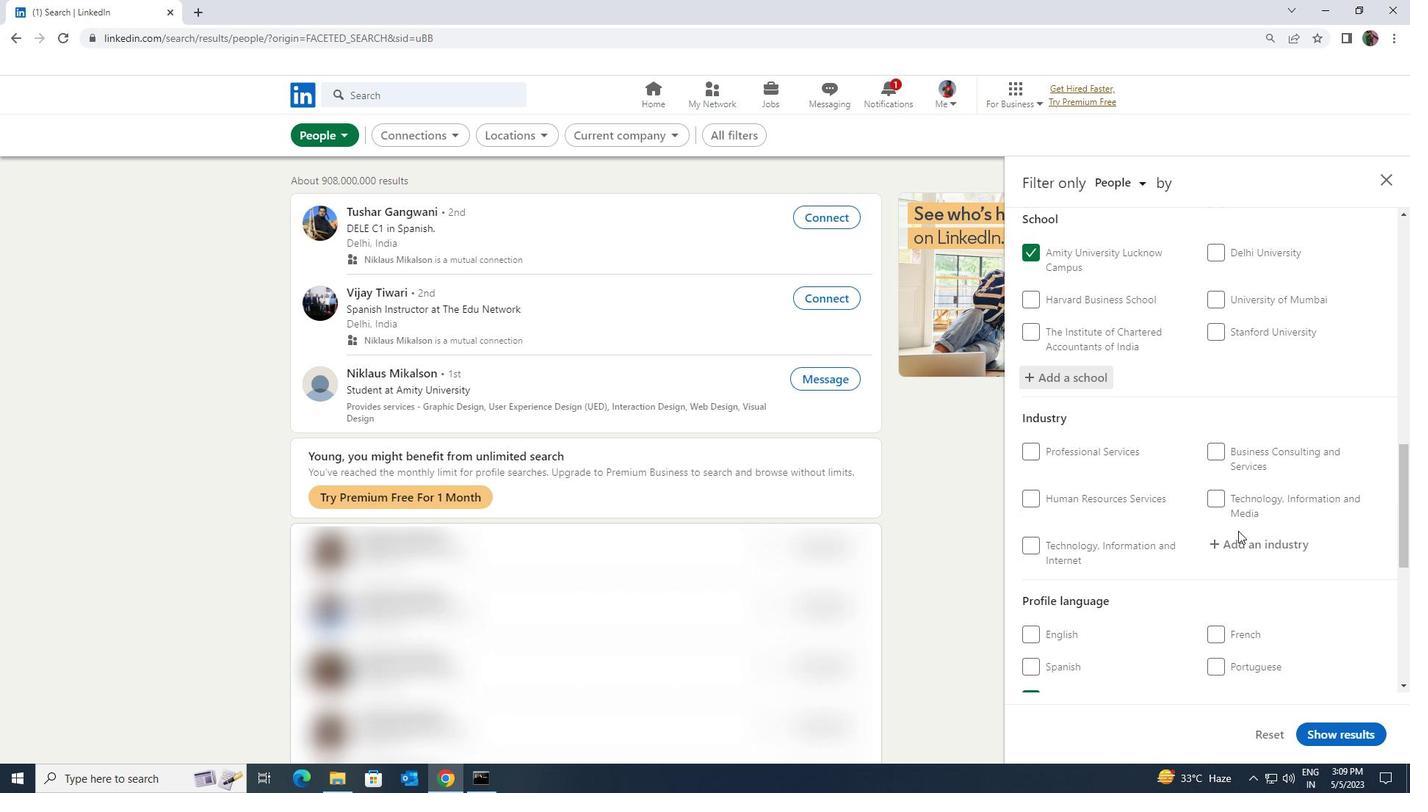 
Action: Mouse pressed left at (1239, 540)
Screenshot: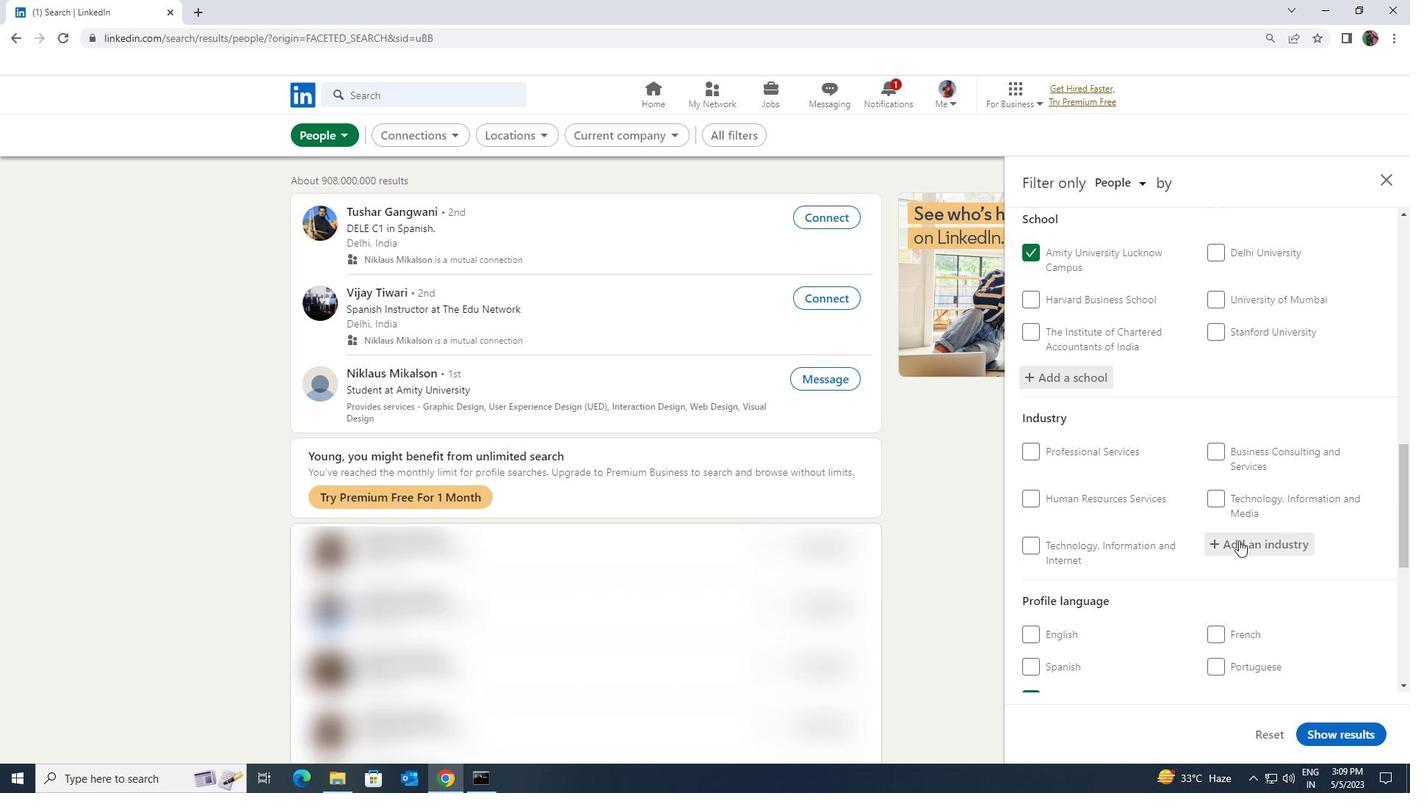 
Action: Key pressed <Key.shift>
Screenshot: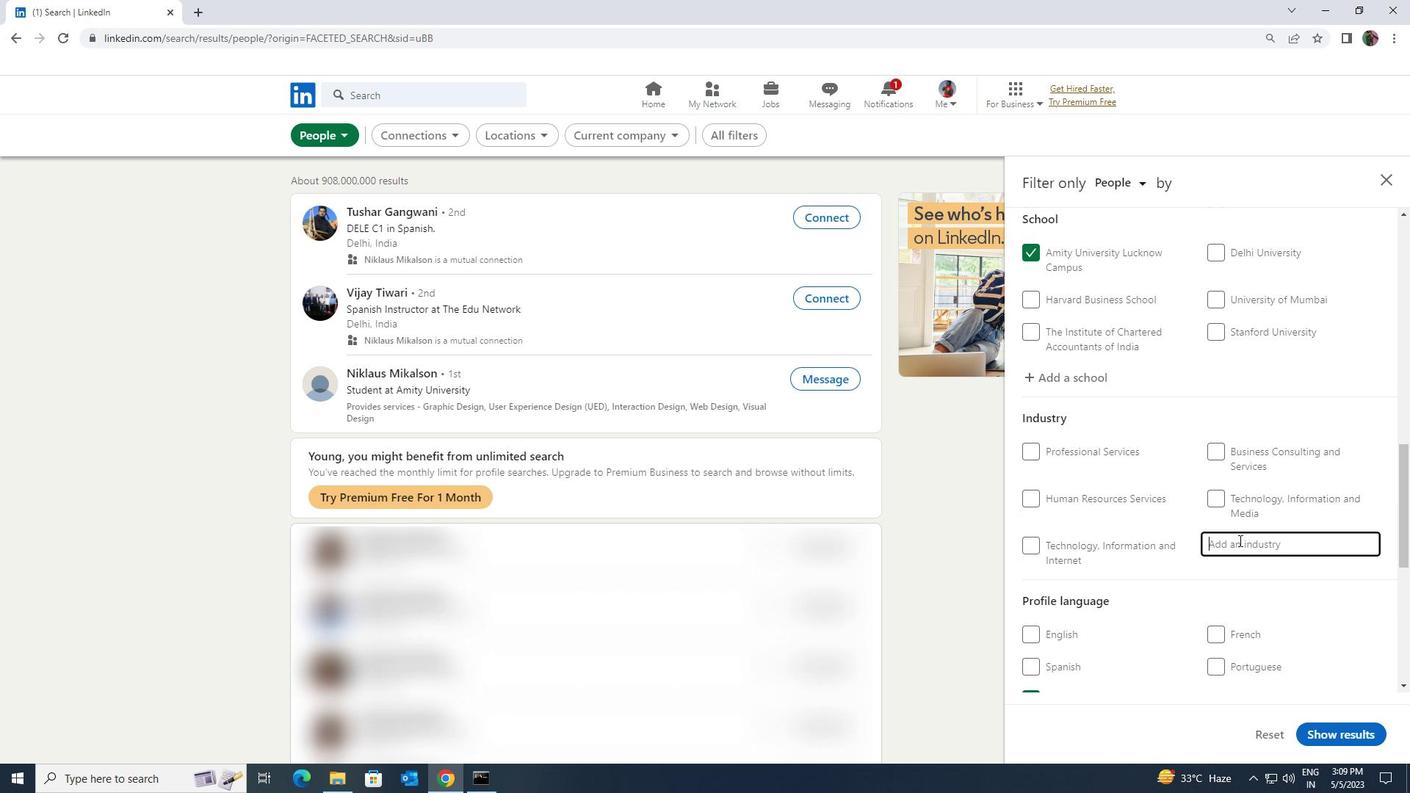 
Action: Mouse moved to (1237, 539)
Screenshot: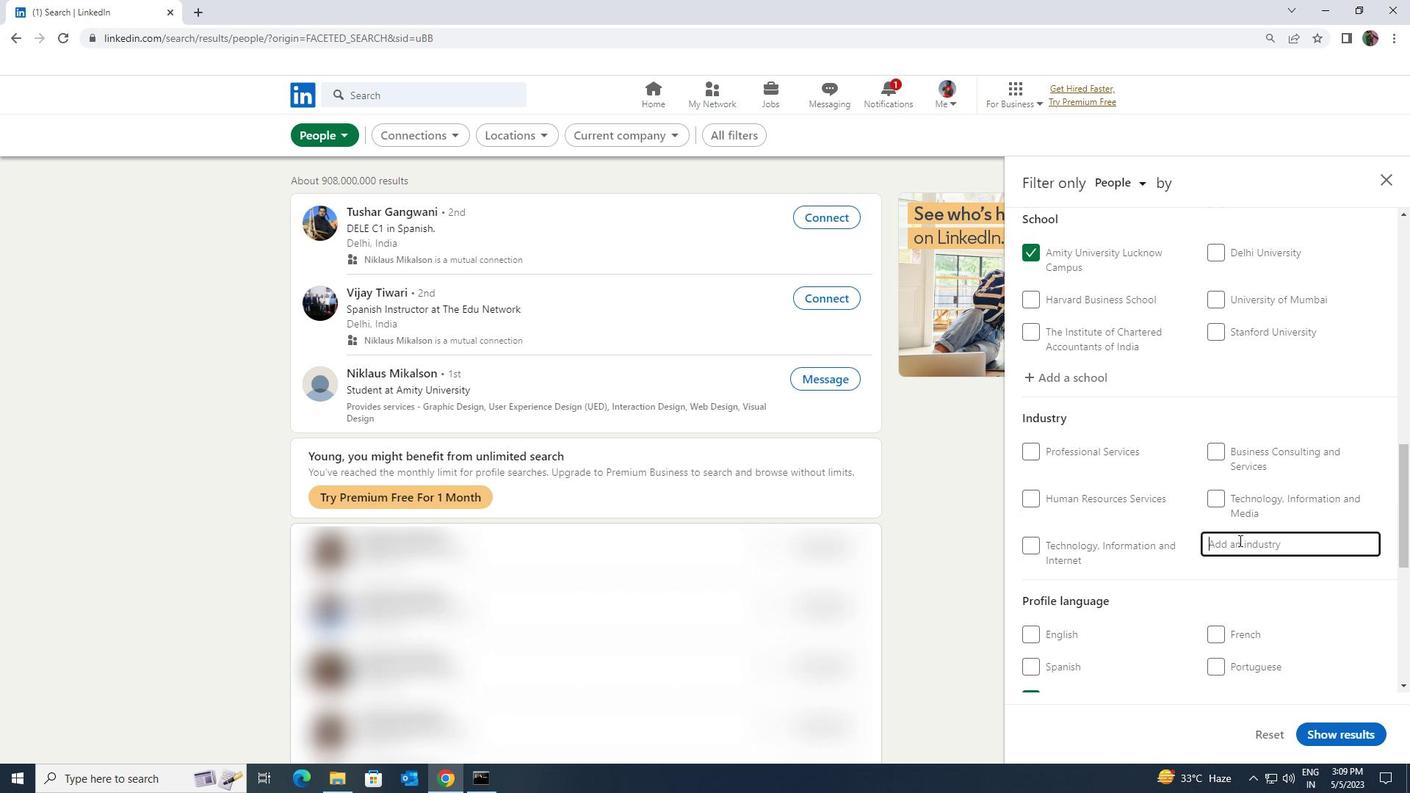 
Action: Key pressed <Key.shift><Key.shift><Key.shift><Key.shift><Key.shift><Key.shift><Key.shift><Key.shift><Key.shift><Key.shift>DAIRY<Key.space>
Screenshot: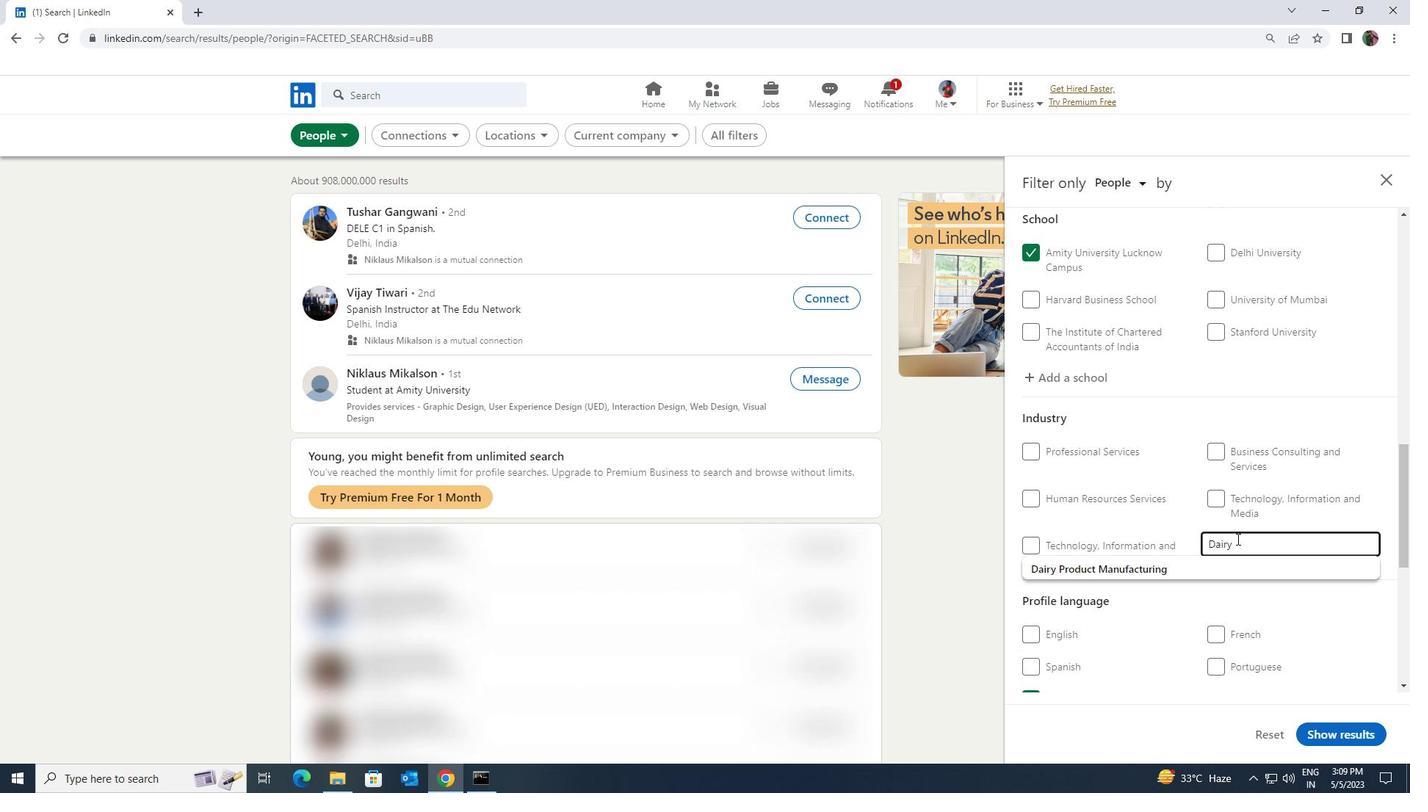
Action: Mouse moved to (1228, 572)
Screenshot: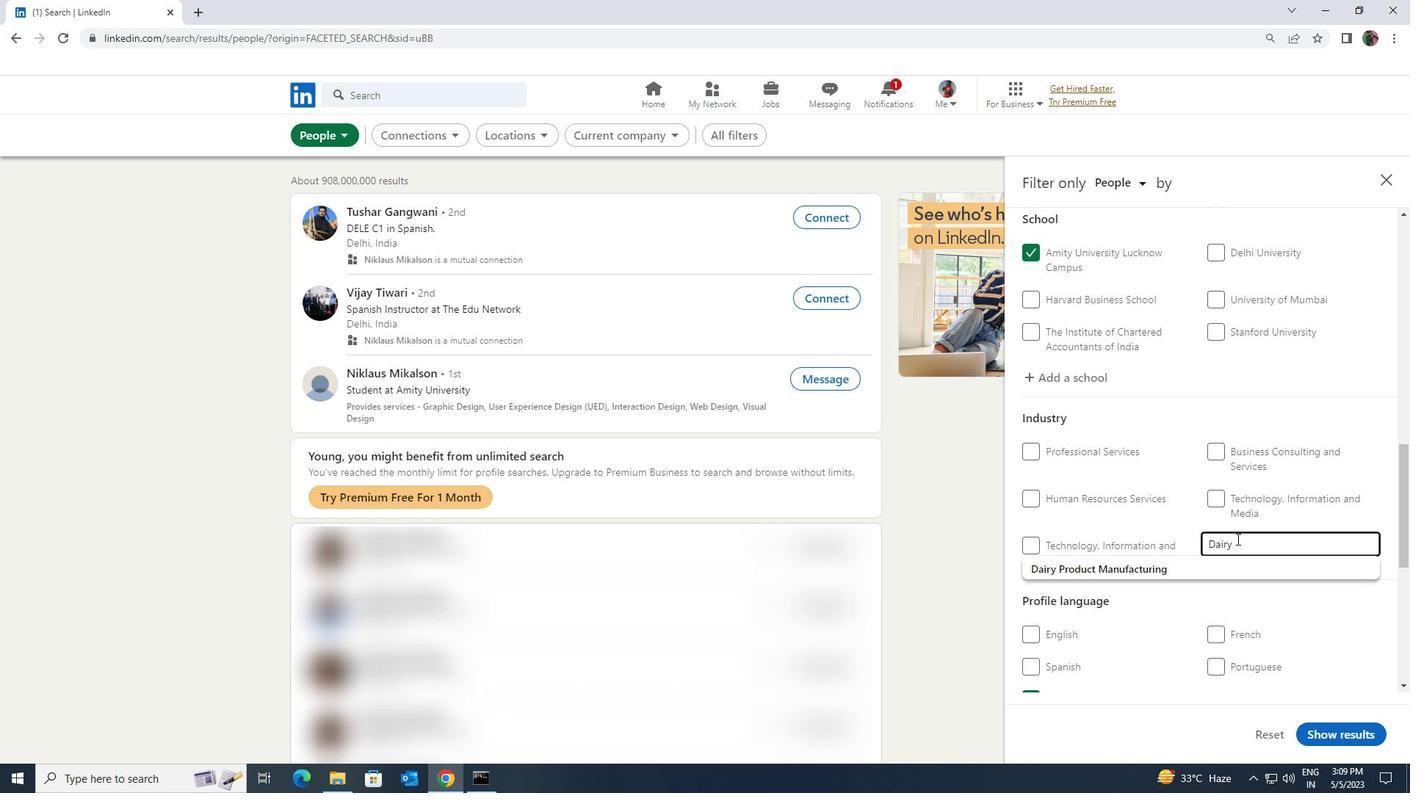 
Action: Mouse pressed left at (1228, 572)
Screenshot: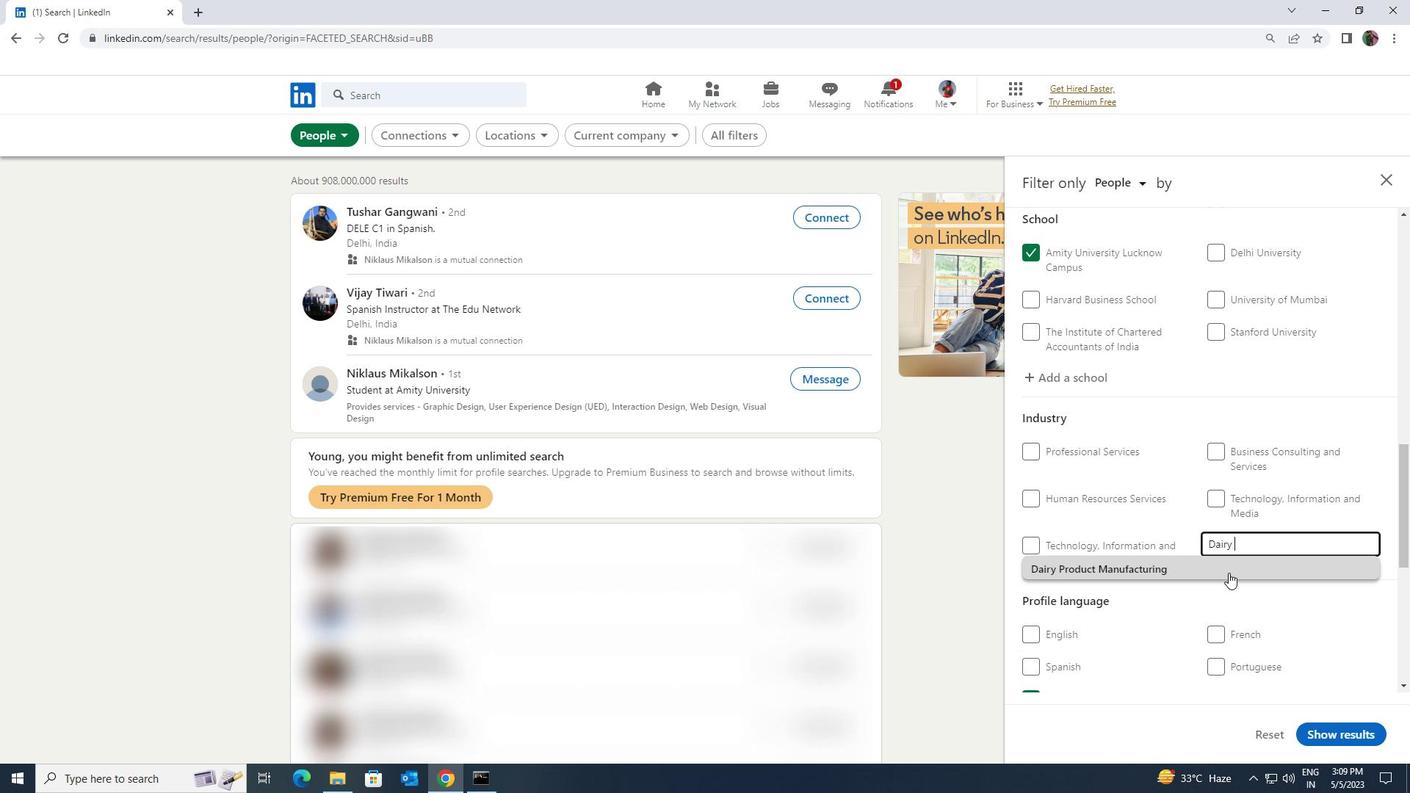 
Action: Mouse scrolled (1228, 572) with delta (0, 0)
Screenshot: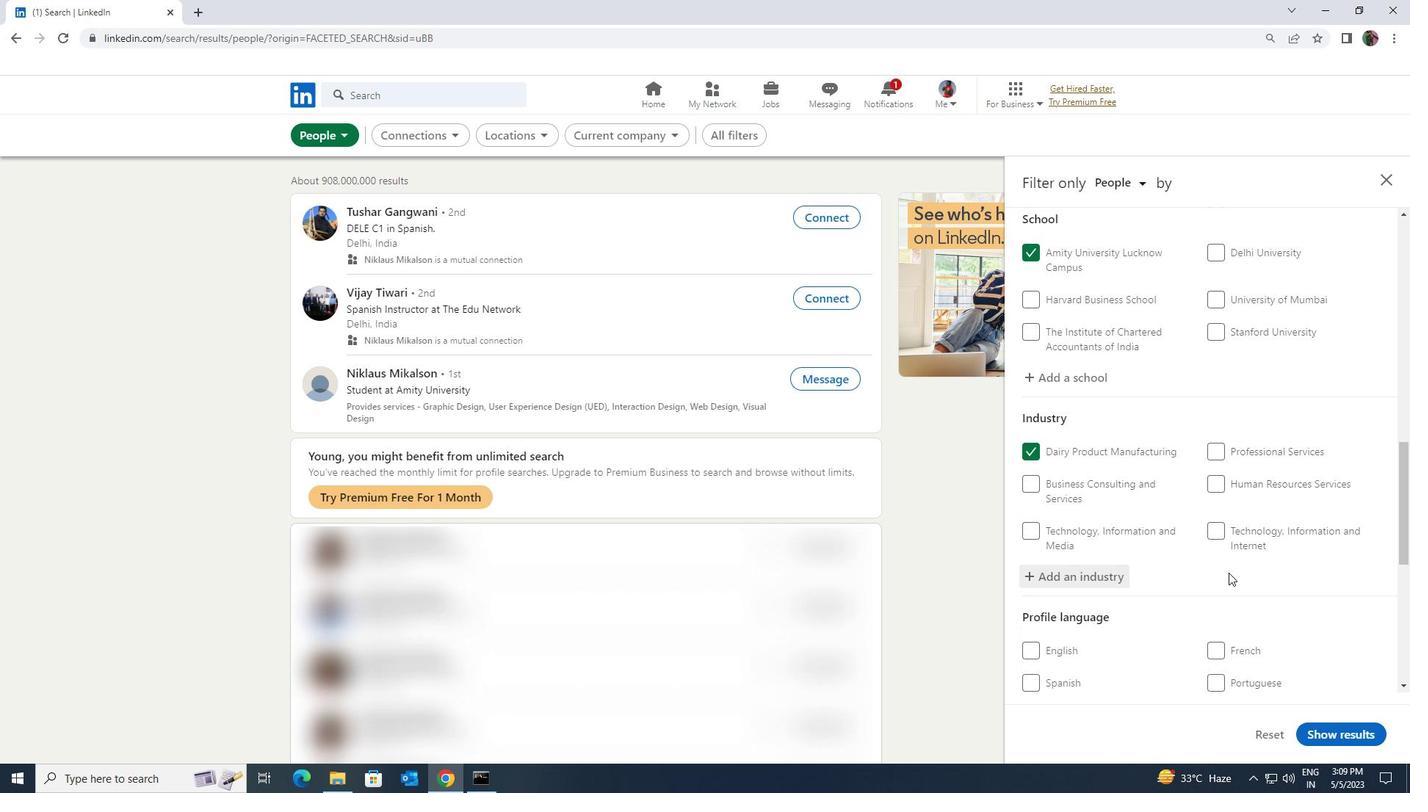 
Action: Mouse scrolled (1228, 572) with delta (0, 0)
Screenshot: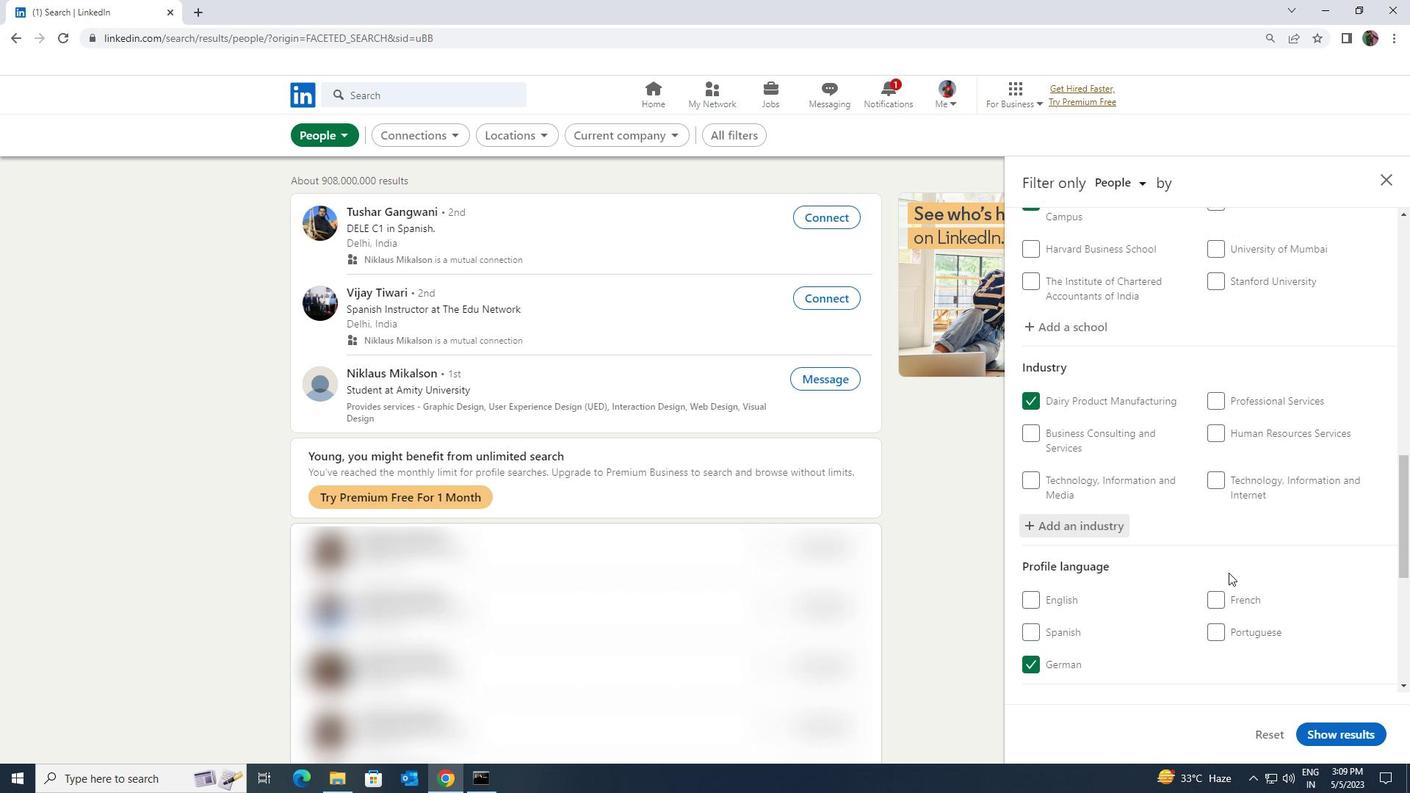 
Action: Mouse scrolled (1228, 572) with delta (0, 0)
Screenshot: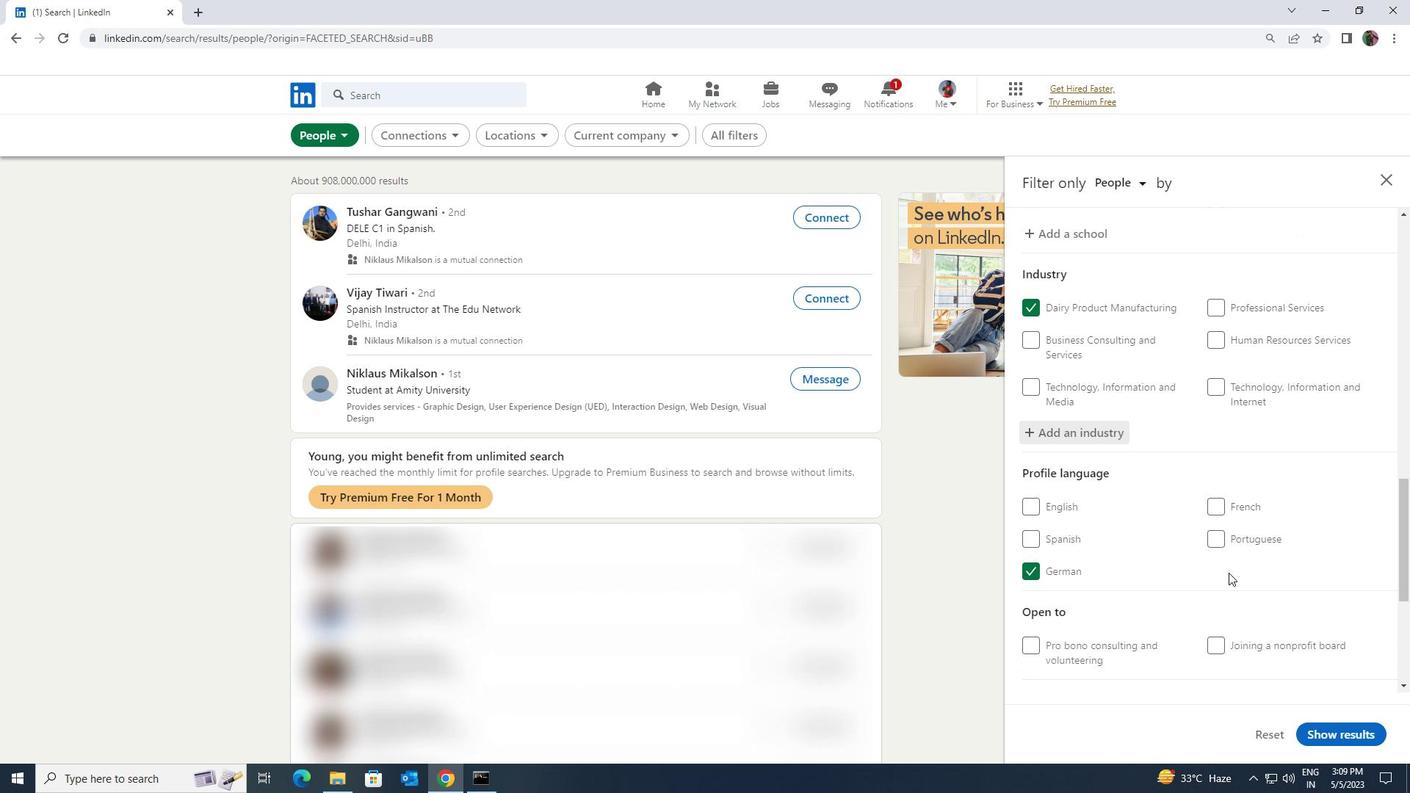 
Action: Mouse scrolled (1228, 572) with delta (0, 0)
Screenshot: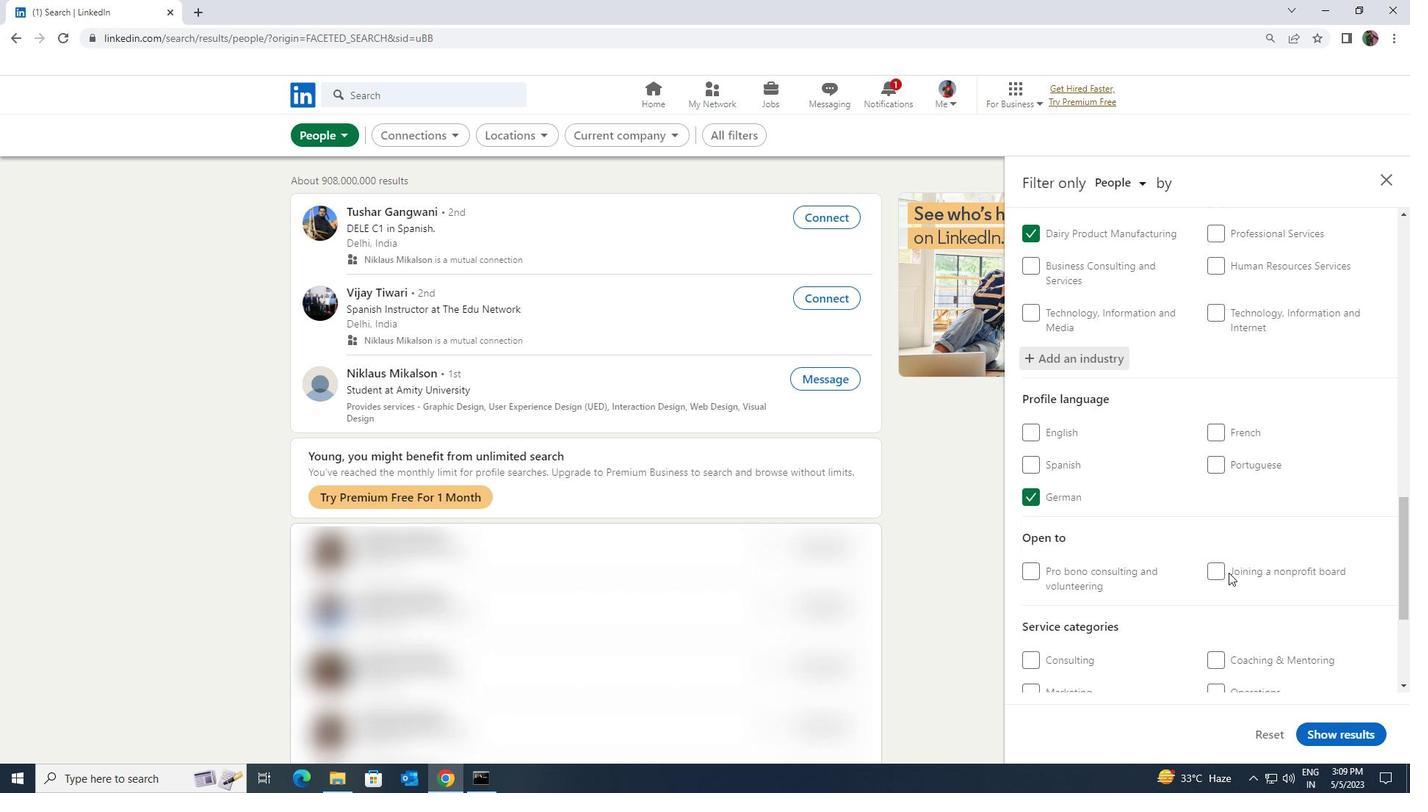 
Action: Mouse scrolled (1228, 572) with delta (0, 0)
Screenshot: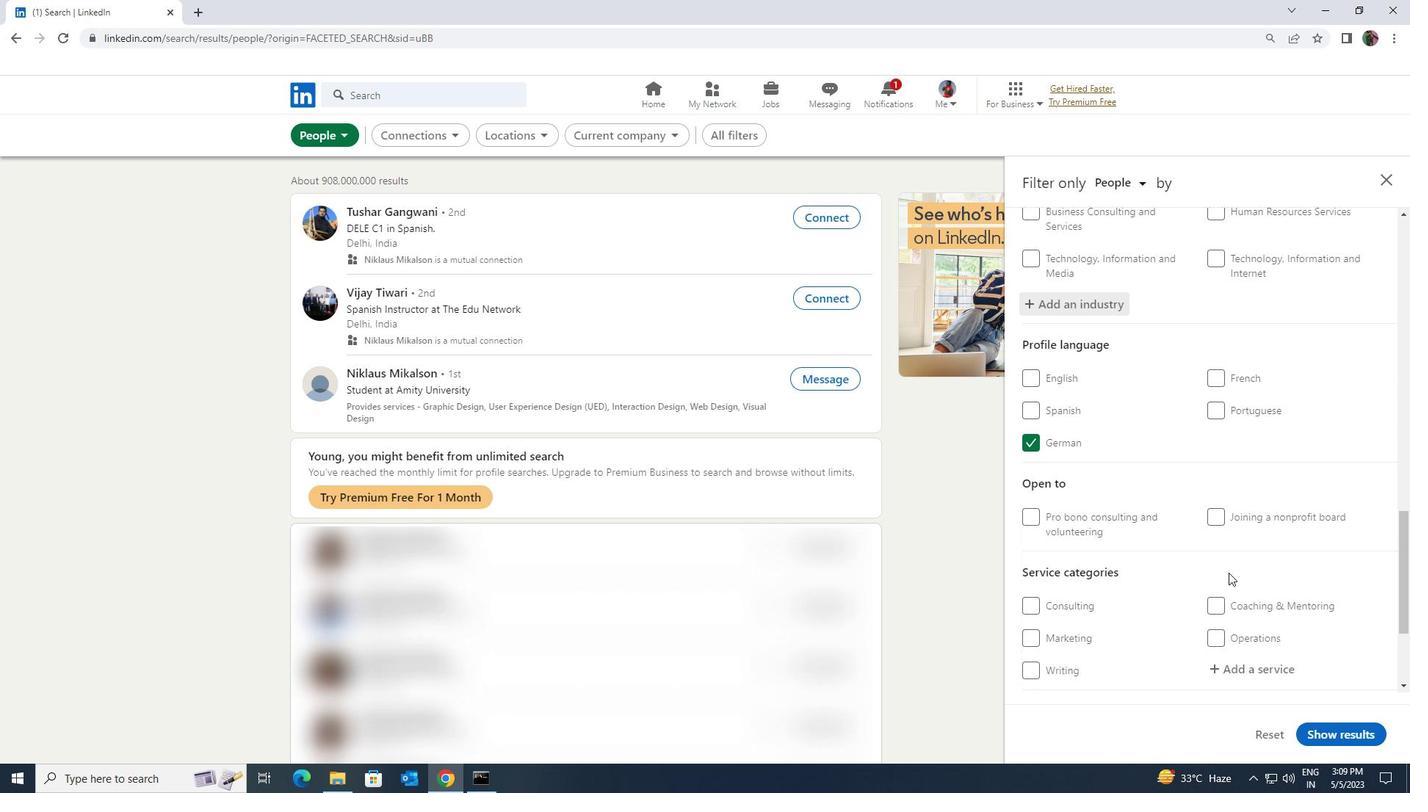 
Action: Mouse pressed left at (1228, 572)
Screenshot: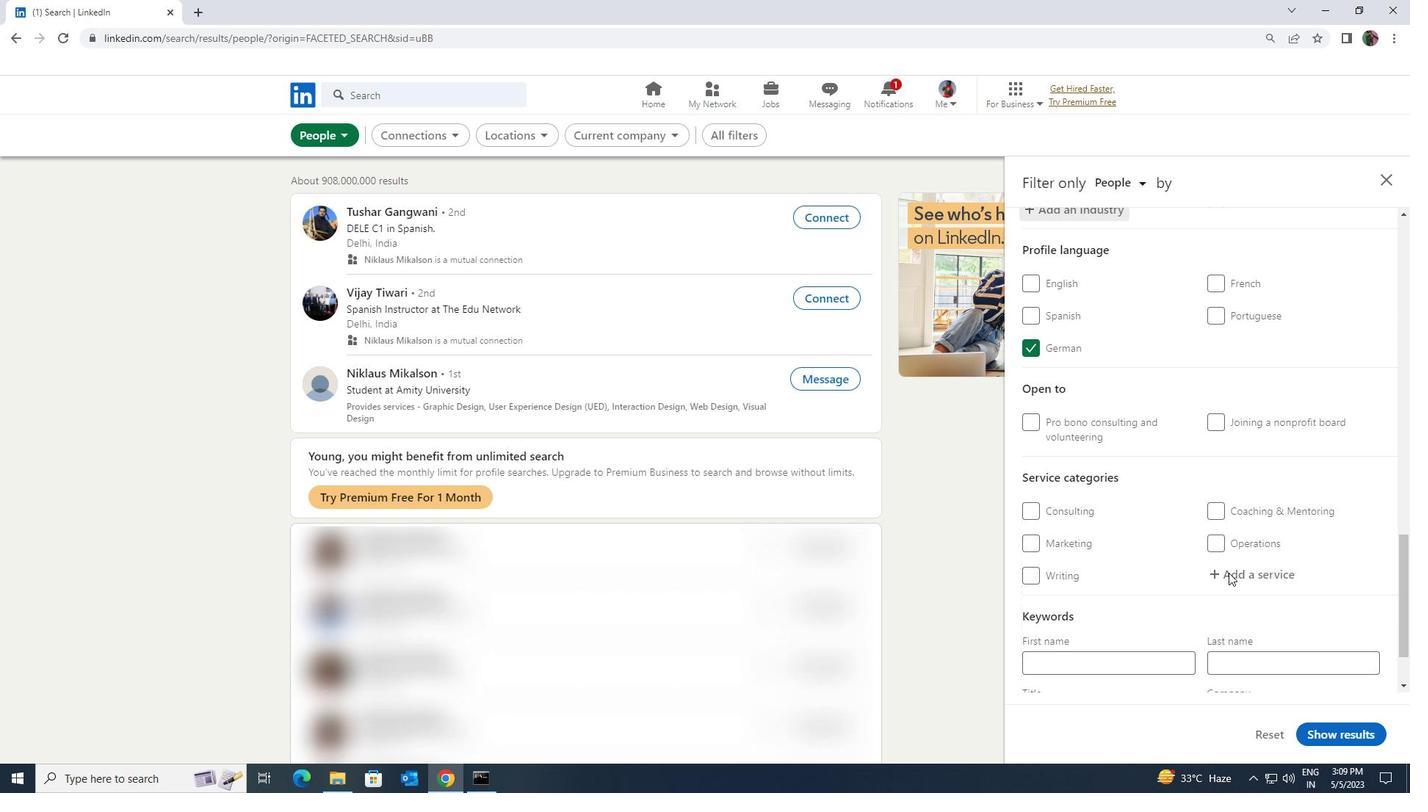 
Action: Key pressed <Key.shift><Key.shift><Key.shift><Key.shift><Key.shift><Key.shift><Key.shift>SEARCH<Key.space><Key.shift>ENGINE
Screenshot: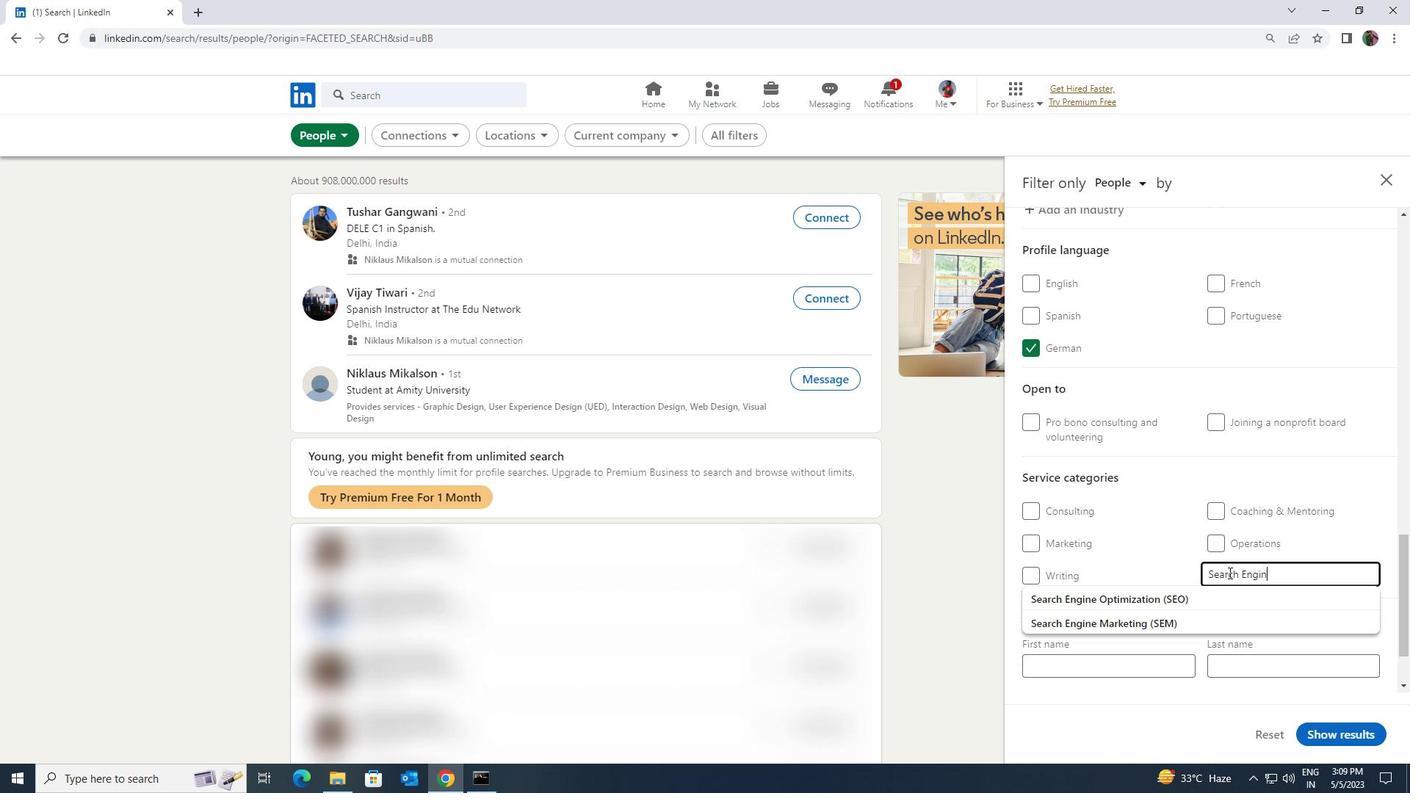 
Action: Mouse moved to (1203, 618)
Screenshot: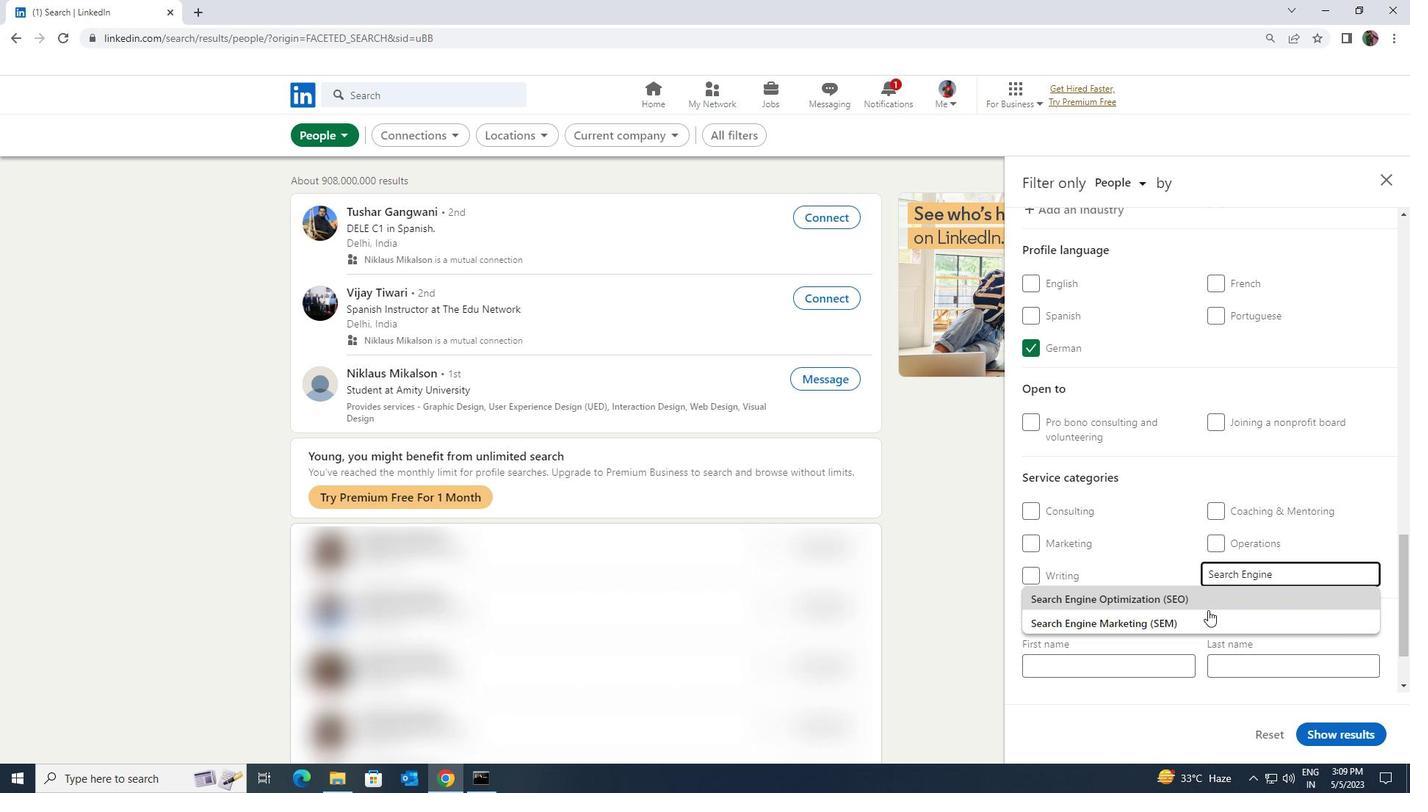 
Action: Mouse pressed left at (1203, 618)
Screenshot: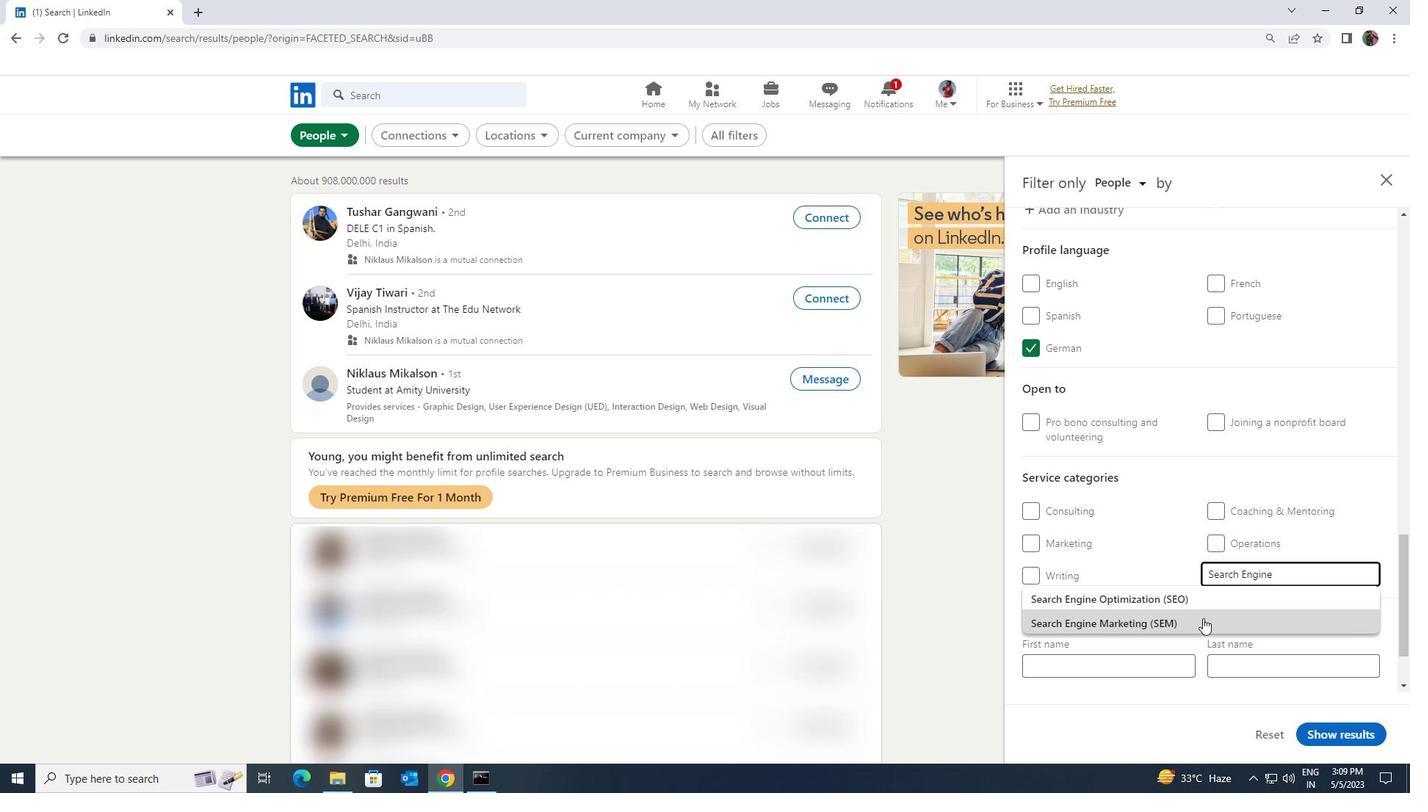 
Action: Mouse moved to (1197, 601)
Screenshot: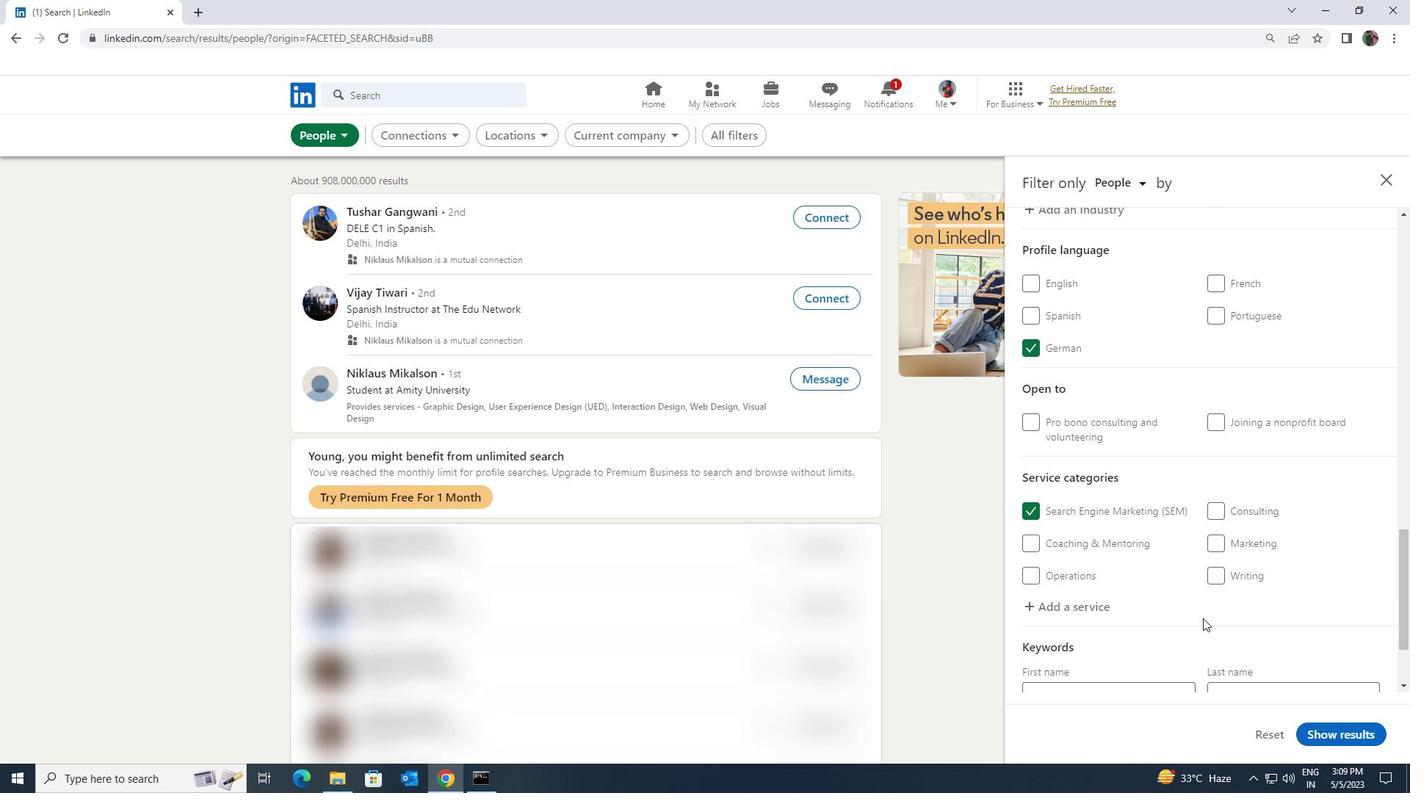 
Action: Mouse scrolled (1197, 600) with delta (0, 0)
Screenshot: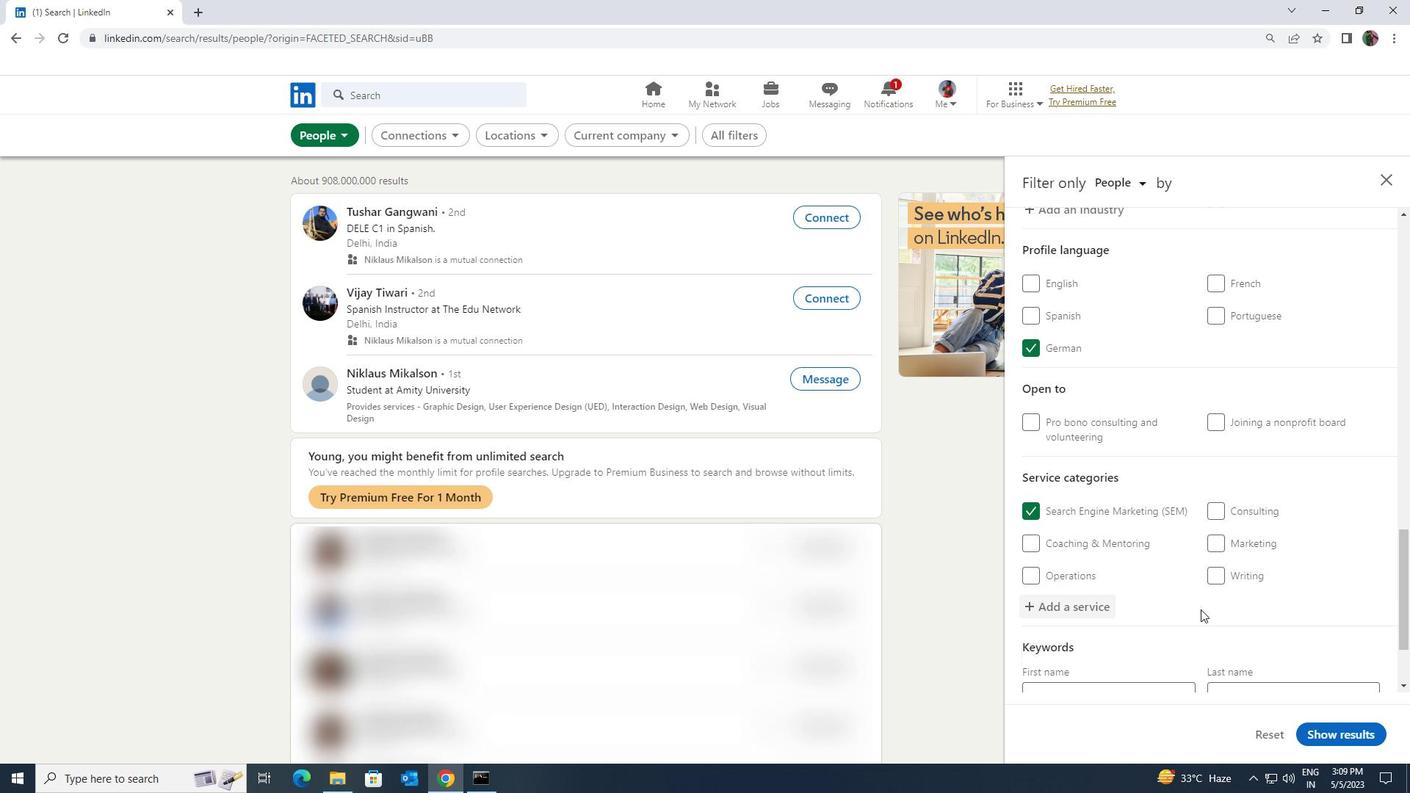 
Action: Mouse scrolled (1197, 600) with delta (0, 0)
Screenshot: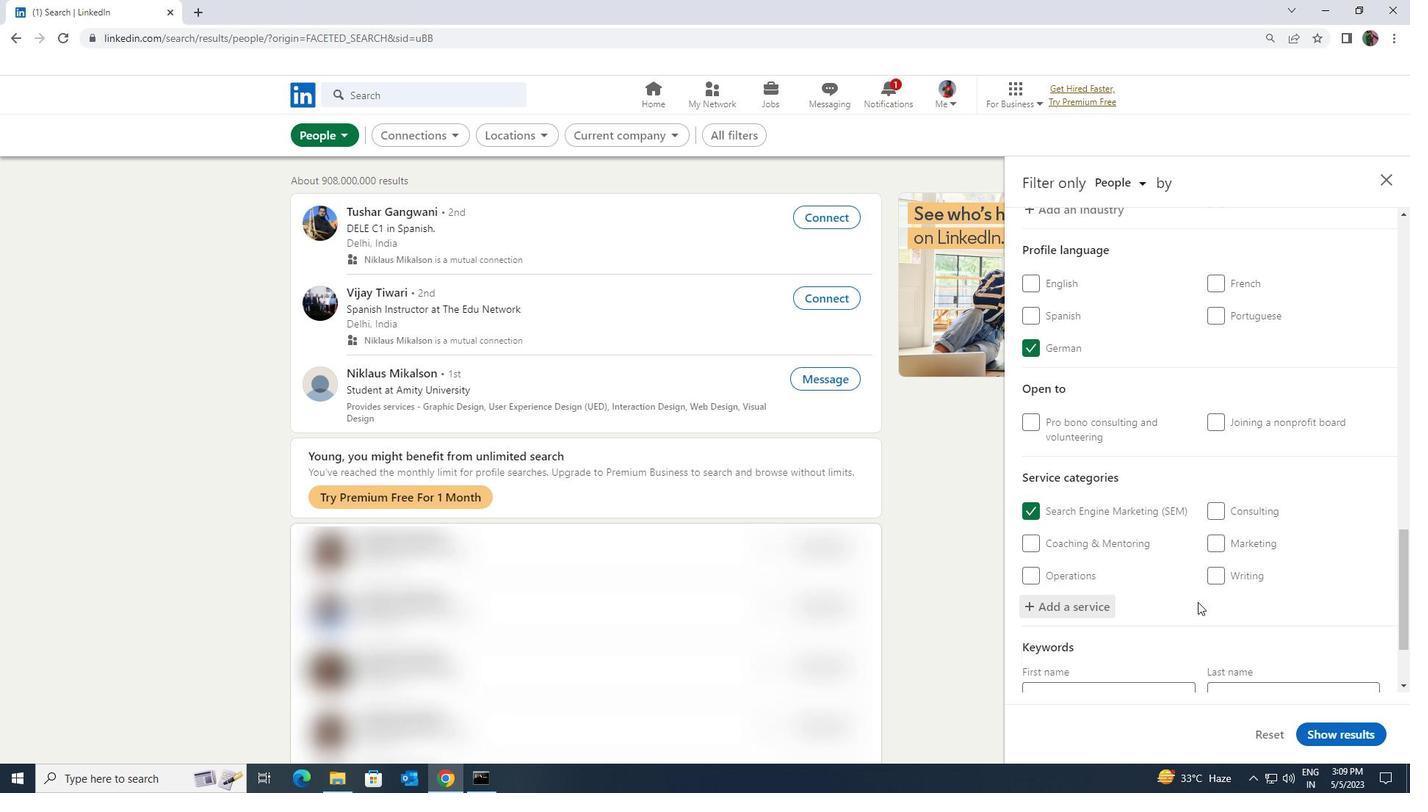 
Action: Mouse moved to (1182, 618)
Screenshot: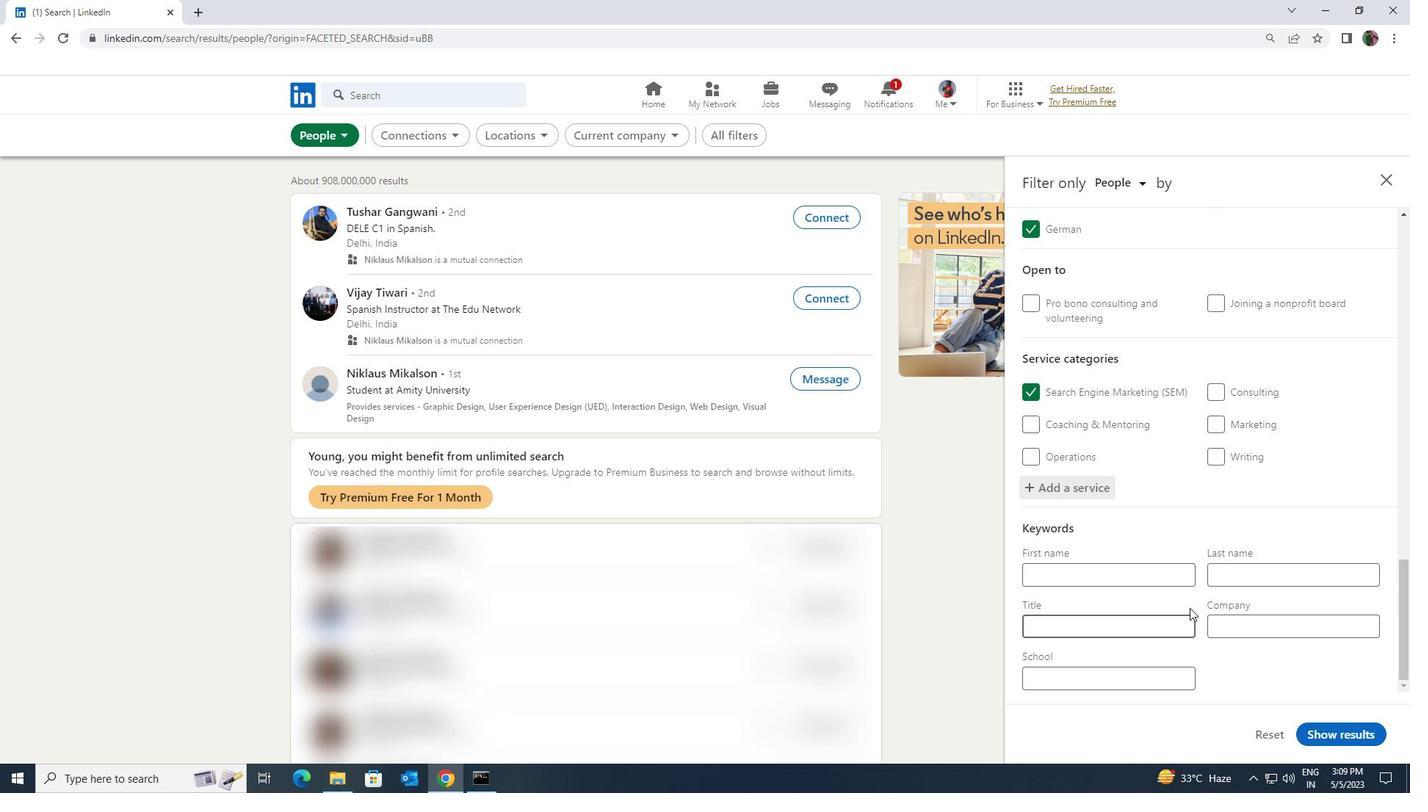 
Action: Mouse pressed left at (1182, 618)
Screenshot: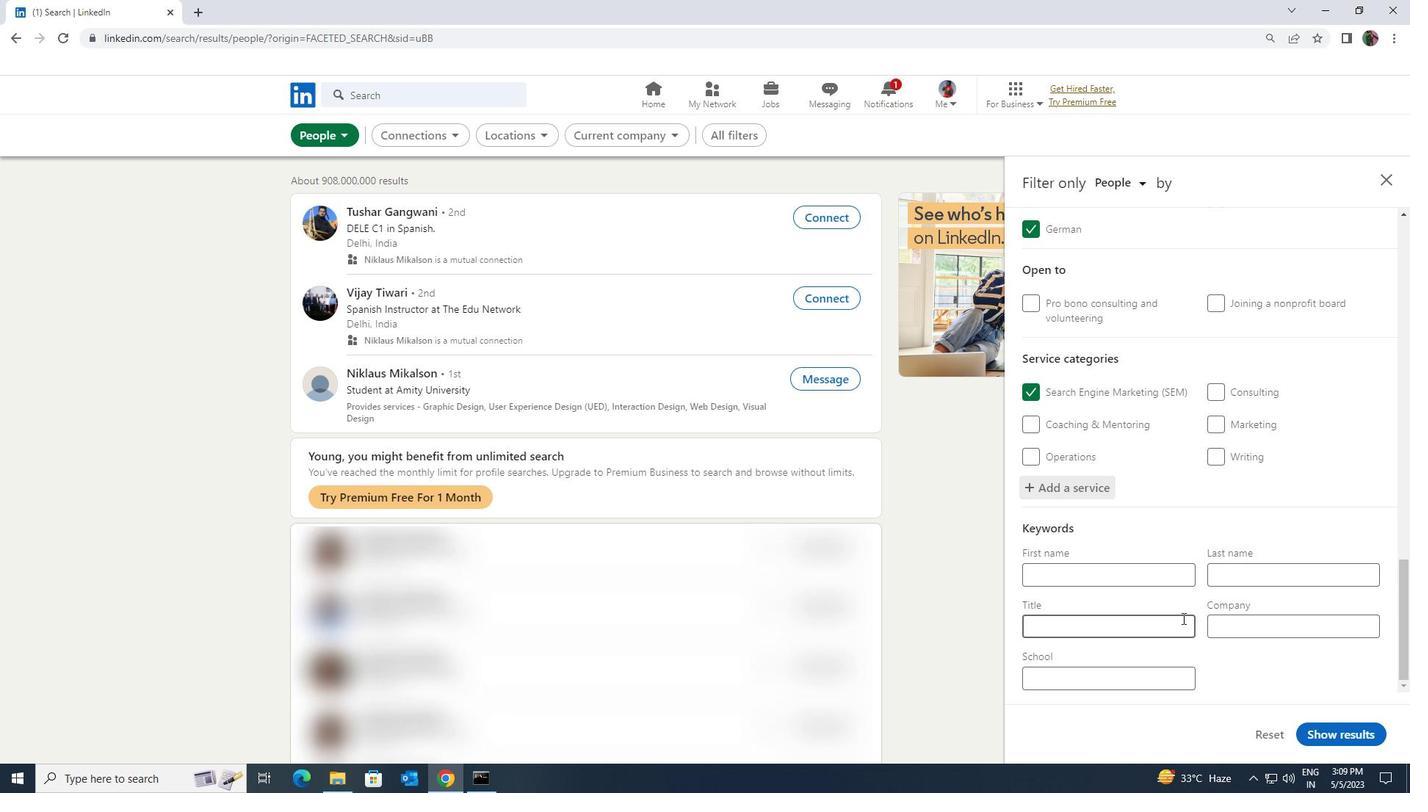 
Action: Key pressed <Key.shift><Key.shift><Key.shift><Key.shift><Key.shift><Key.shift><Key.shift><Key.shift><Key.shift><Key.shift><Key.shift>HOTEL<Key.space><Key.shift>FRONT<Key.space><Key.shift>DOOR<Key.space><Key.shift>GREETER
Screenshot: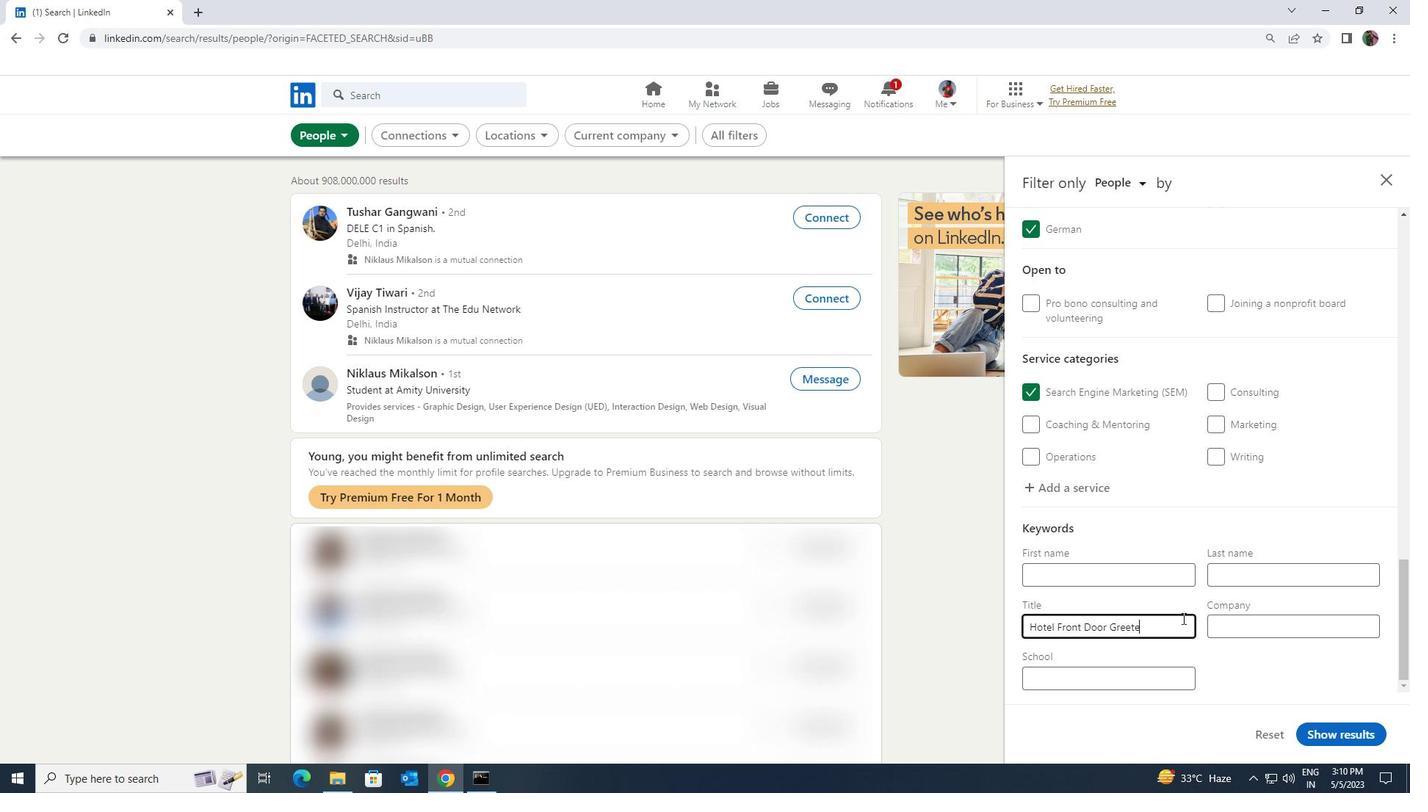 
Action: Mouse moved to (1316, 724)
Screenshot: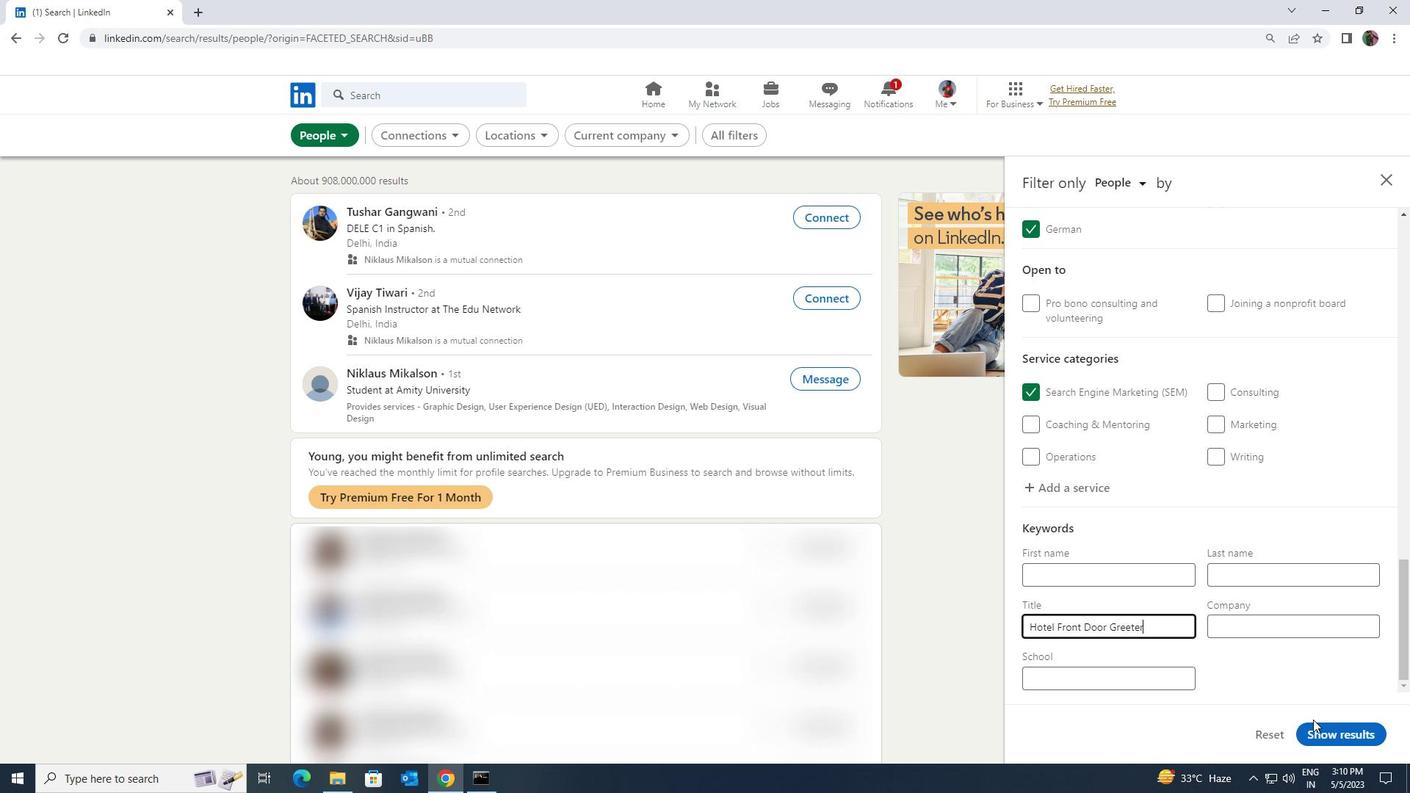 
Action: Mouse pressed left at (1316, 724)
Screenshot: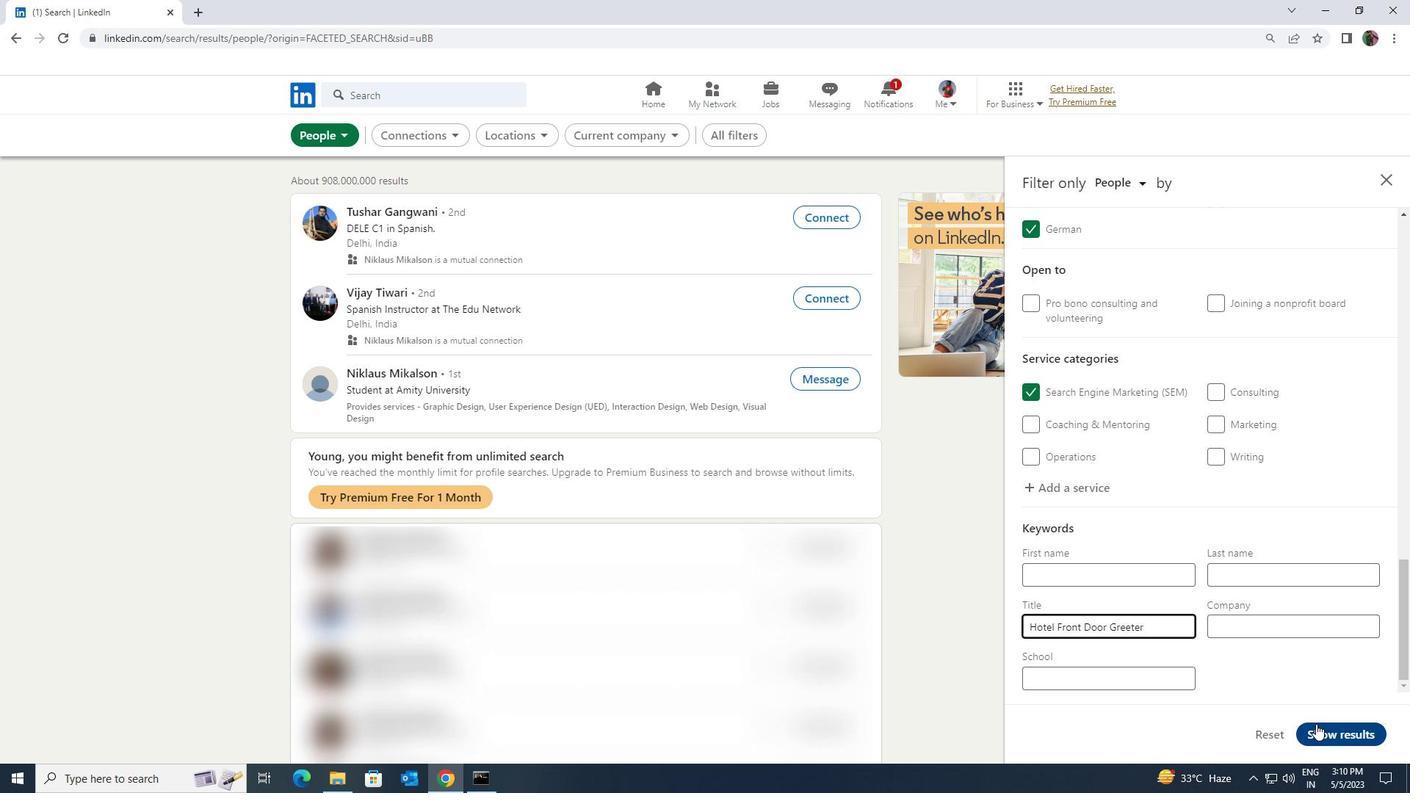 
